 Task: Look for Airbnb properties in Al ?illah, Iraq from 1st December, 2023 to 9th December, 2023 for 4 adults.2 bedrooms having 2 beds and 2 bathrooms. Property type can be house. Amenities needed are: washing machine. Booking option can be shelf check-in. Look for 4 properties as per requirement.
Action: Mouse pressed left at (322, 116)
Screenshot: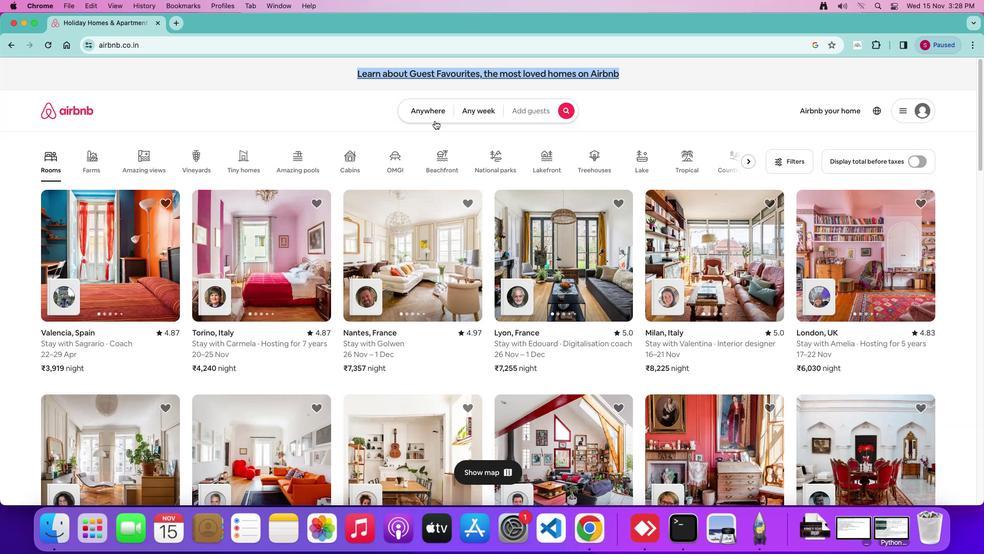 
Action: Mouse moved to (421, 111)
Screenshot: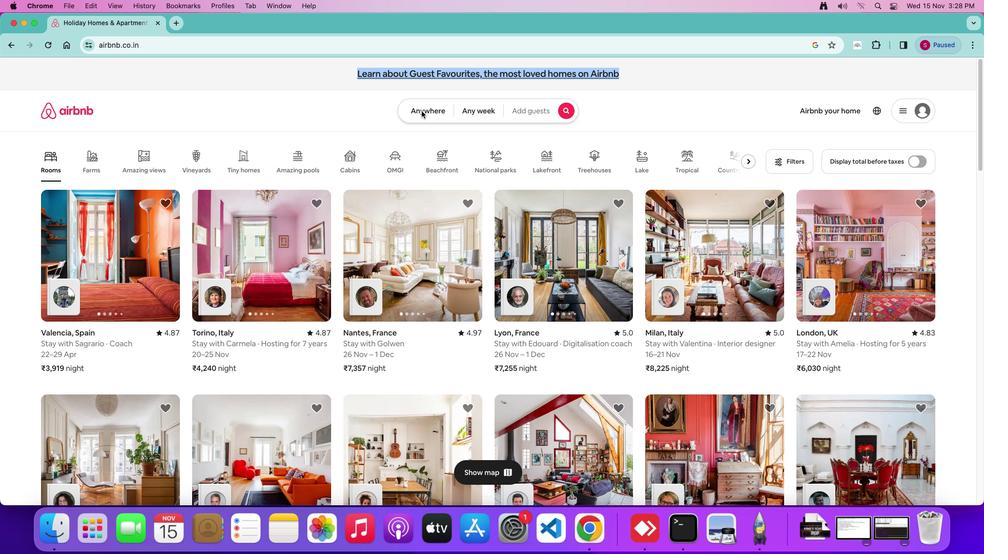 
Action: Mouse pressed left at (421, 111)
Screenshot: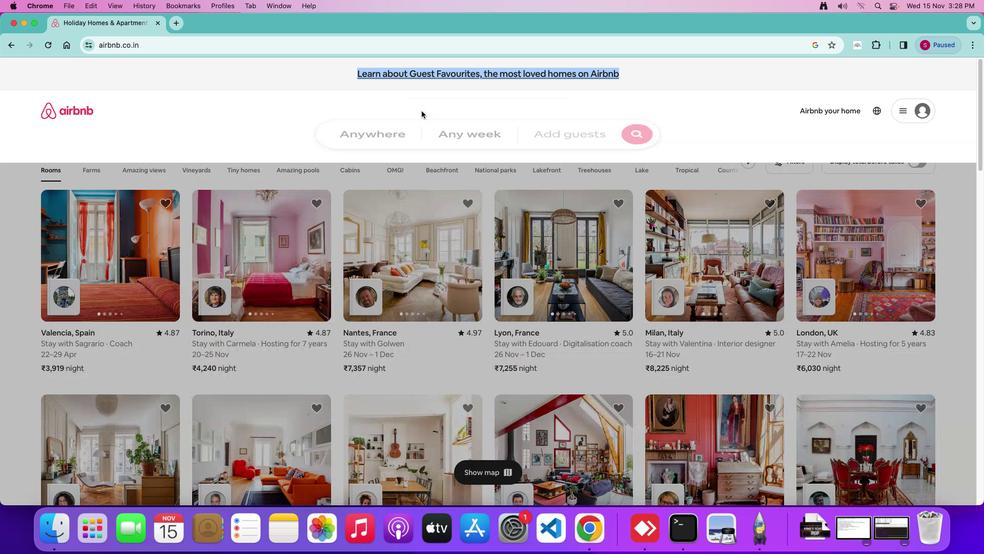 
Action: Mouse moved to (364, 153)
Screenshot: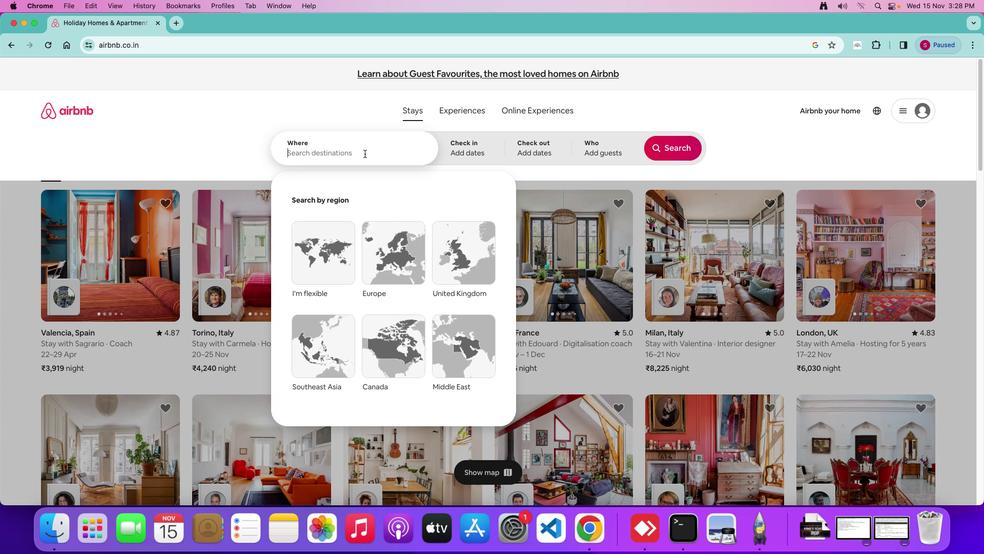 
Action: Mouse pressed left at (364, 153)
Screenshot: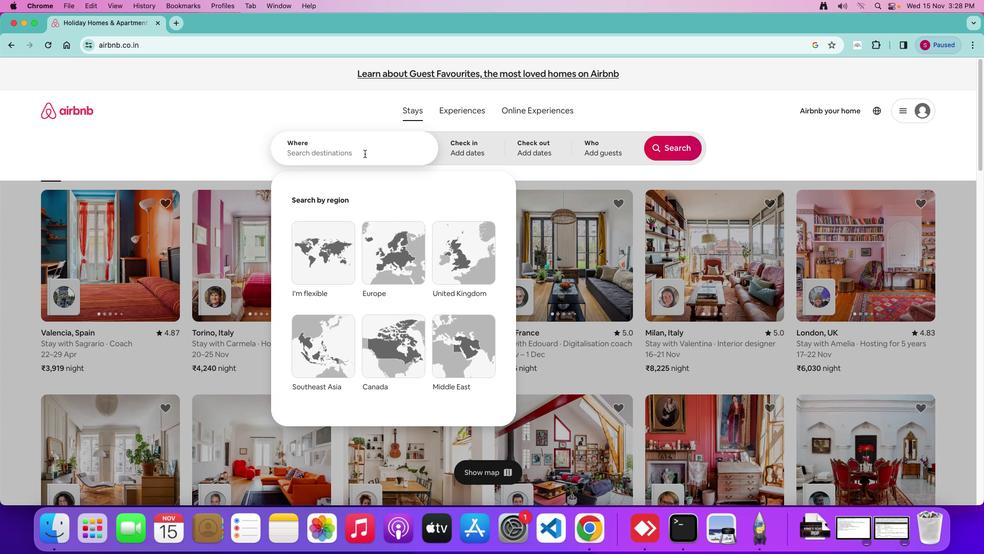
Action: Mouse moved to (461, 157)
Screenshot: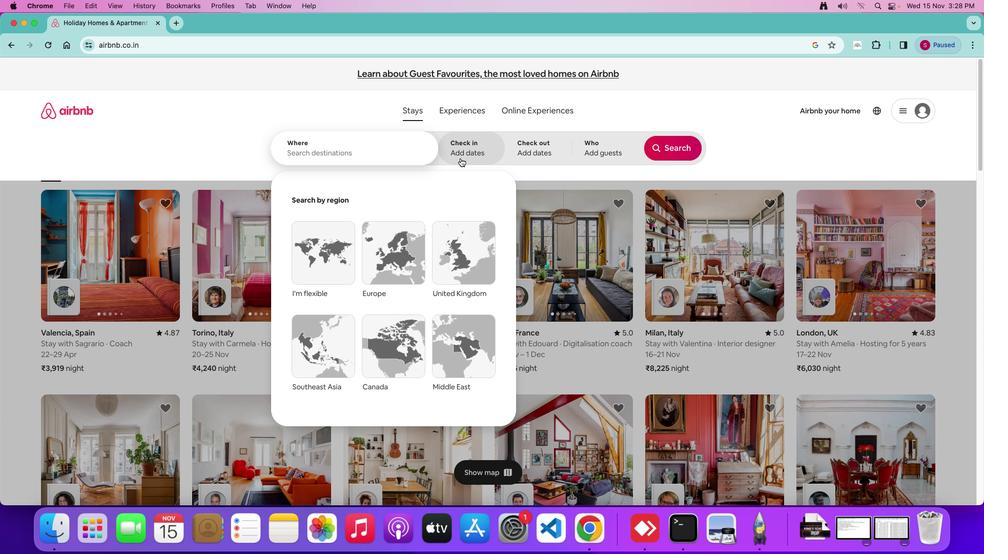 
Action: Key pressed Key.shift_r'A'Key.shift'I'Key.shift'?''i''l''l''a''h'','Key.space'i''r''a''q'
Screenshot: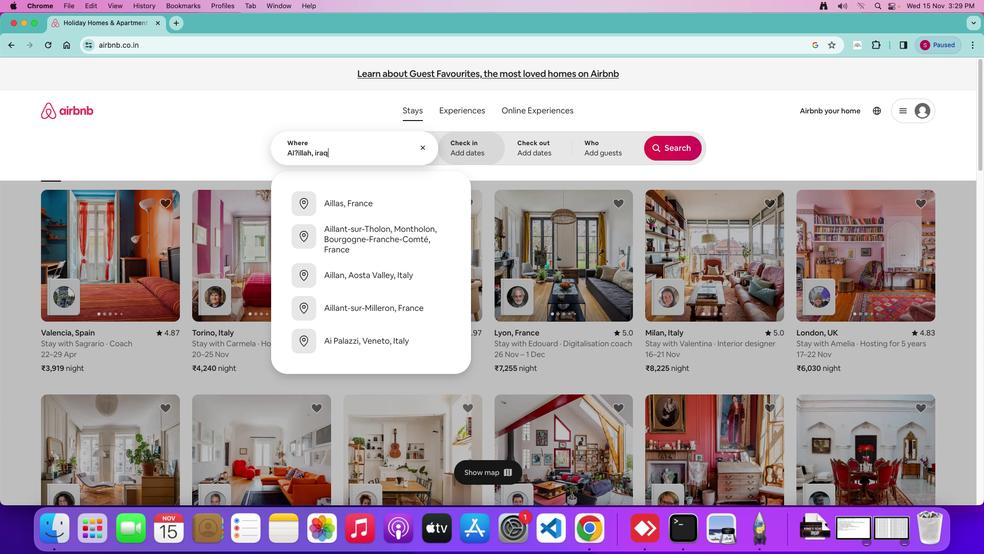 
Action: Mouse moved to (472, 139)
Screenshot: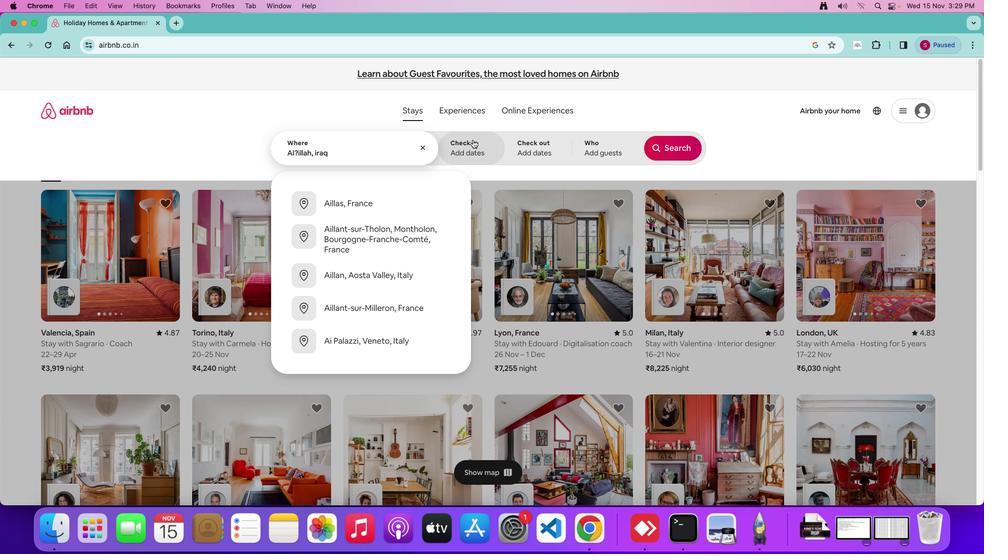 
Action: Mouse pressed left at (472, 139)
Screenshot: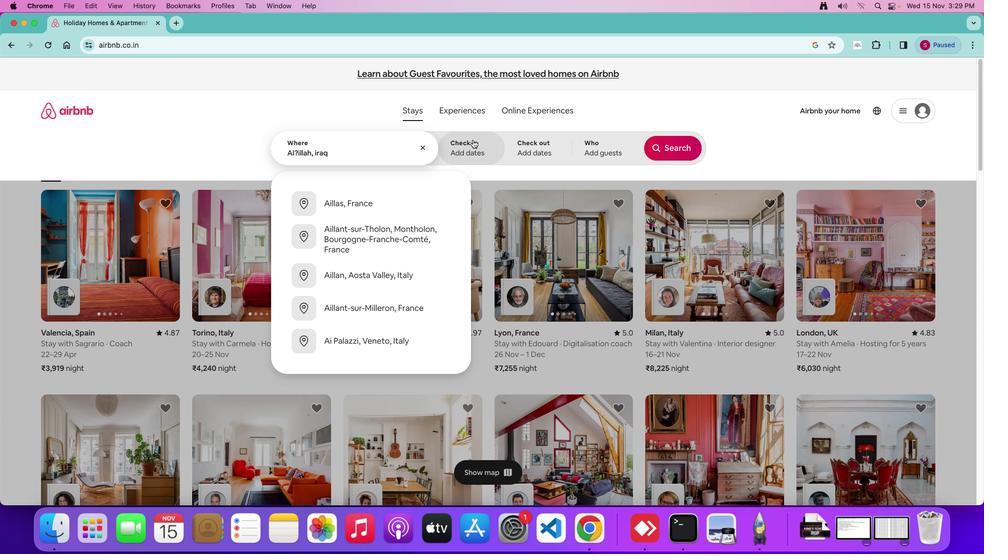 
Action: Mouse moved to (634, 269)
Screenshot: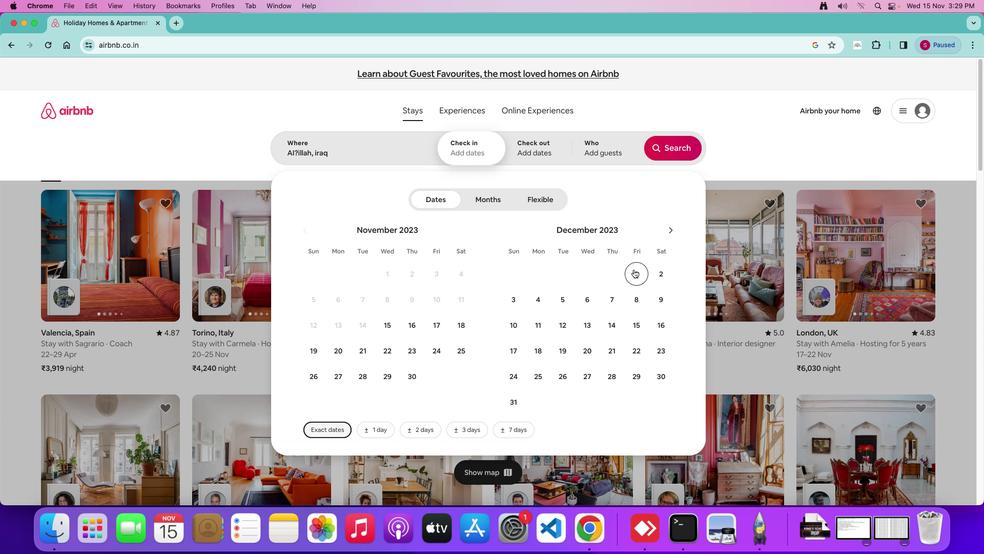
Action: Mouse pressed left at (634, 269)
Screenshot: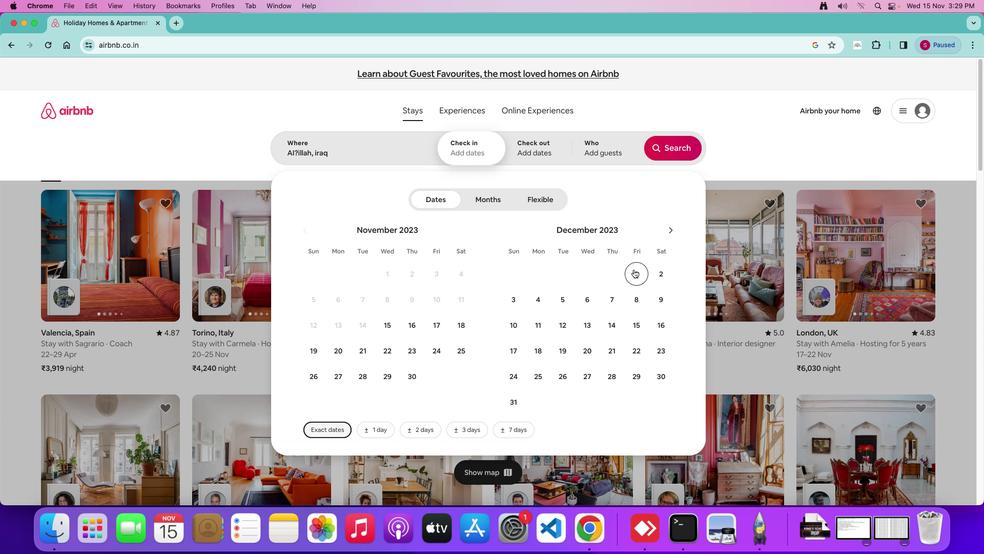 
Action: Mouse moved to (663, 300)
Screenshot: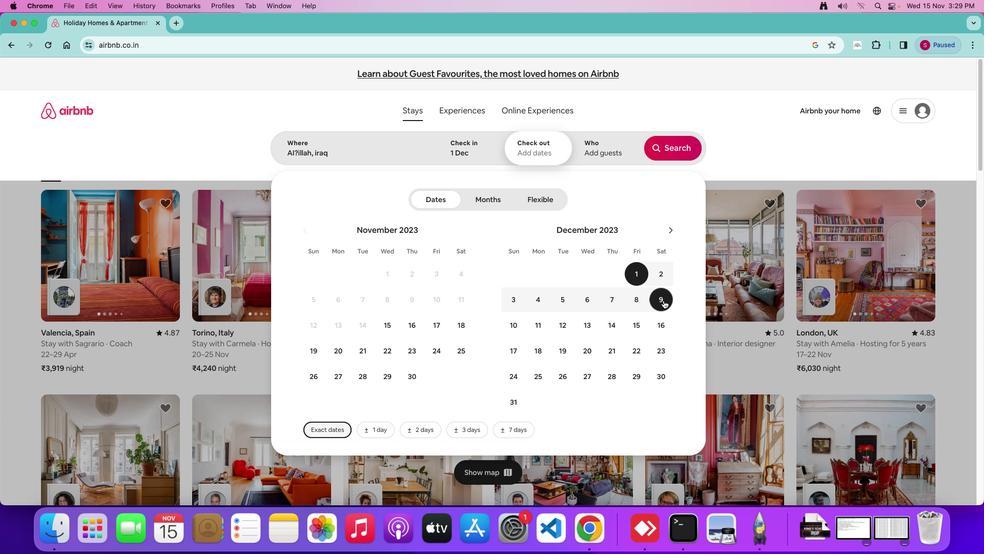 
Action: Mouse pressed left at (663, 300)
Screenshot: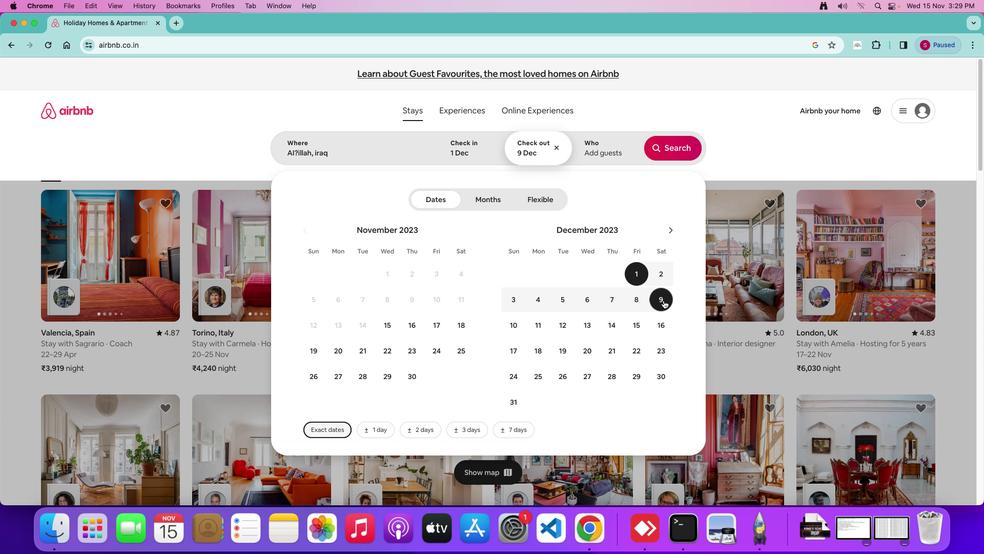 
Action: Mouse moved to (617, 154)
Screenshot: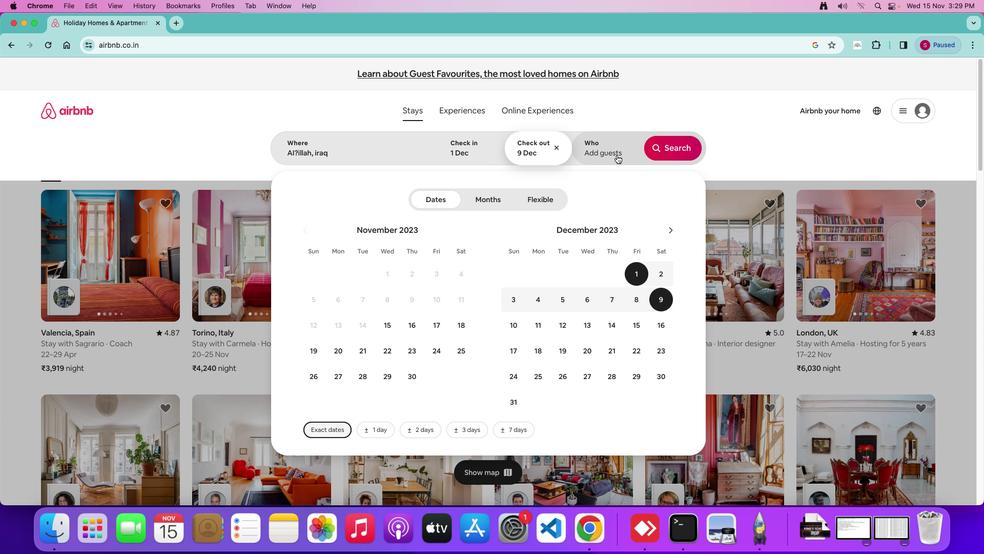 
Action: Mouse pressed left at (617, 154)
Screenshot: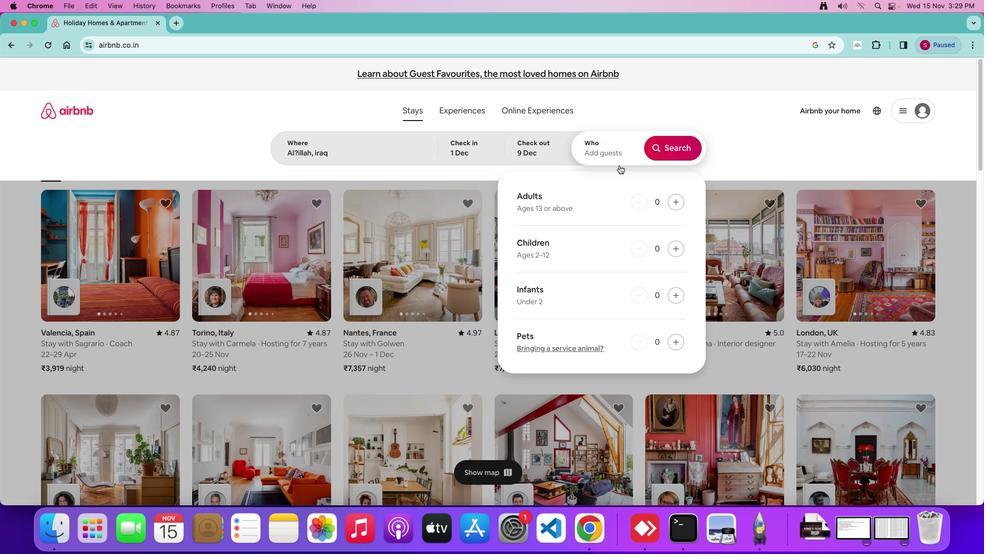 
Action: Mouse moved to (678, 205)
Screenshot: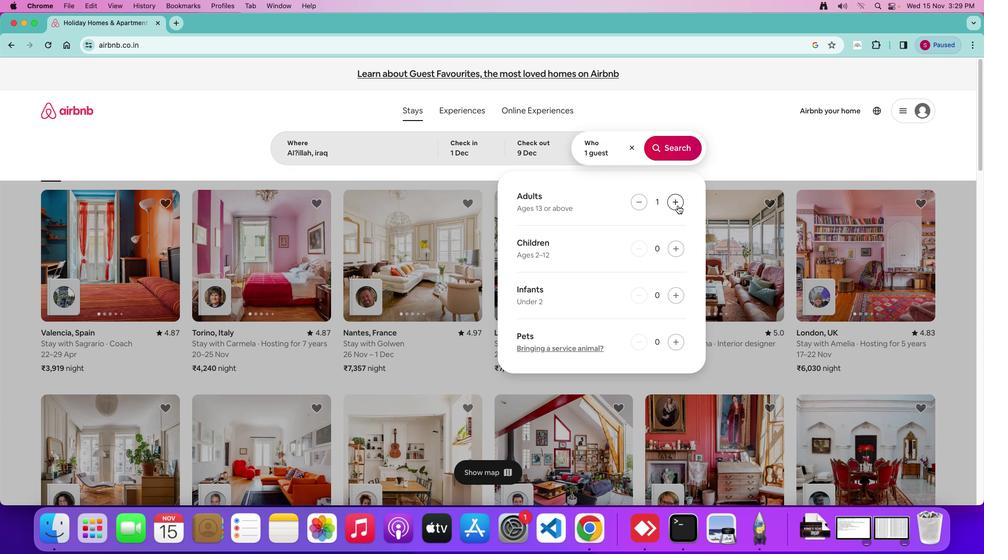 
Action: Mouse pressed left at (678, 205)
Screenshot: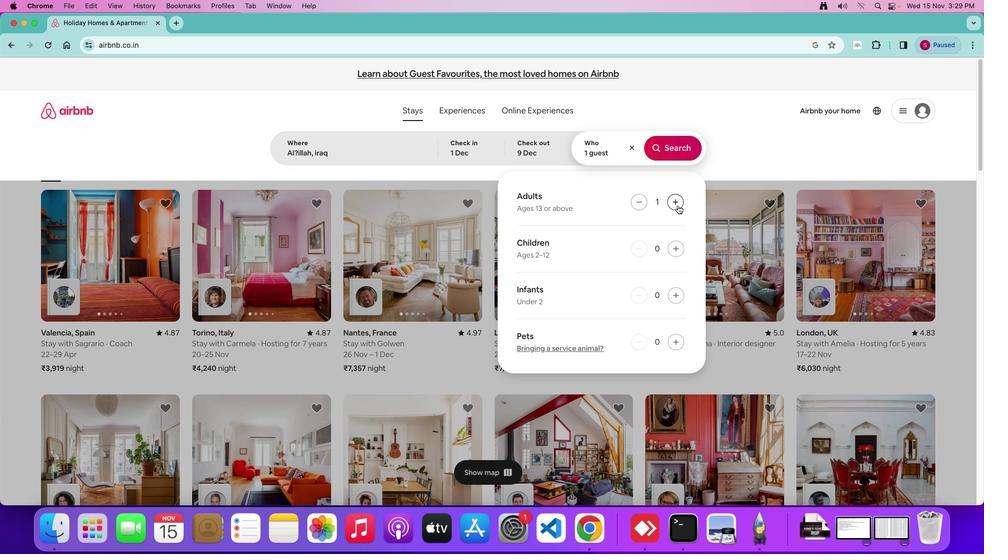 
Action: Mouse pressed left at (678, 205)
Screenshot: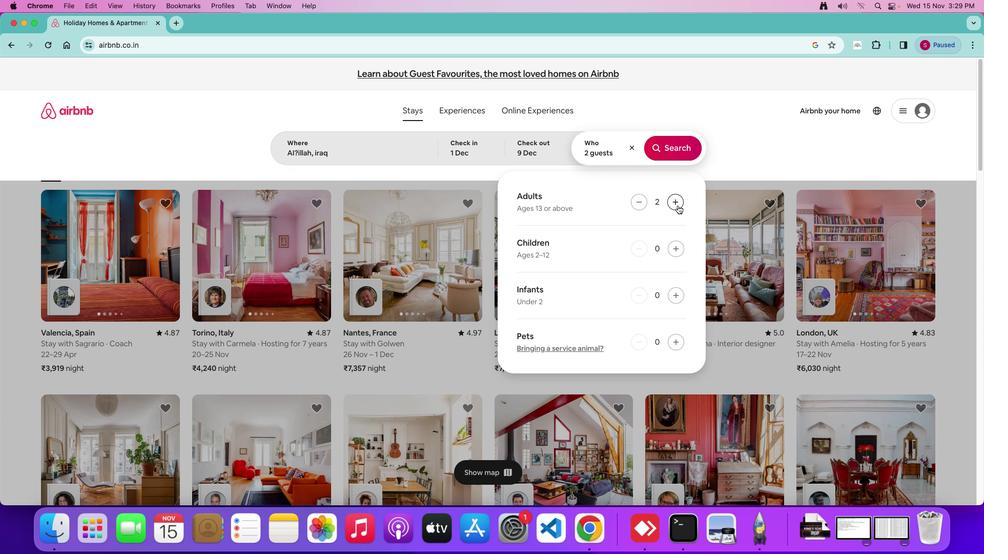 
Action: Mouse pressed left at (678, 205)
Screenshot: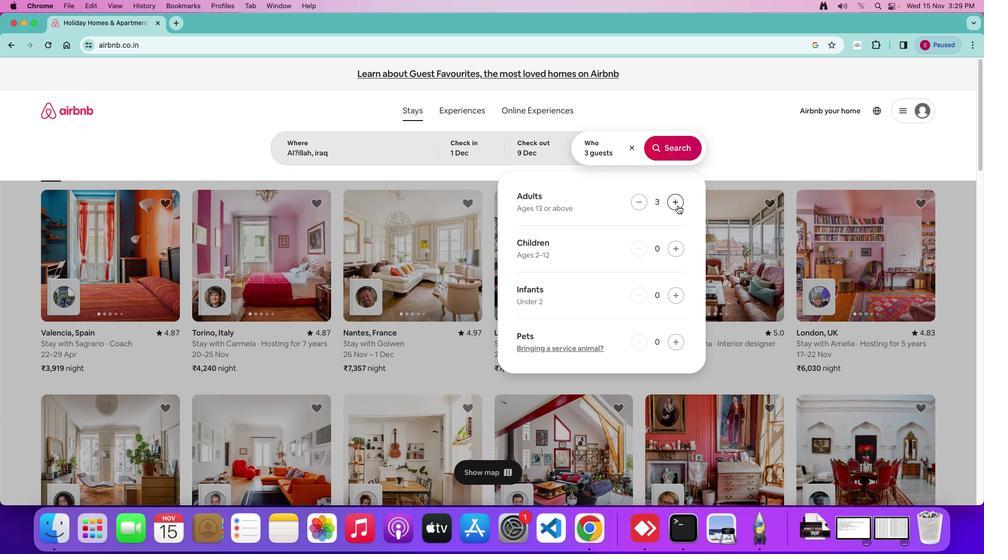 
Action: Mouse pressed left at (678, 205)
Screenshot: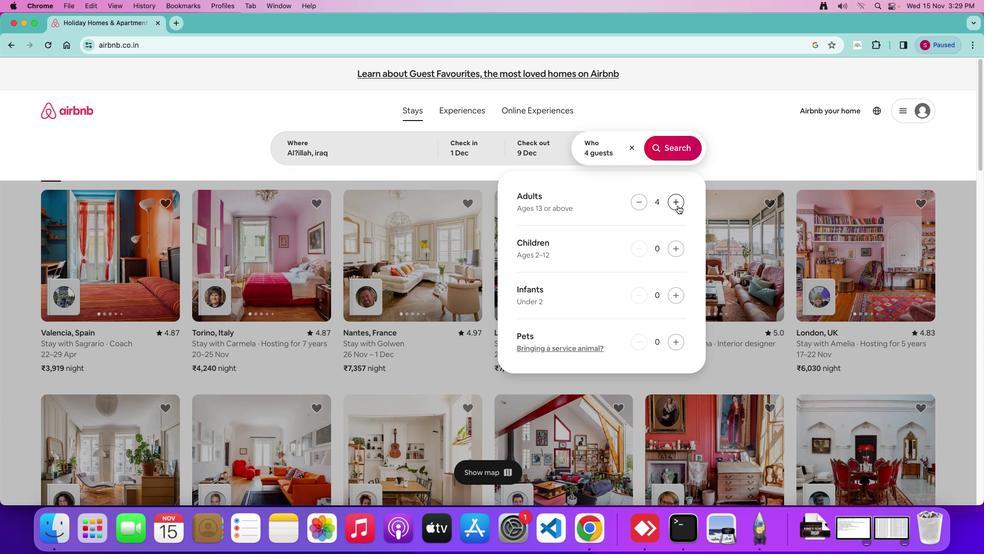 
Action: Mouse moved to (660, 150)
Screenshot: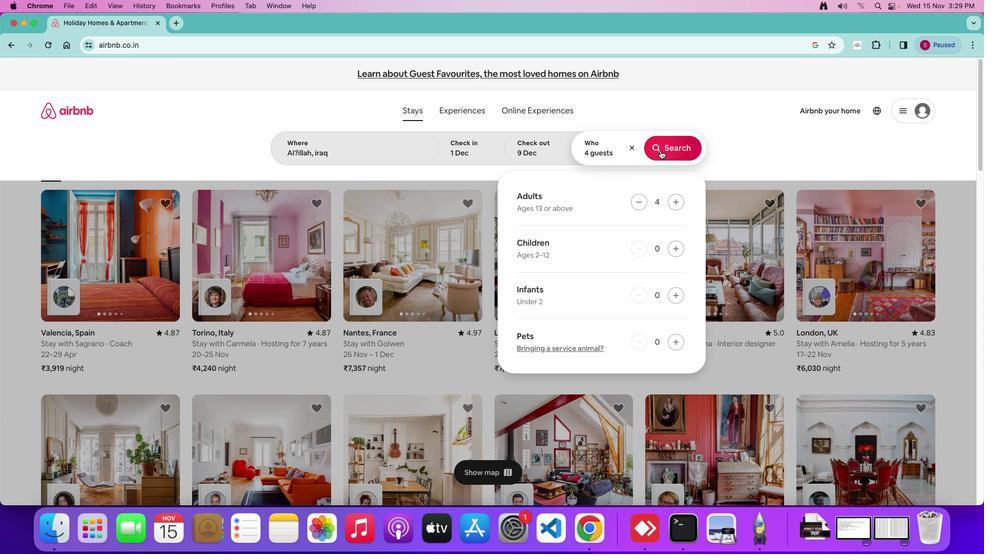 
Action: Mouse pressed left at (660, 150)
Screenshot: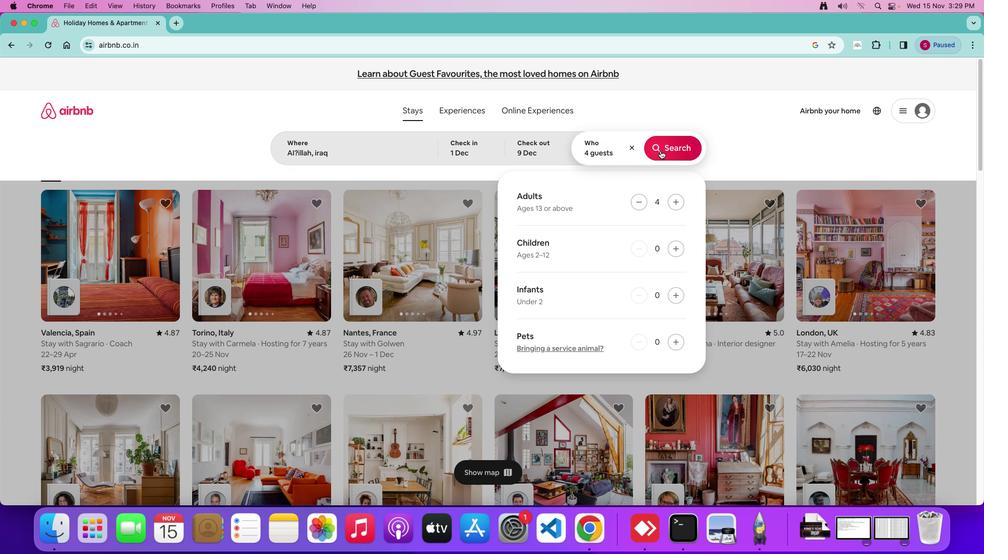 
Action: Mouse moved to (813, 116)
Screenshot: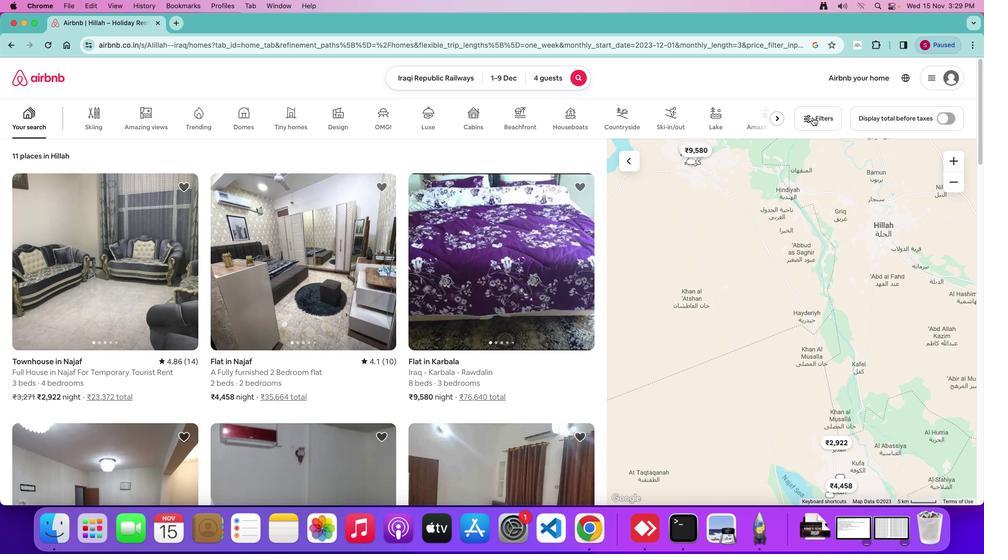 
Action: Mouse pressed left at (813, 116)
Screenshot: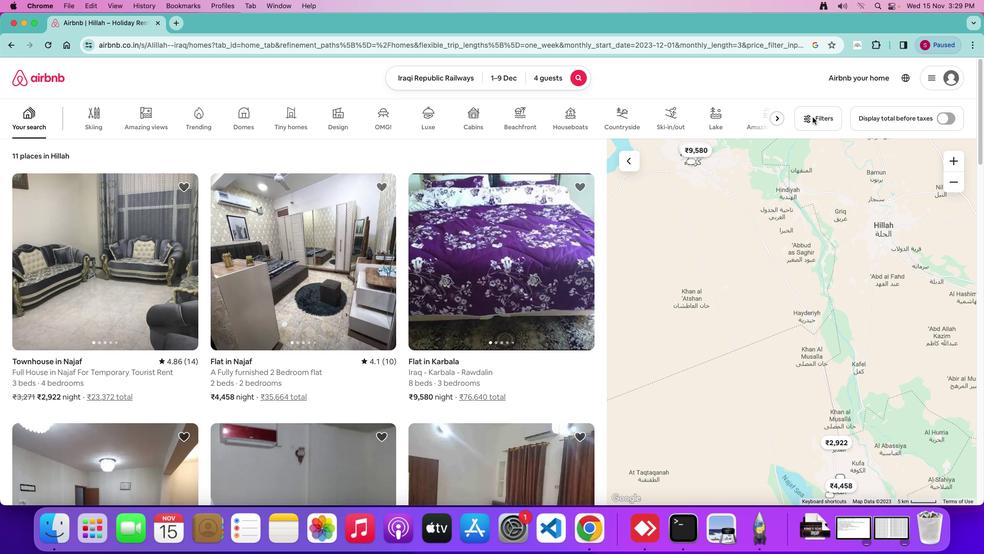 
Action: Mouse moved to (436, 240)
Screenshot: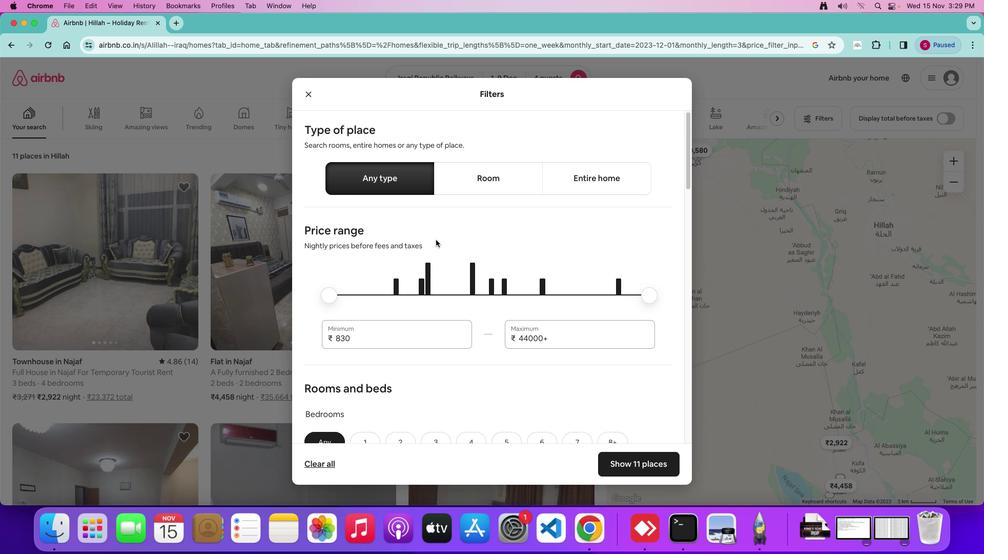 
Action: Mouse scrolled (436, 240) with delta (0, 0)
Screenshot: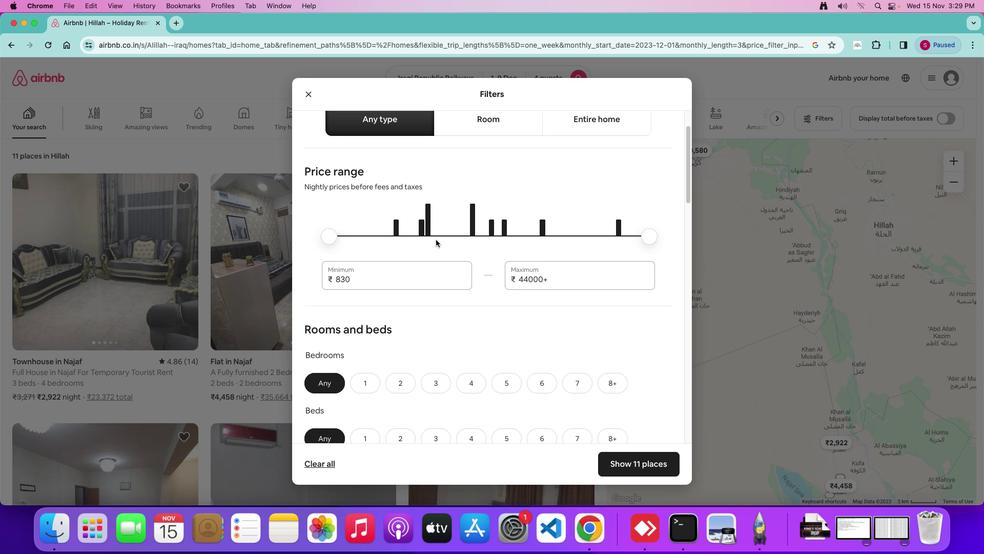 
Action: Mouse scrolled (436, 240) with delta (0, 0)
Screenshot: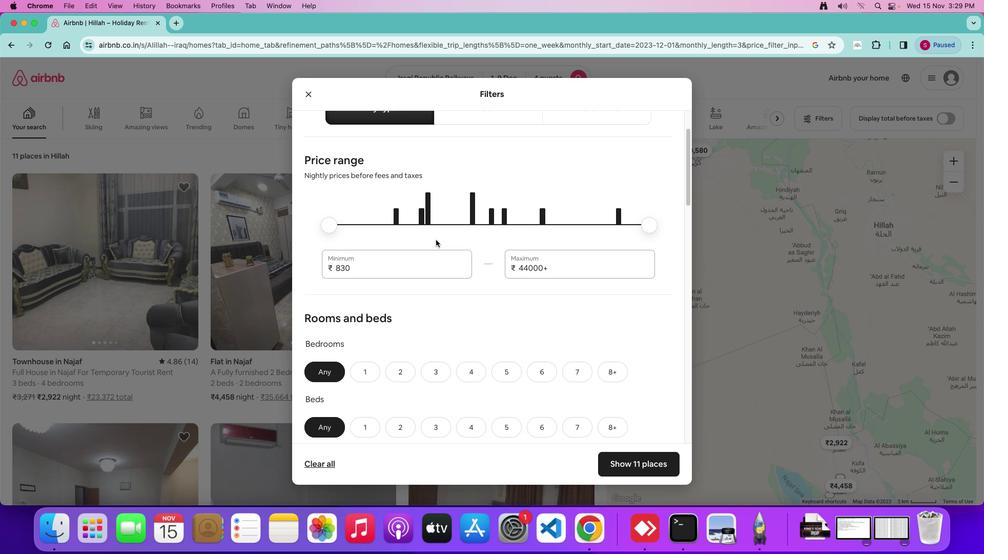 
Action: Mouse scrolled (436, 240) with delta (0, -1)
Screenshot: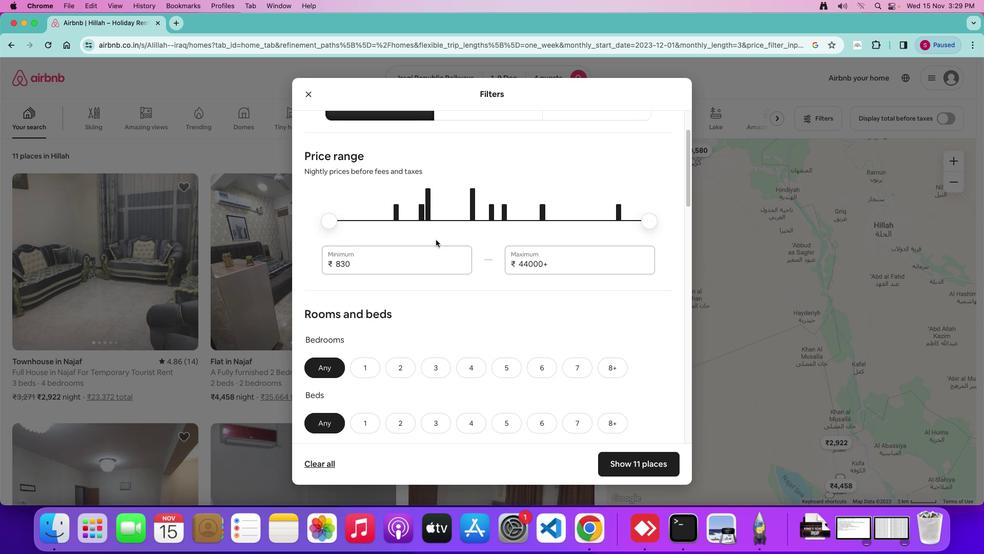 
Action: Mouse moved to (436, 239)
Screenshot: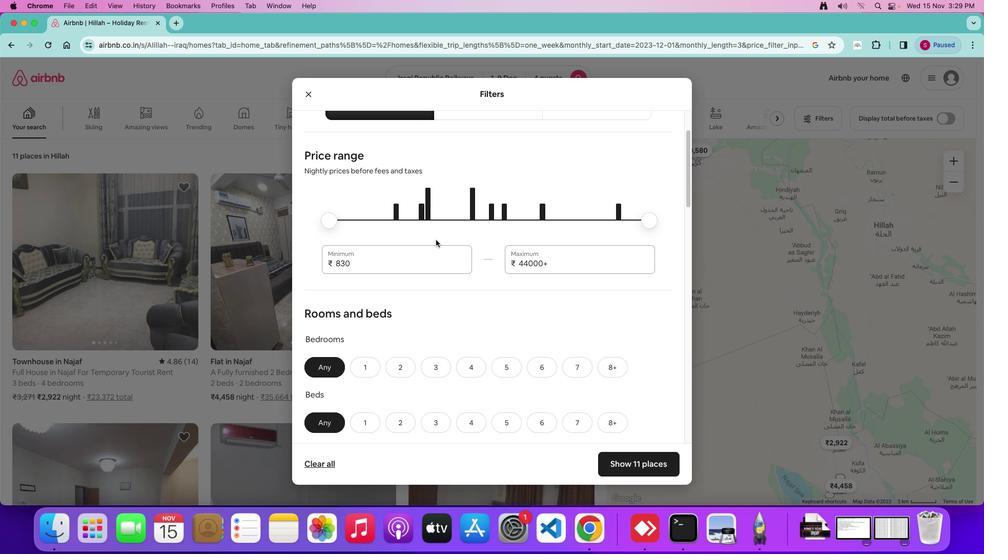 
Action: Mouse scrolled (436, 239) with delta (0, 0)
Screenshot: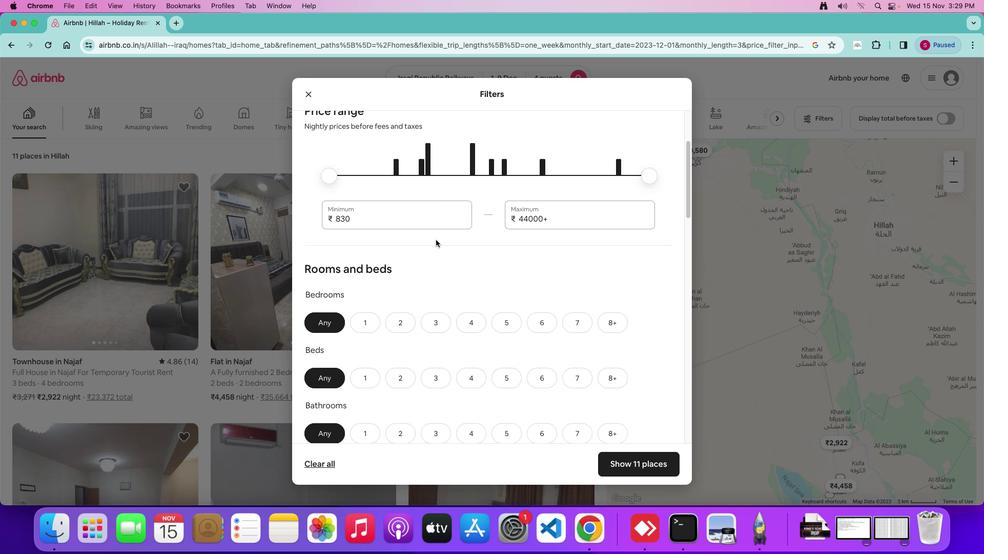 
Action: Mouse scrolled (436, 239) with delta (0, 0)
Screenshot: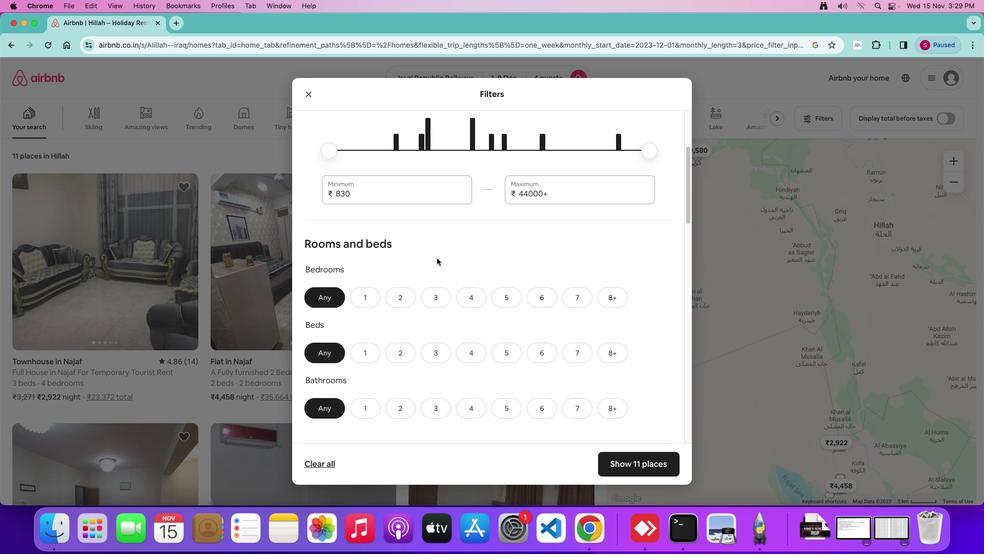 
Action: Mouse scrolled (436, 239) with delta (0, -1)
Screenshot: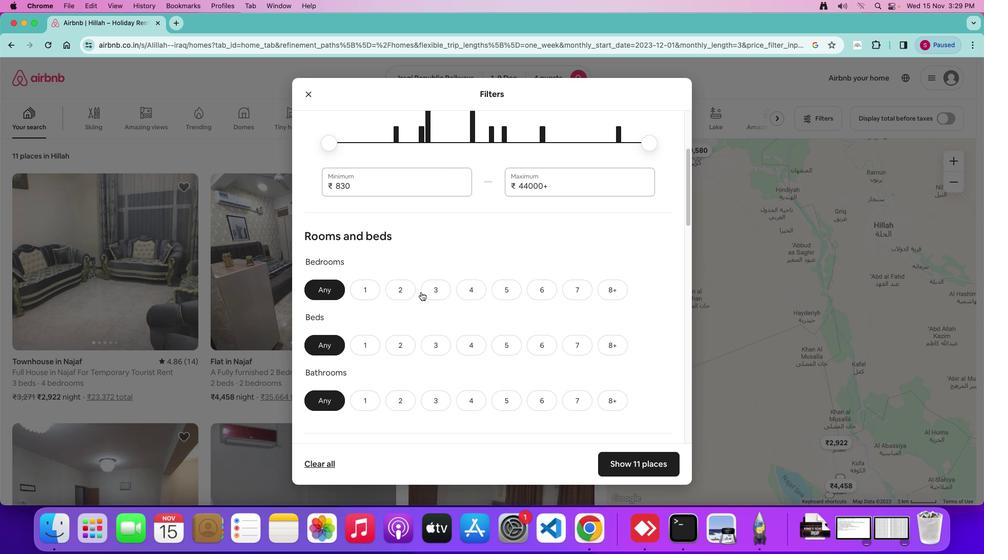 
Action: Mouse moved to (404, 288)
Screenshot: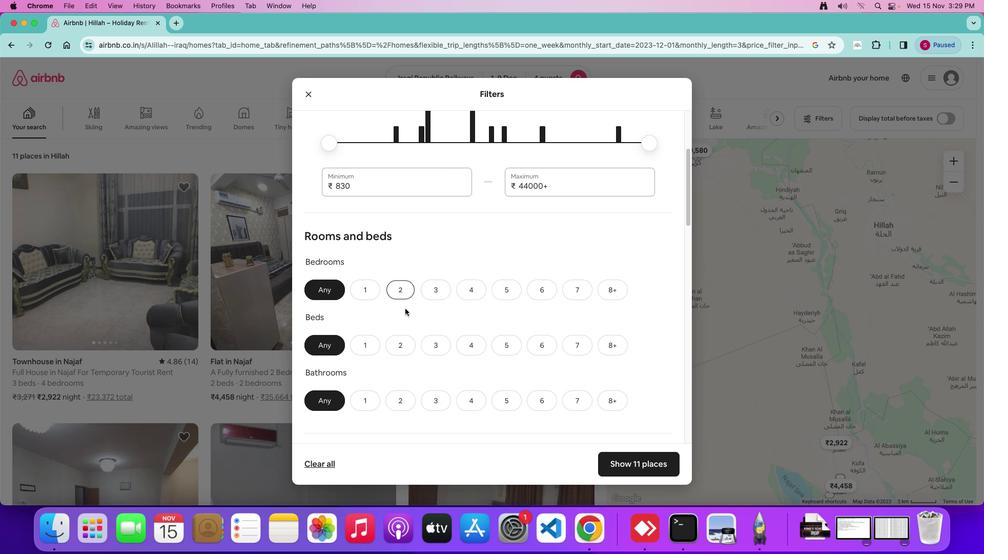 
Action: Mouse pressed left at (404, 288)
Screenshot: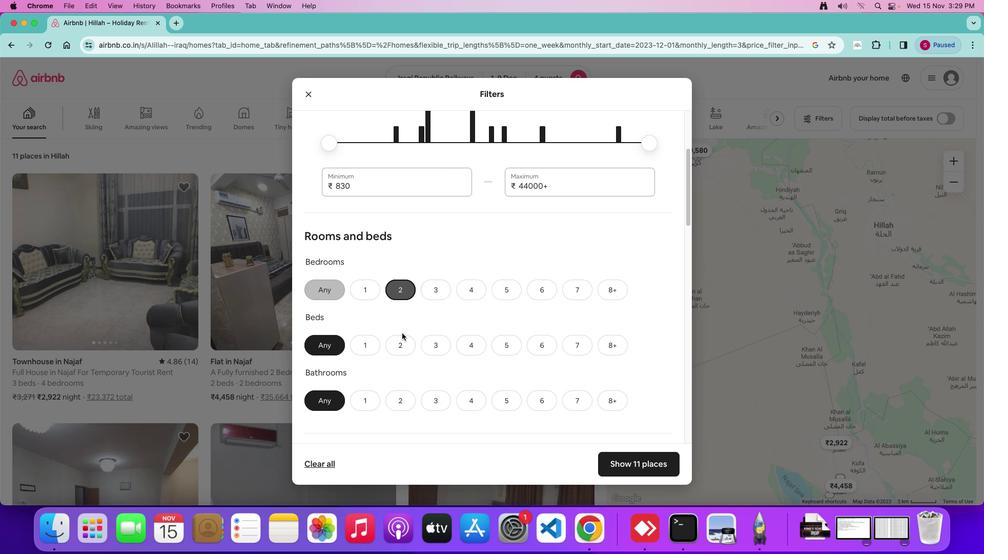 
Action: Mouse moved to (395, 350)
Screenshot: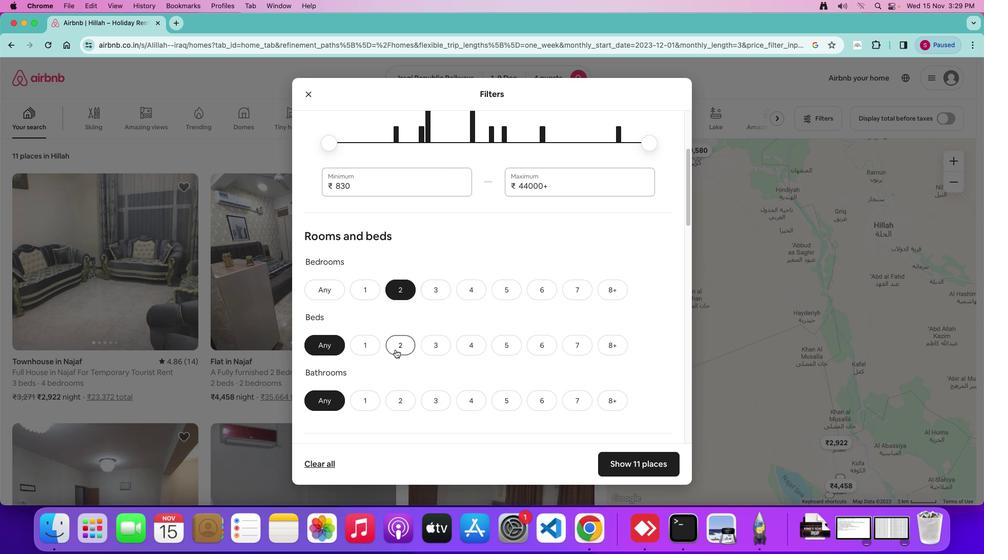 
Action: Mouse pressed left at (395, 350)
Screenshot: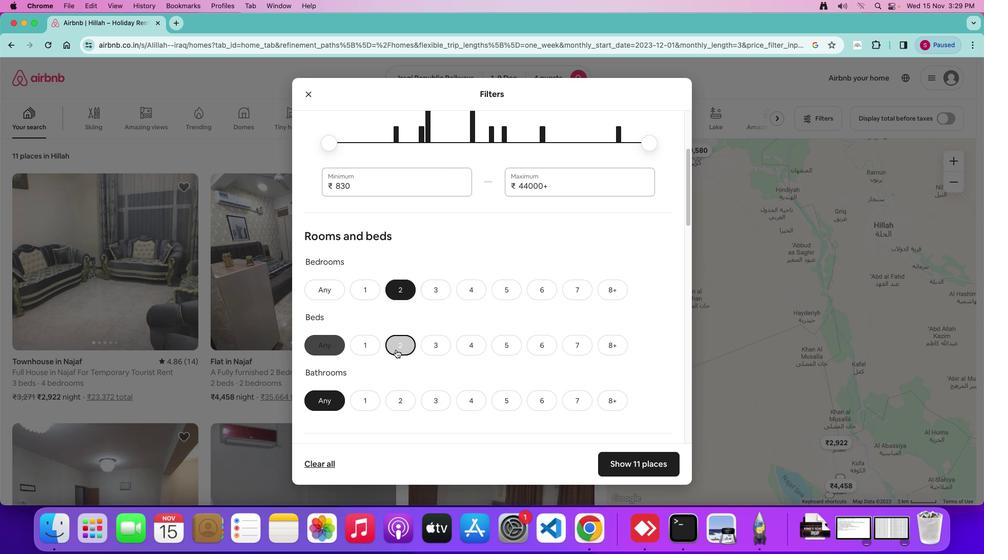 
Action: Mouse moved to (398, 402)
Screenshot: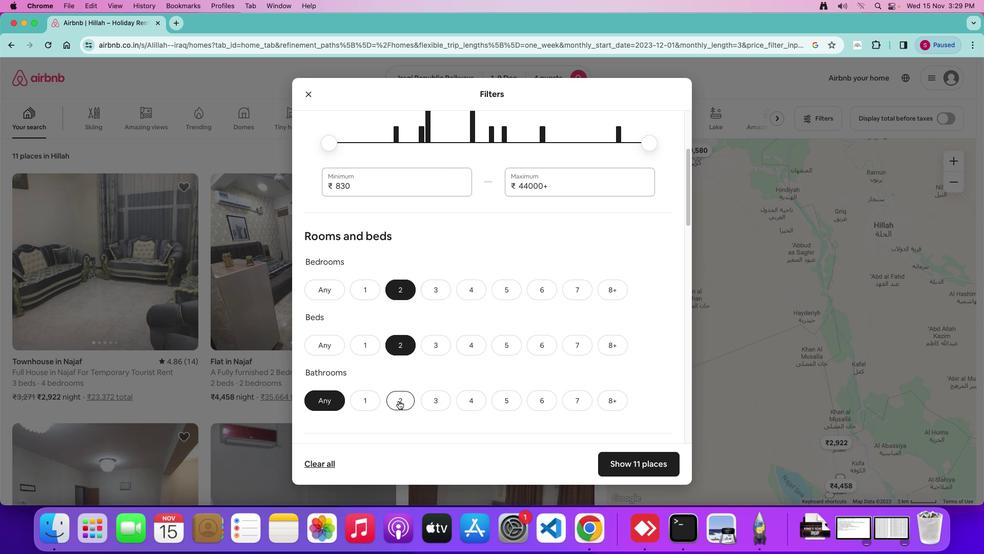 
Action: Mouse pressed left at (398, 402)
Screenshot: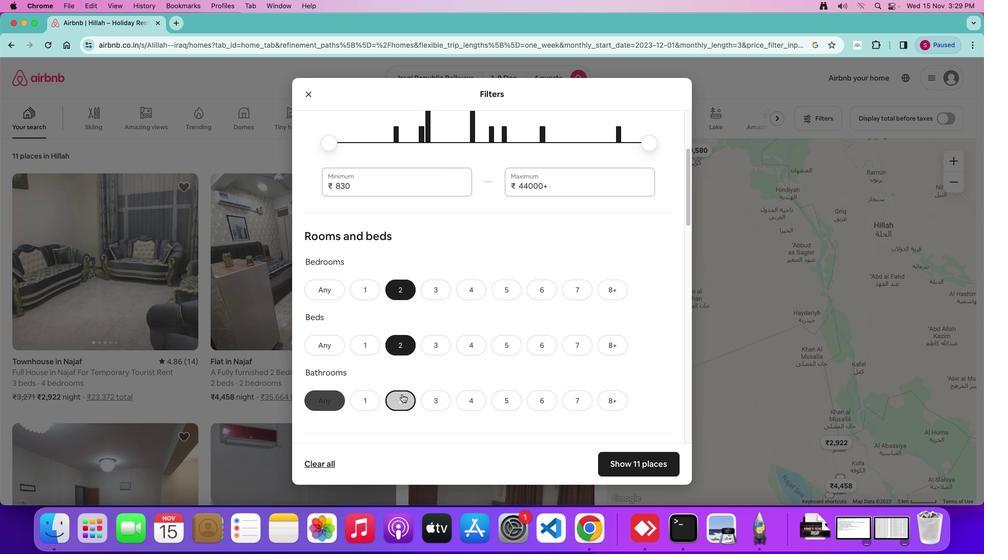 
Action: Mouse moved to (475, 330)
Screenshot: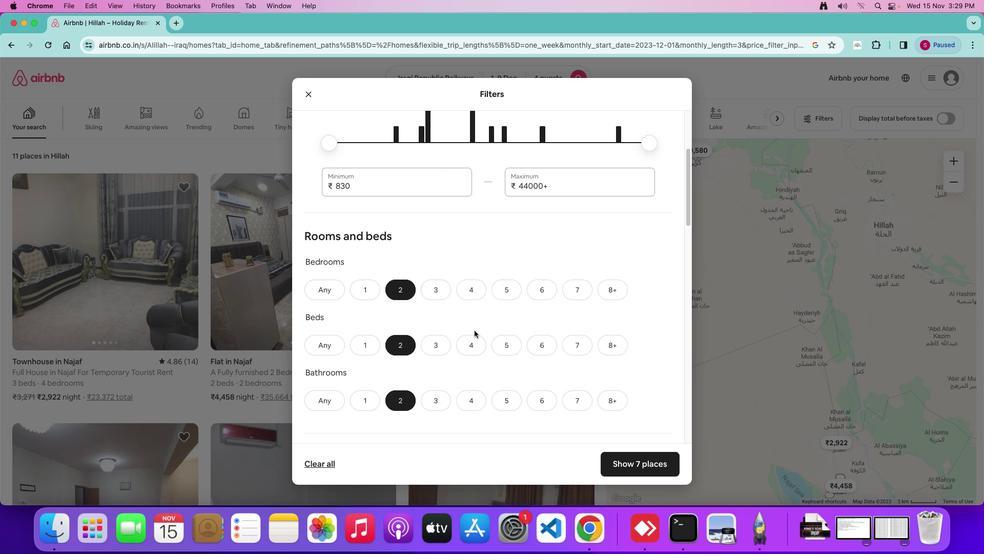 
Action: Mouse scrolled (475, 330) with delta (0, 0)
Screenshot: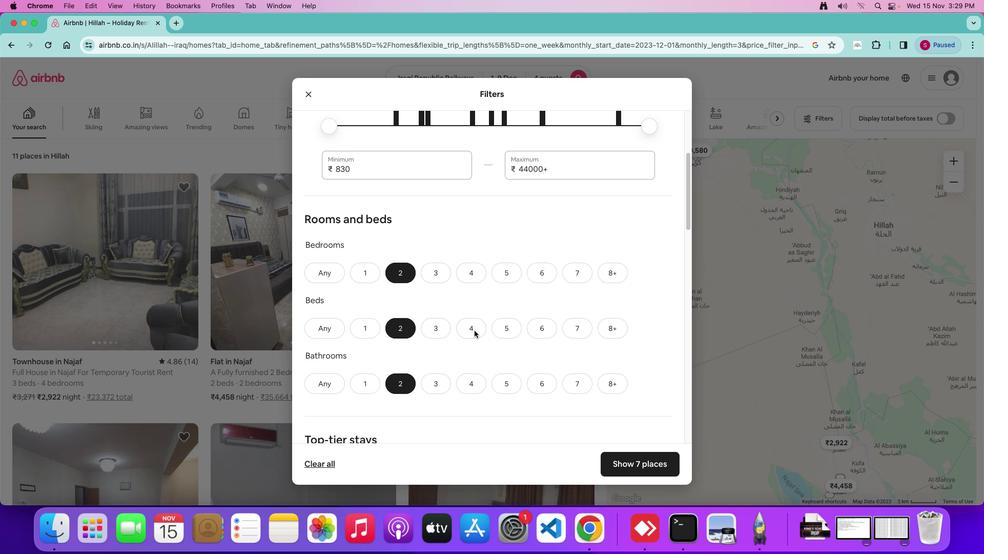 
Action: Mouse scrolled (475, 330) with delta (0, 0)
Screenshot: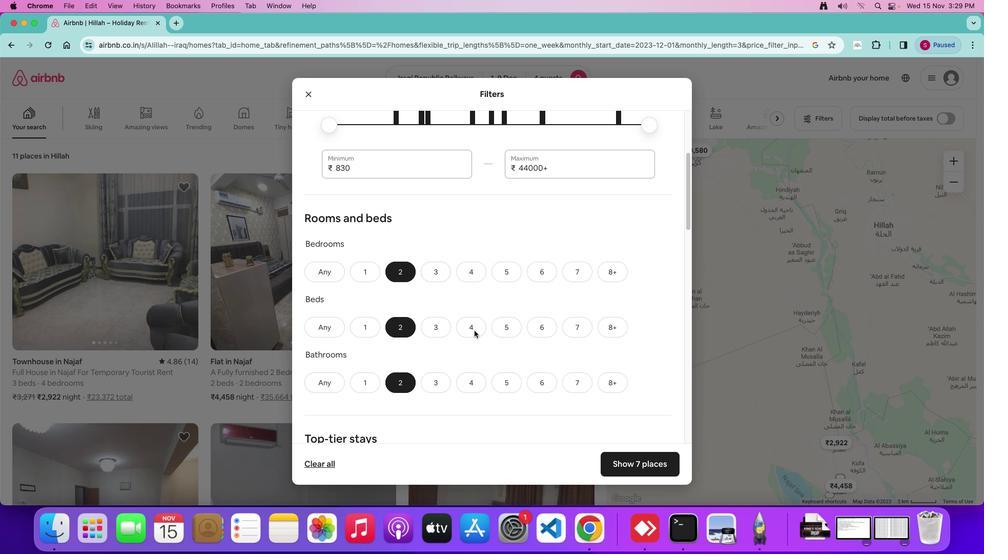 
Action: Mouse moved to (475, 330)
Screenshot: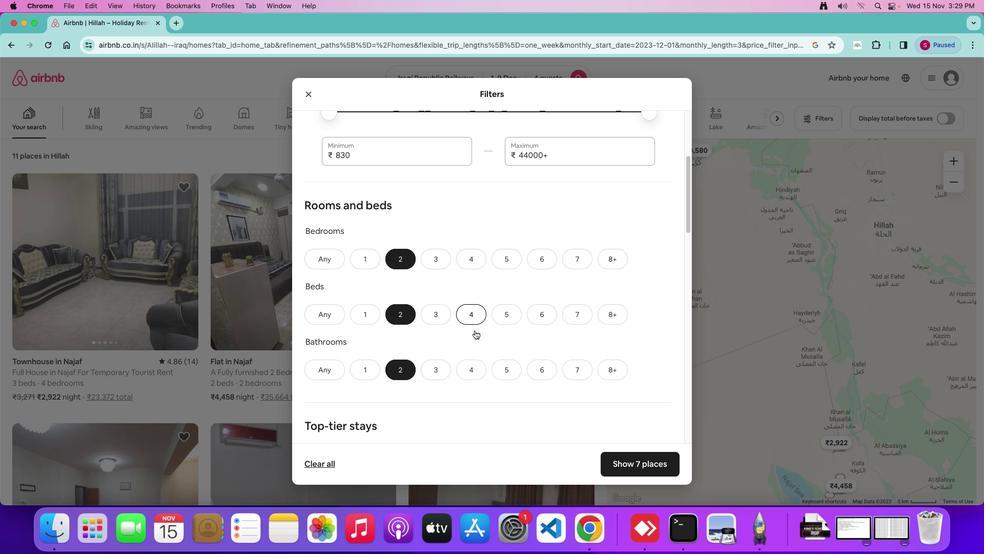 
Action: Mouse scrolled (475, 330) with delta (0, 0)
Screenshot: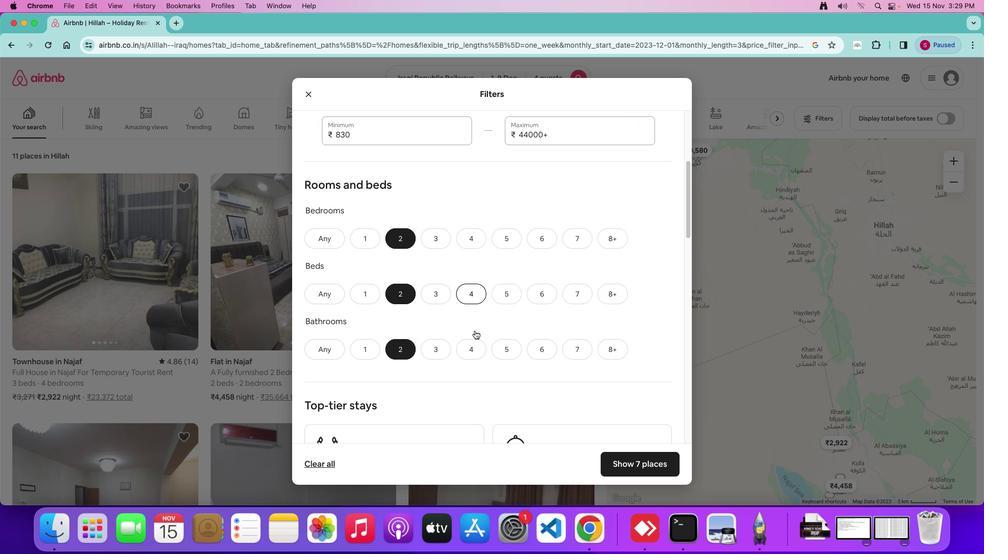 
Action: Mouse scrolled (475, 330) with delta (0, 0)
Screenshot: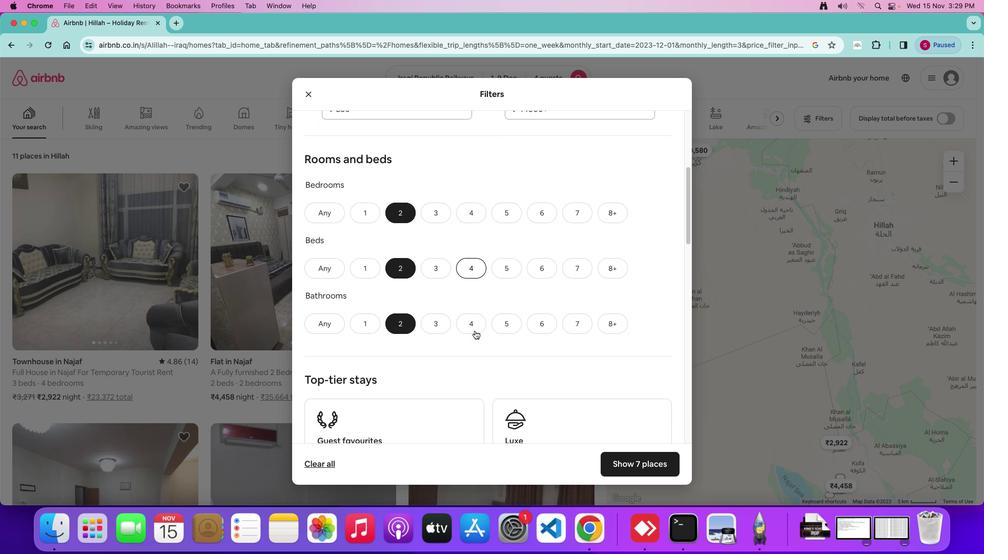 
Action: Mouse moved to (475, 330)
Screenshot: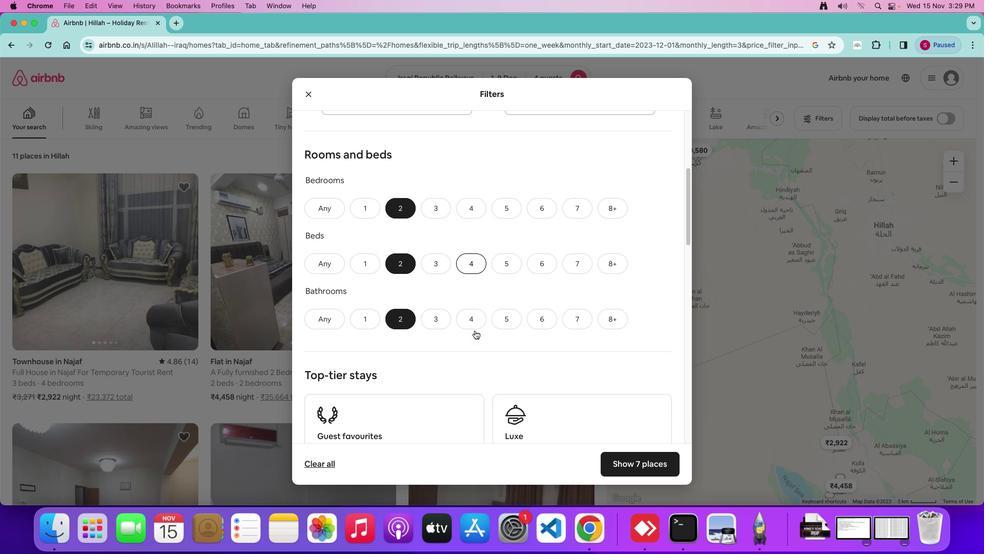 
Action: Mouse scrolled (475, 330) with delta (0, -1)
Screenshot: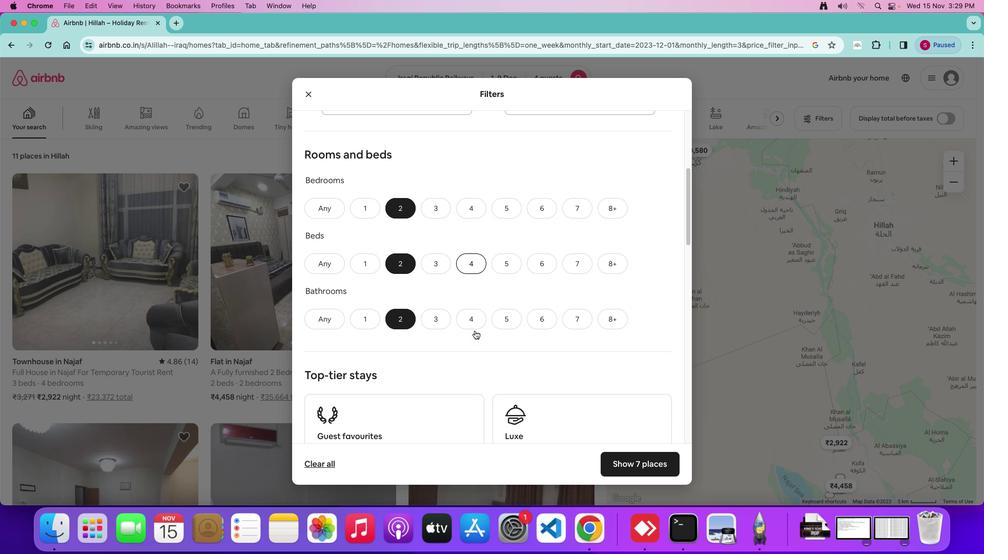 
Action: Mouse moved to (480, 335)
Screenshot: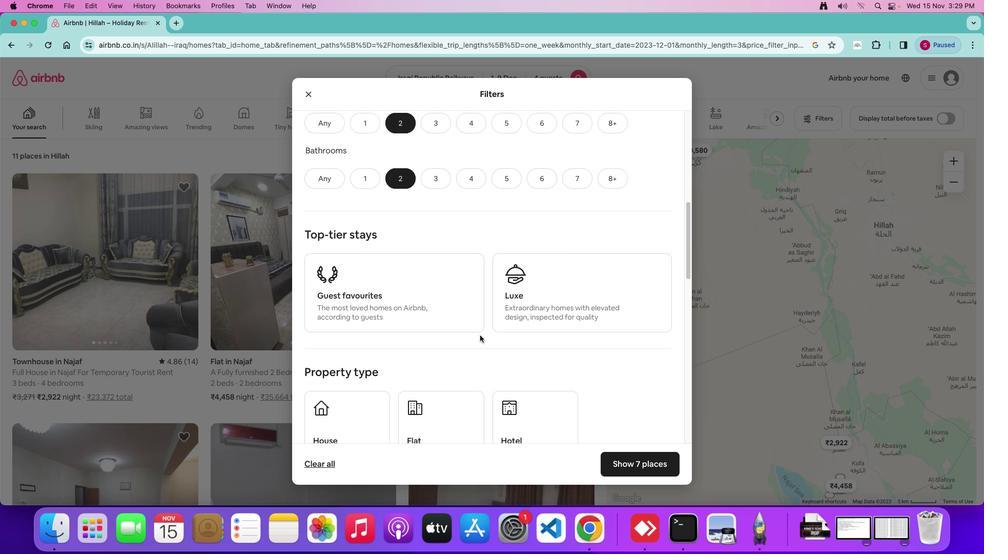 
Action: Mouse scrolled (480, 335) with delta (0, 0)
Screenshot: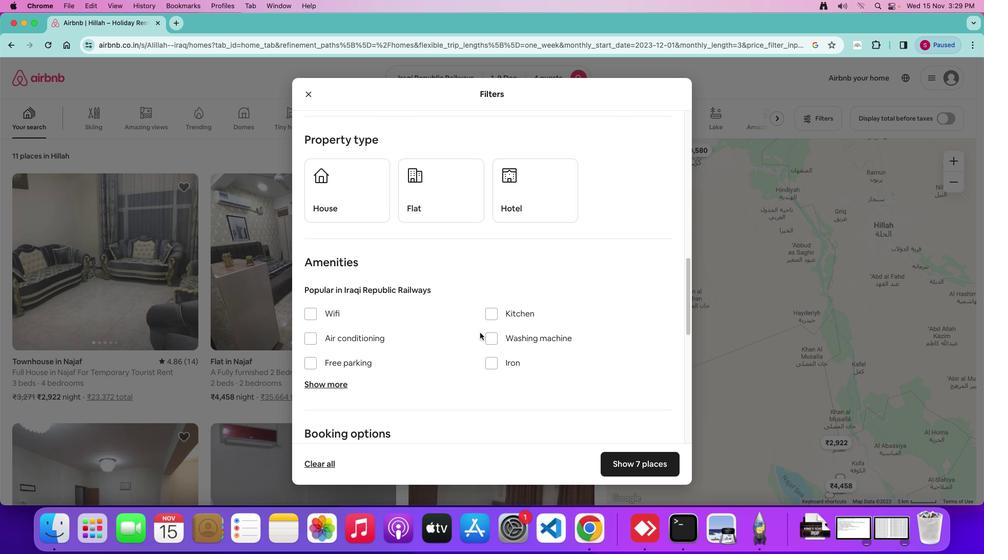 
Action: Mouse scrolled (480, 335) with delta (0, 0)
Screenshot: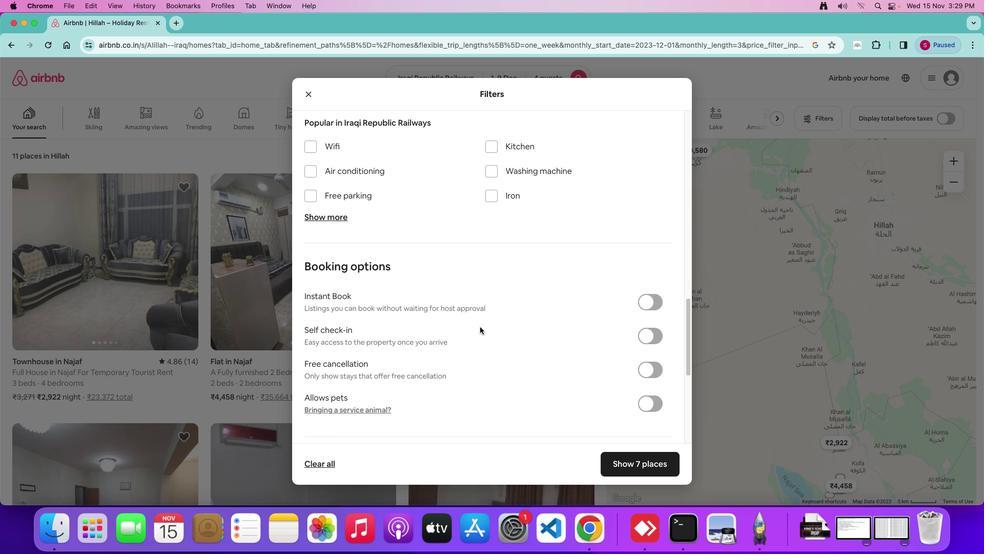 
Action: Mouse scrolled (480, 335) with delta (0, -2)
Screenshot: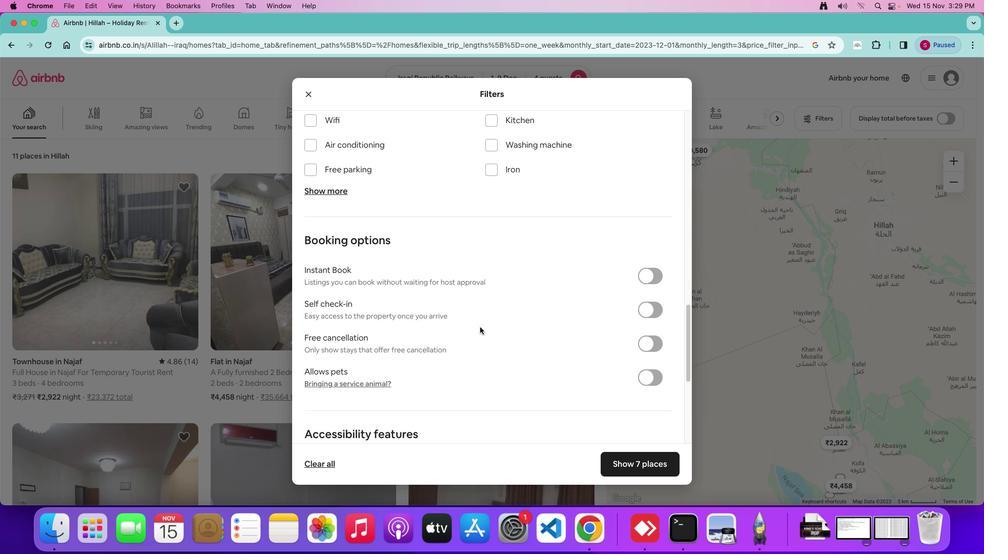 
Action: Mouse scrolled (480, 335) with delta (0, -3)
Screenshot: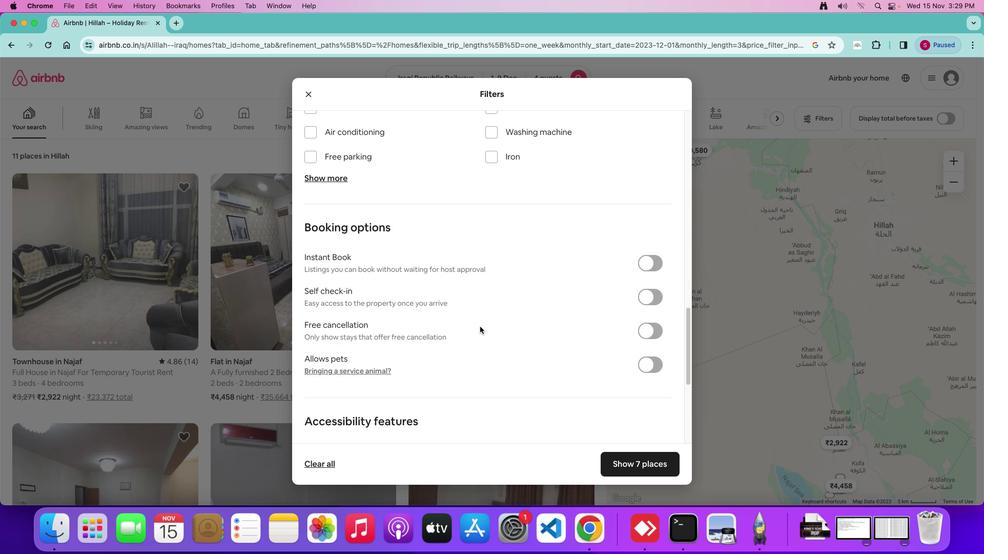 
Action: Mouse scrolled (480, 335) with delta (0, -3)
Screenshot: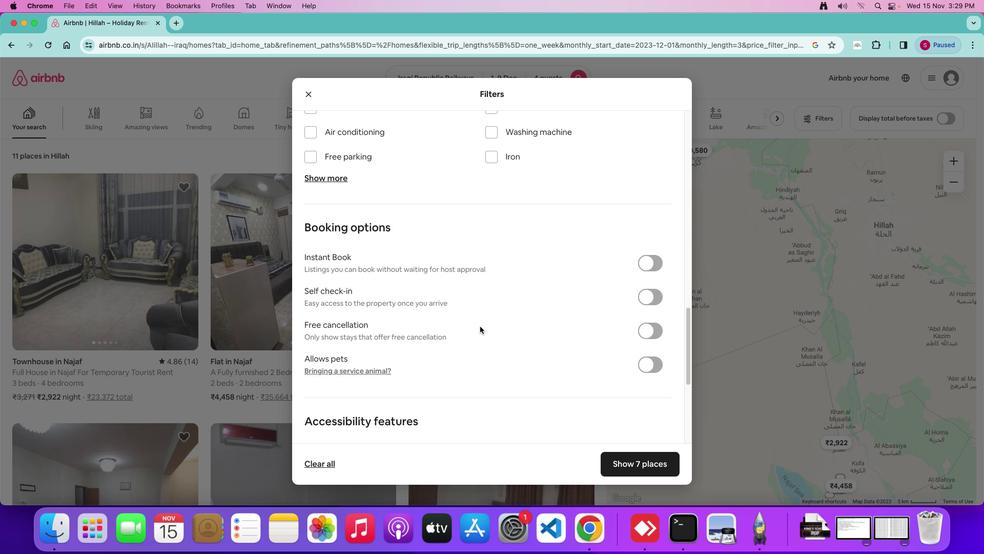 
Action: Mouse scrolled (480, 335) with delta (0, -4)
Screenshot: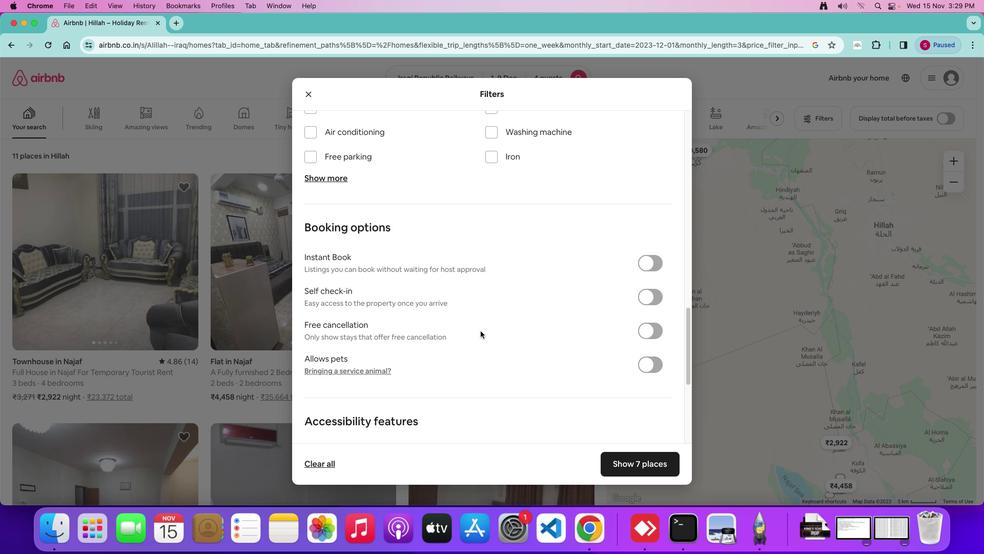 
Action: Mouse moved to (457, 319)
Screenshot: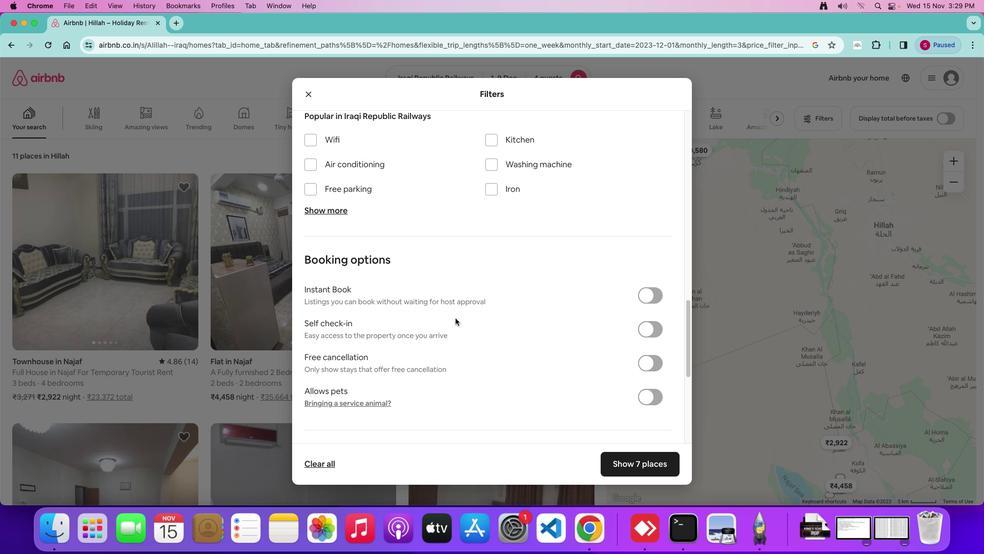 
Action: Mouse scrolled (457, 319) with delta (0, 0)
Screenshot: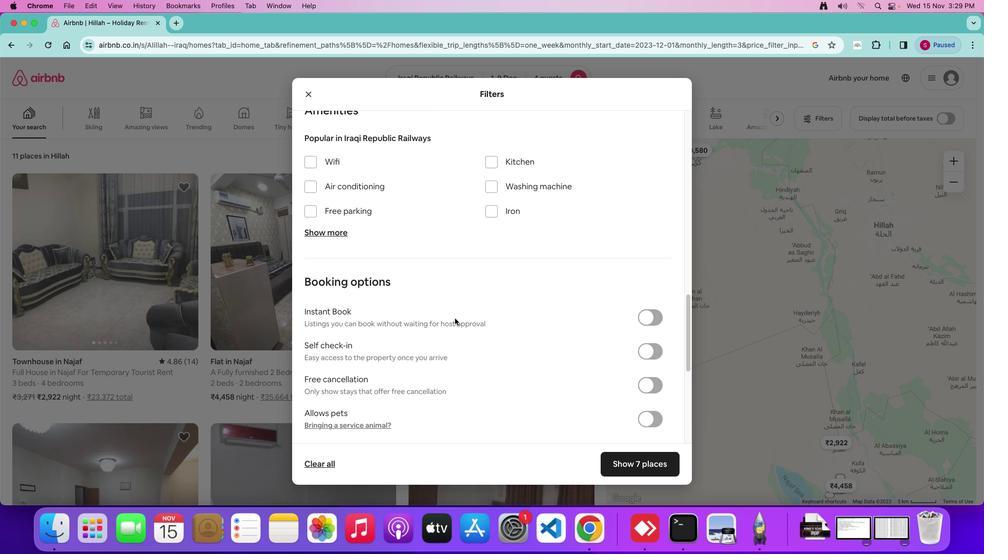 
Action: Mouse scrolled (457, 319) with delta (0, 0)
Screenshot: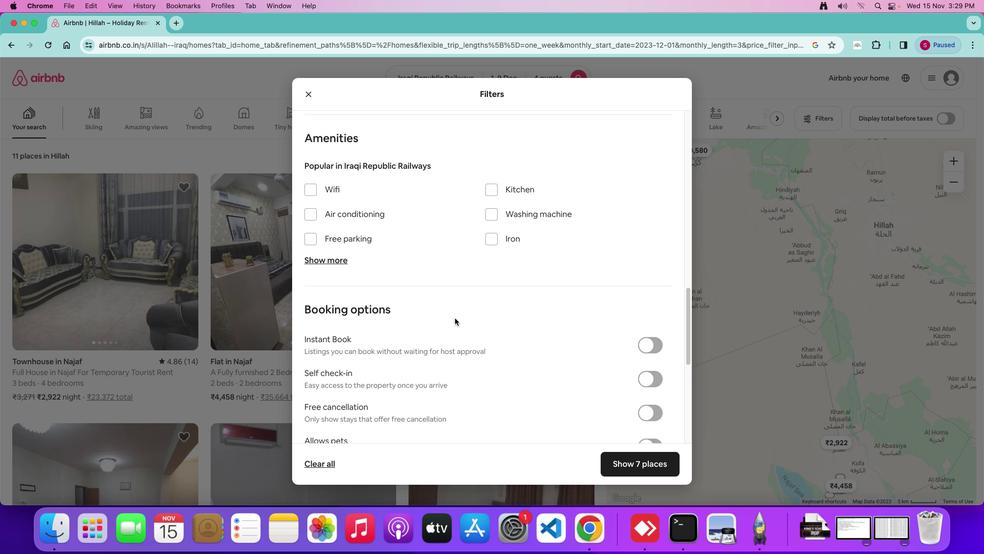 
Action: Mouse moved to (457, 319)
Screenshot: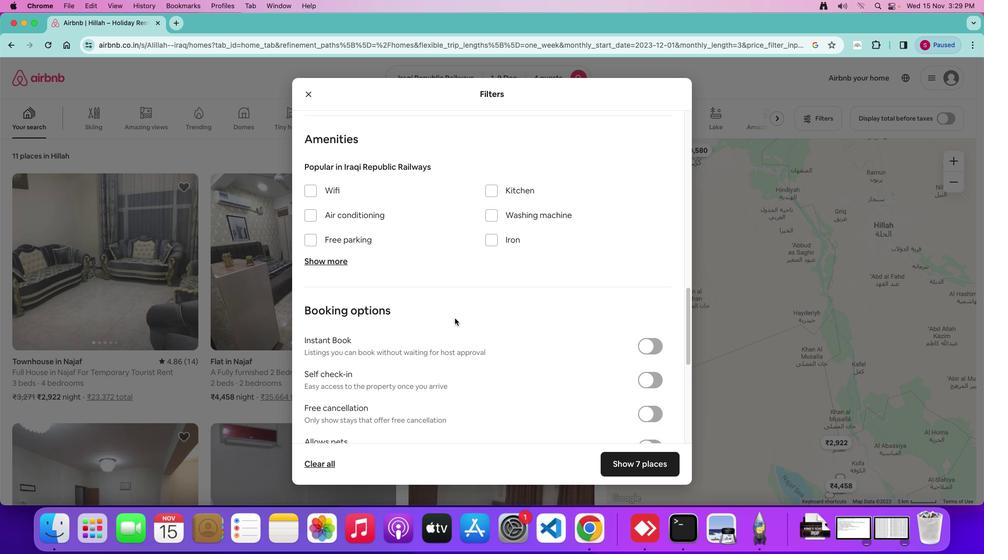 
Action: Mouse scrolled (457, 319) with delta (0, 1)
Screenshot: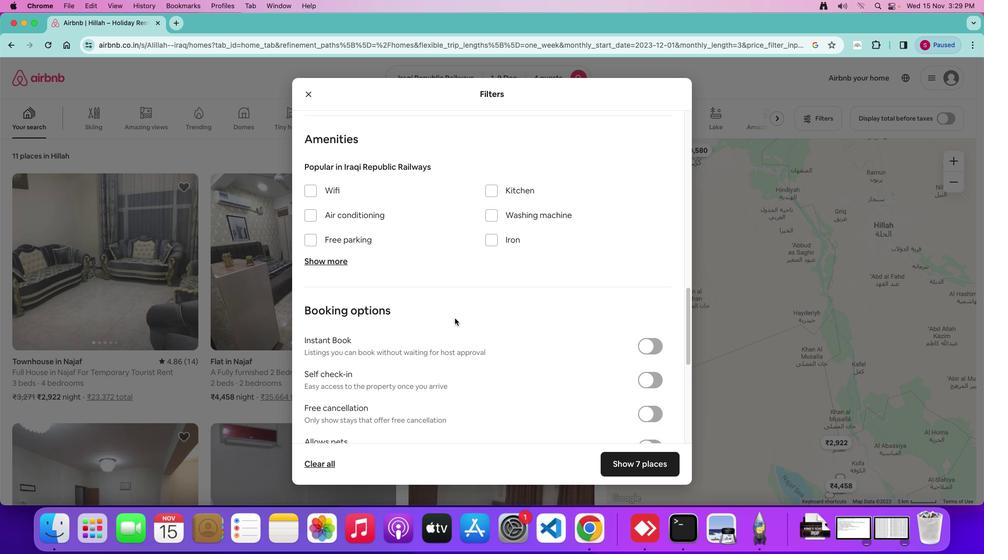 
Action: Mouse moved to (454, 318)
Screenshot: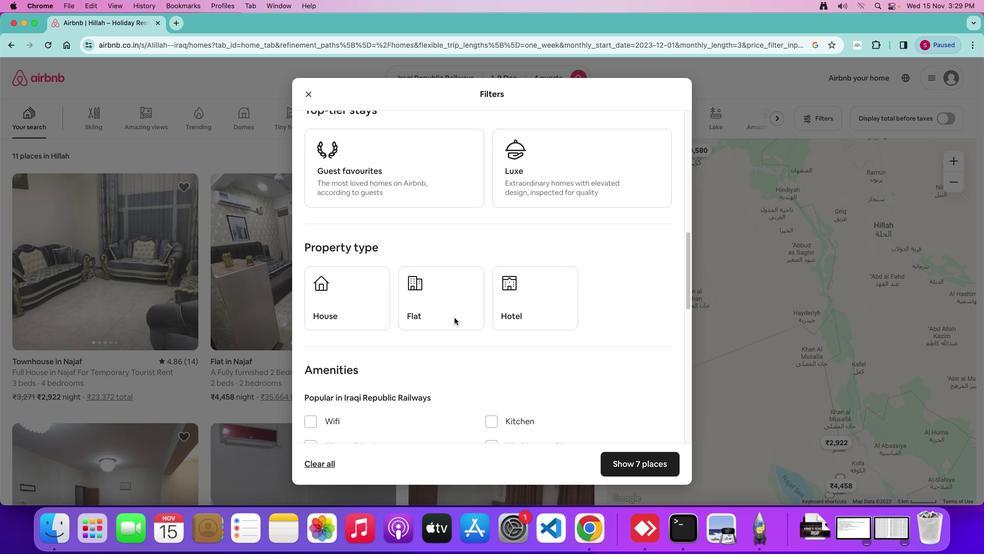 
Action: Mouse scrolled (454, 318) with delta (0, 0)
Screenshot: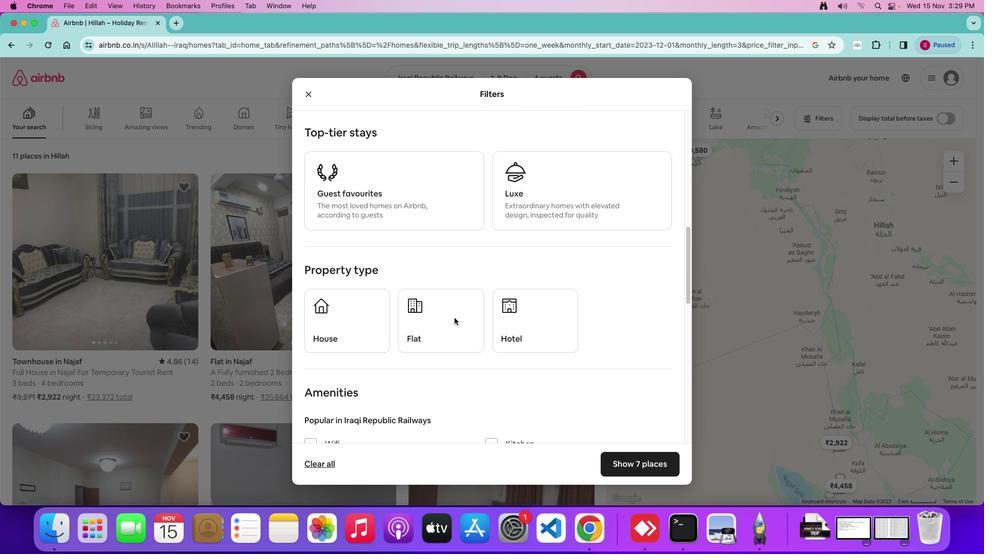 
Action: Mouse scrolled (454, 318) with delta (0, 0)
Screenshot: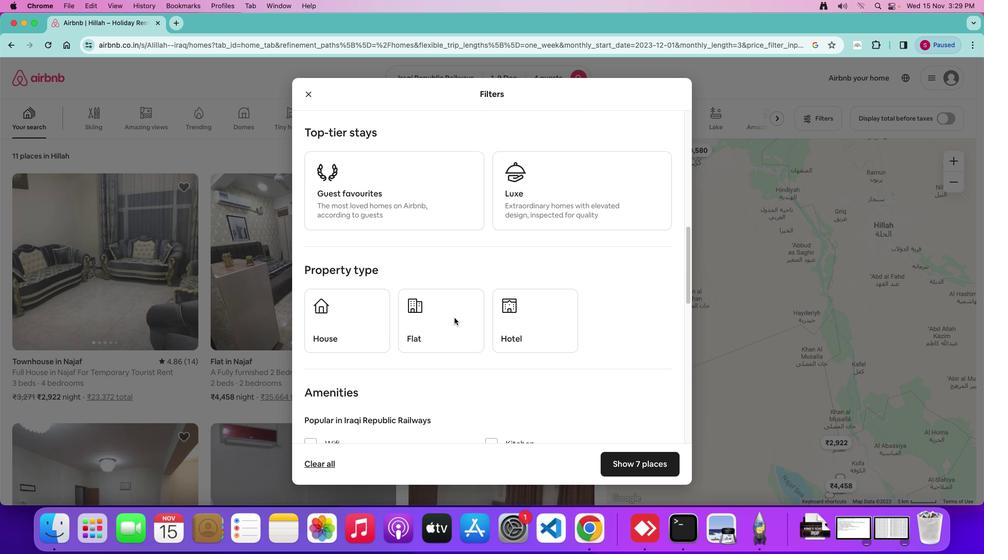 
Action: Mouse scrolled (454, 318) with delta (0, 2)
Screenshot: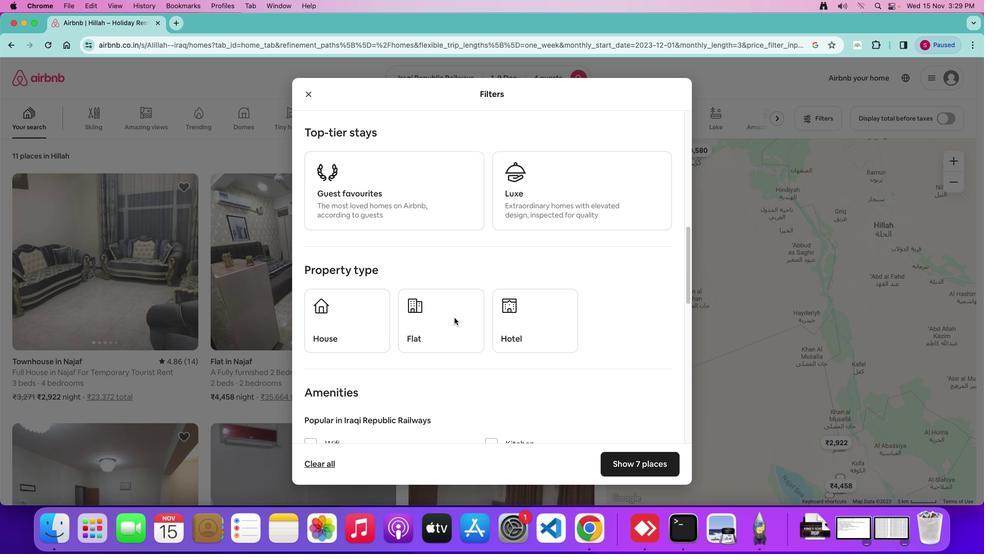 
Action: Mouse scrolled (454, 318) with delta (0, 3)
Screenshot: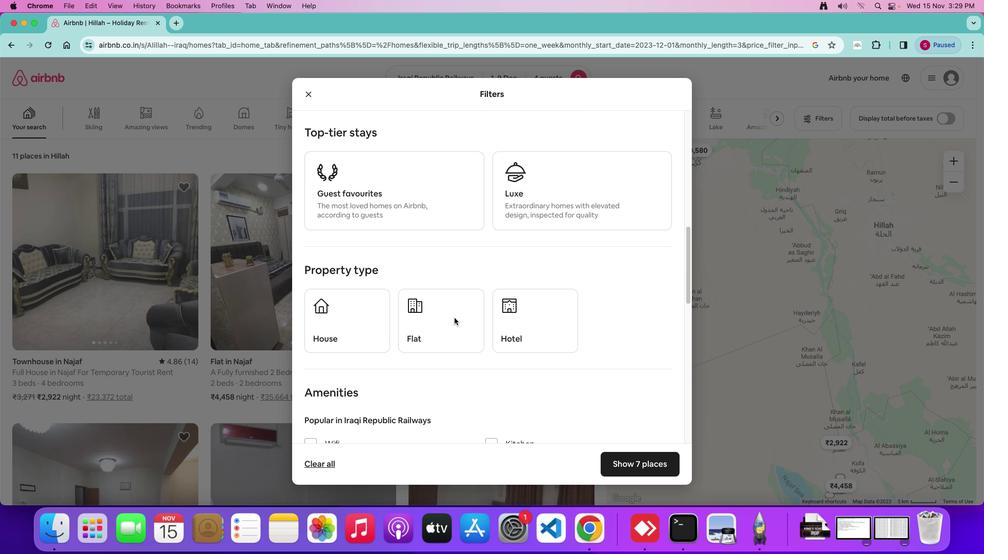 
Action: Mouse moved to (366, 327)
Screenshot: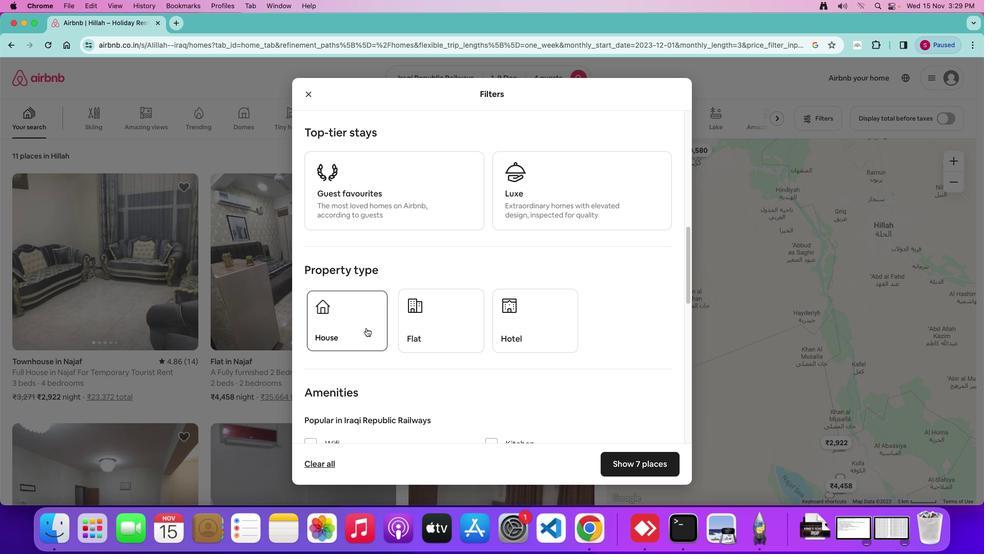 
Action: Mouse pressed left at (366, 327)
Screenshot: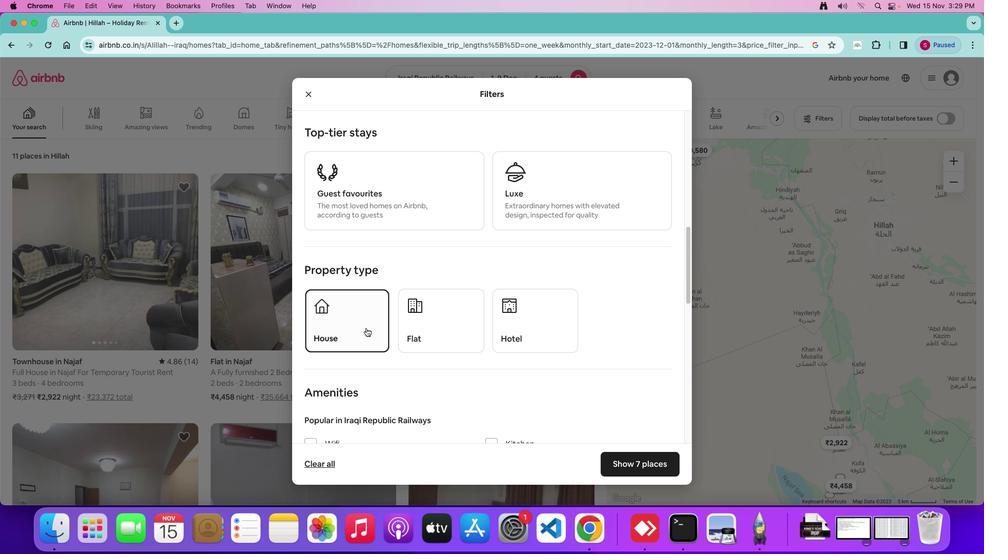 
Action: Mouse moved to (495, 316)
Screenshot: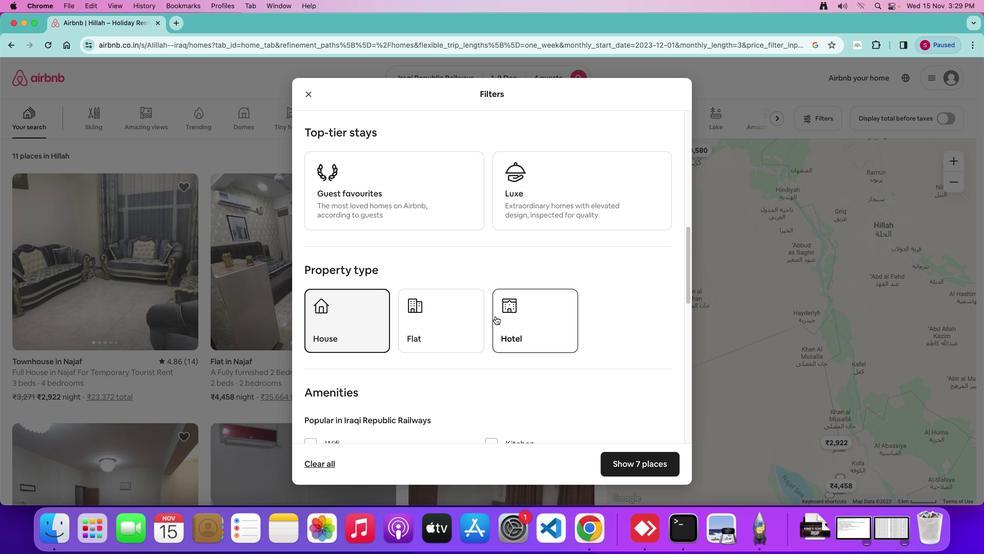 
Action: Mouse scrolled (495, 316) with delta (0, 0)
Screenshot: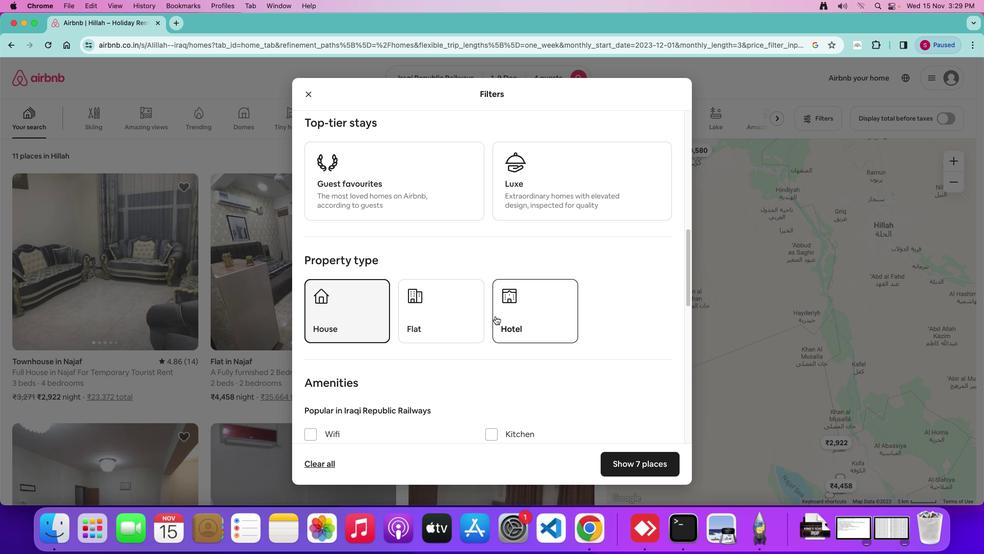 
Action: Mouse scrolled (495, 316) with delta (0, 0)
Screenshot: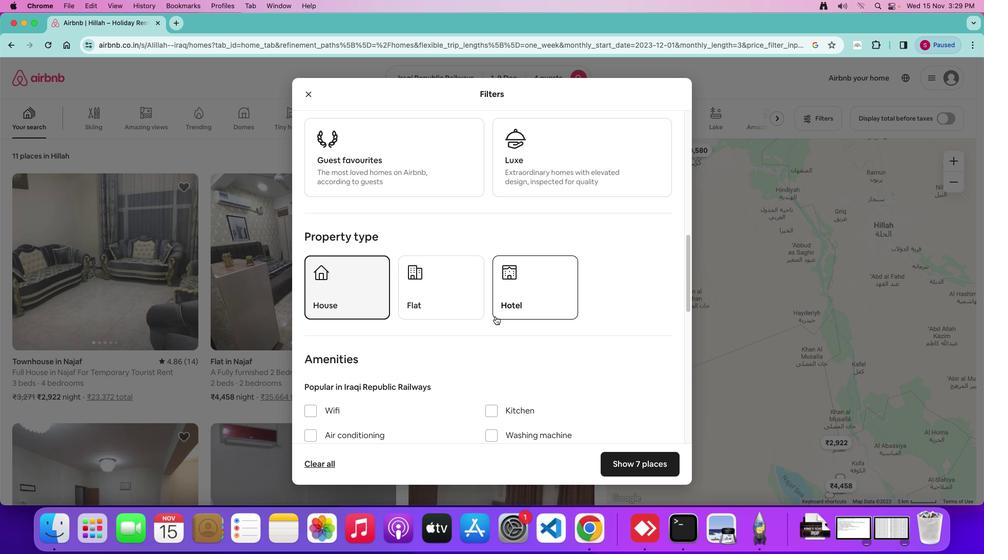 
Action: Mouse scrolled (495, 316) with delta (0, 0)
Screenshot: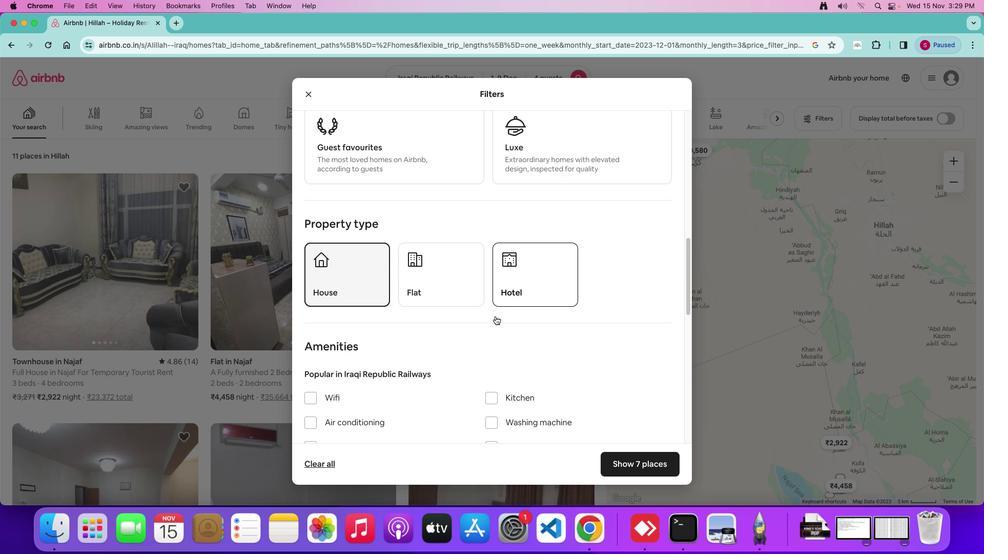 
Action: Mouse scrolled (495, 316) with delta (0, 0)
Screenshot: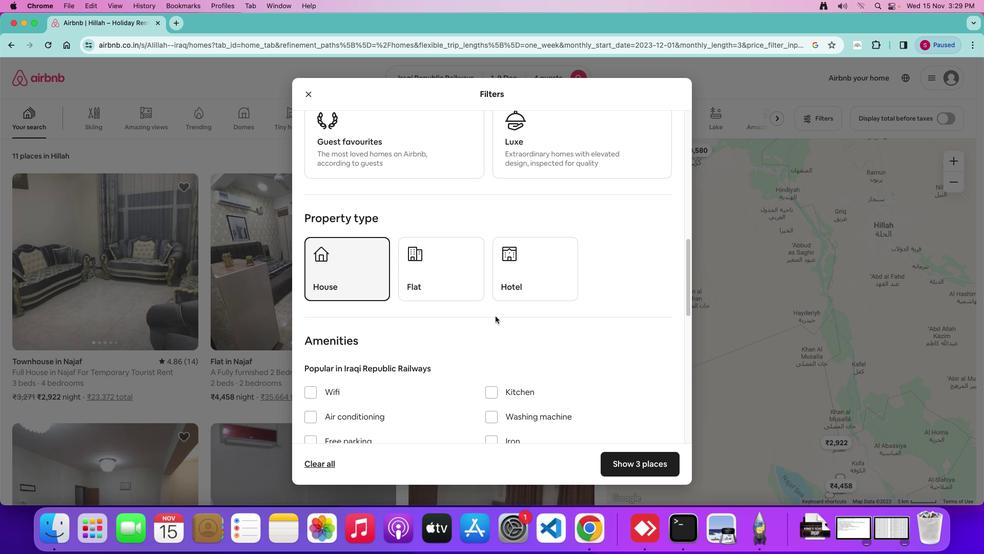 
Action: Mouse scrolled (495, 316) with delta (0, 0)
Screenshot: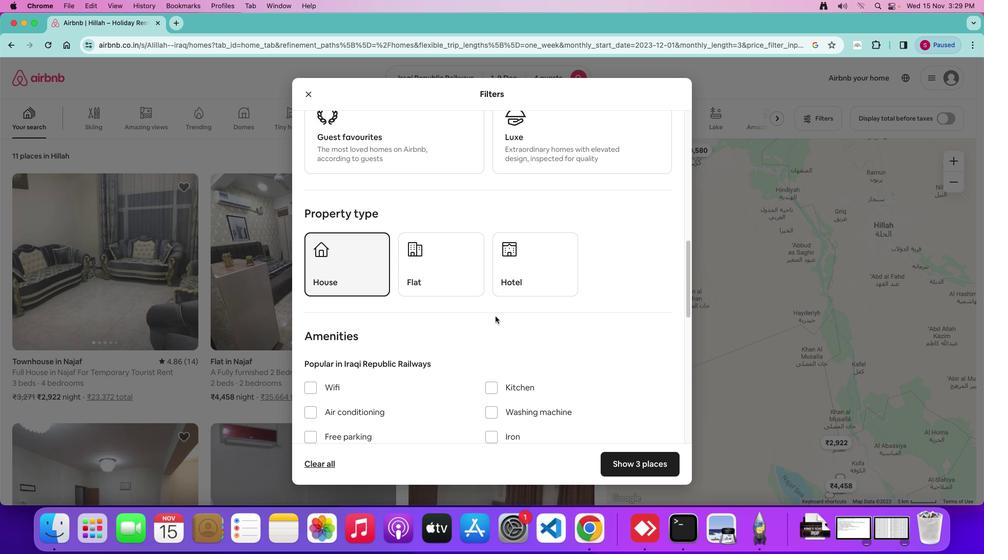 
Action: Mouse moved to (495, 316)
Screenshot: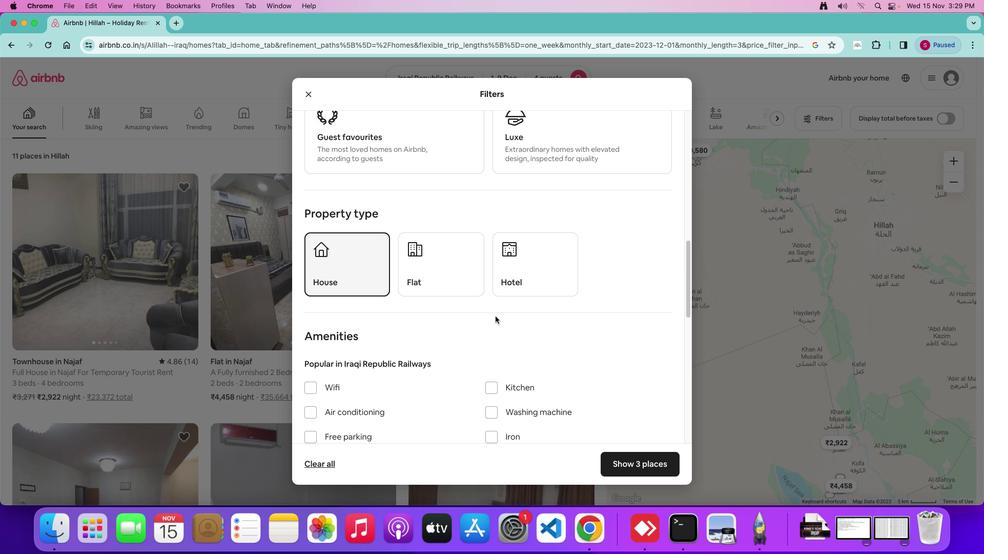 
Action: Mouse scrolled (495, 316) with delta (0, 0)
Screenshot: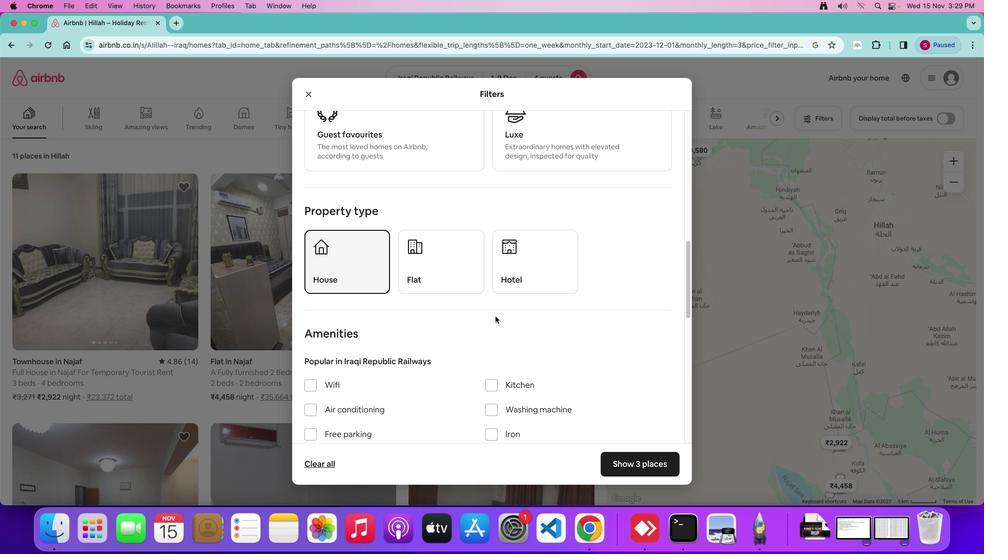 
Action: Mouse scrolled (495, 316) with delta (0, 0)
Screenshot: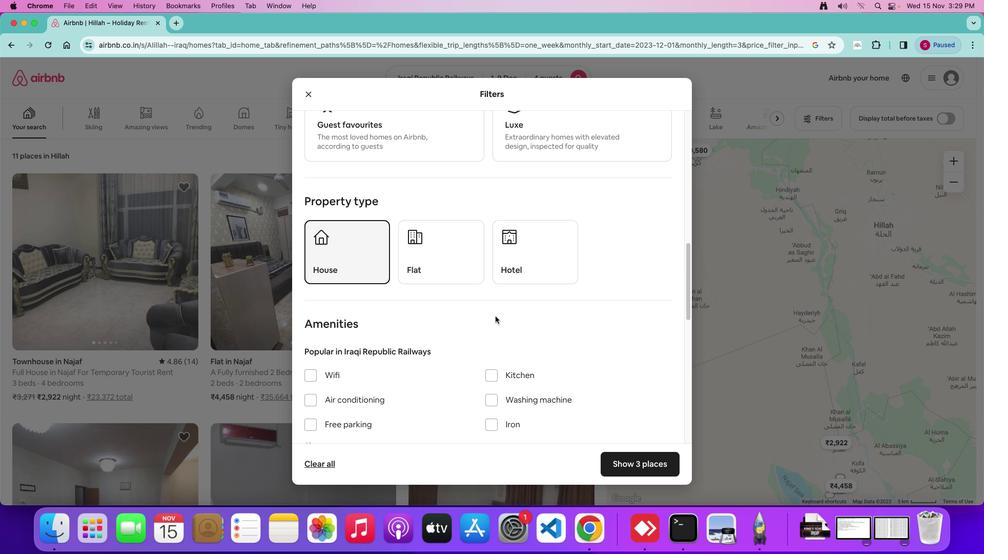 
Action: Mouse scrolled (495, 316) with delta (0, 0)
Screenshot: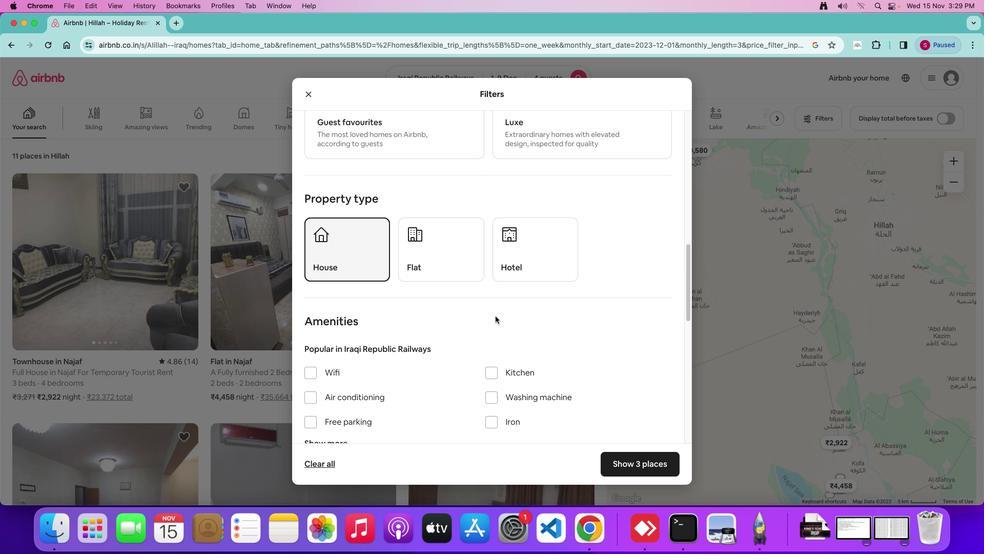 
Action: Mouse scrolled (495, 316) with delta (0, 0)
Screenshot: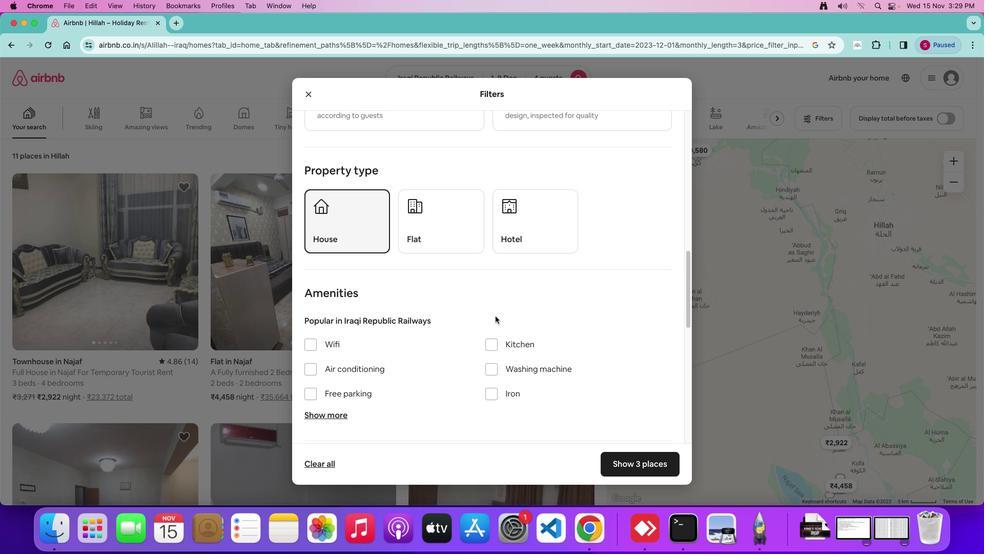 
Action: Mouse scrolled (495, 316) with delta (0, 0)
Screenshot: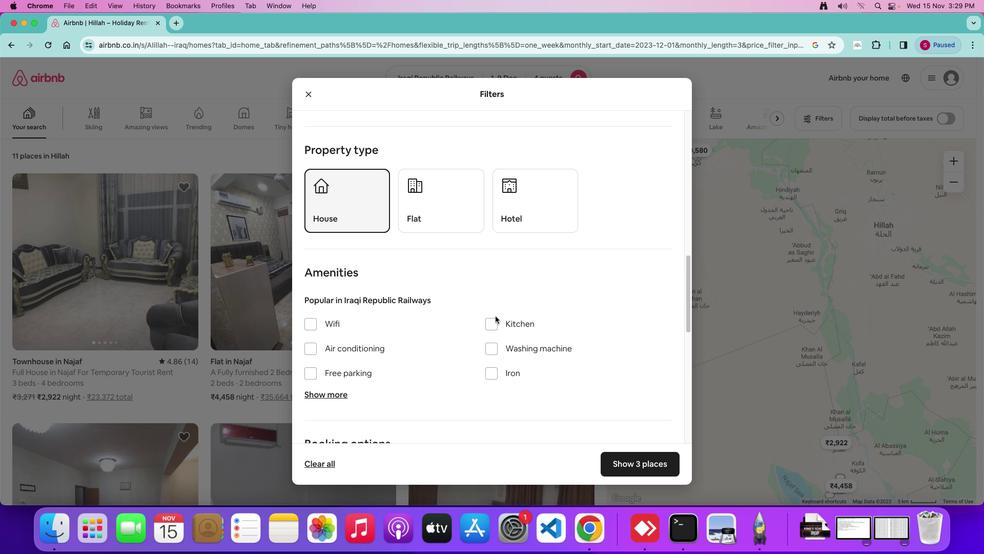 
Action: Mouse scrolled (495, 316) with delta (0, -1)
Screenshot: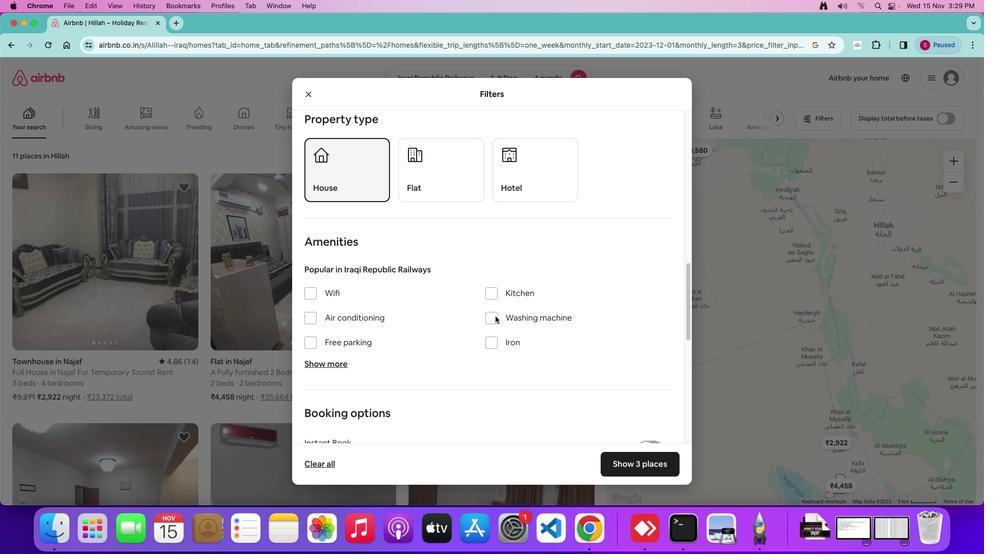 
Action: Mouse scrolled (495, 316) with delta (0, -1)
Screenshot: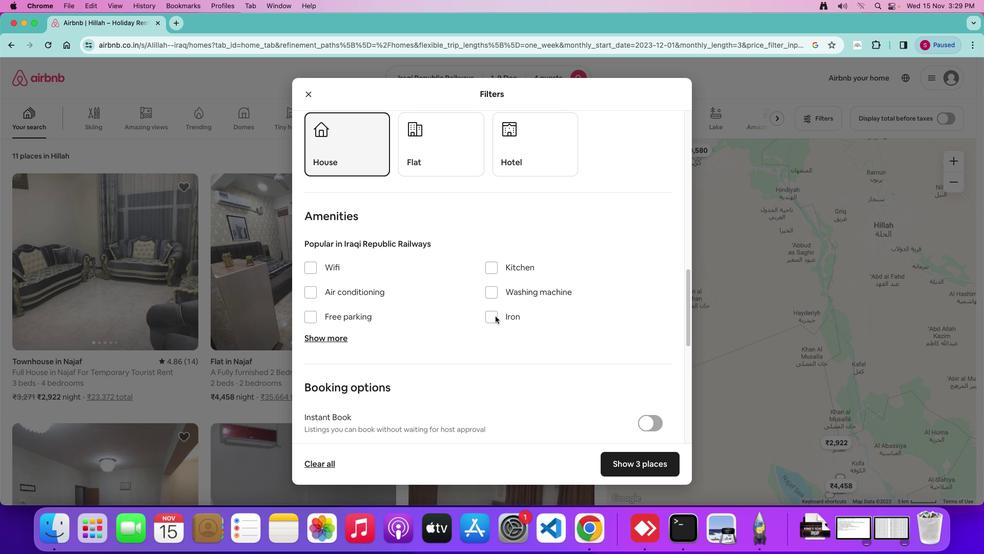 
Action: Mouse scrolled (495, 316) with delta (0, 0)
Screenshot: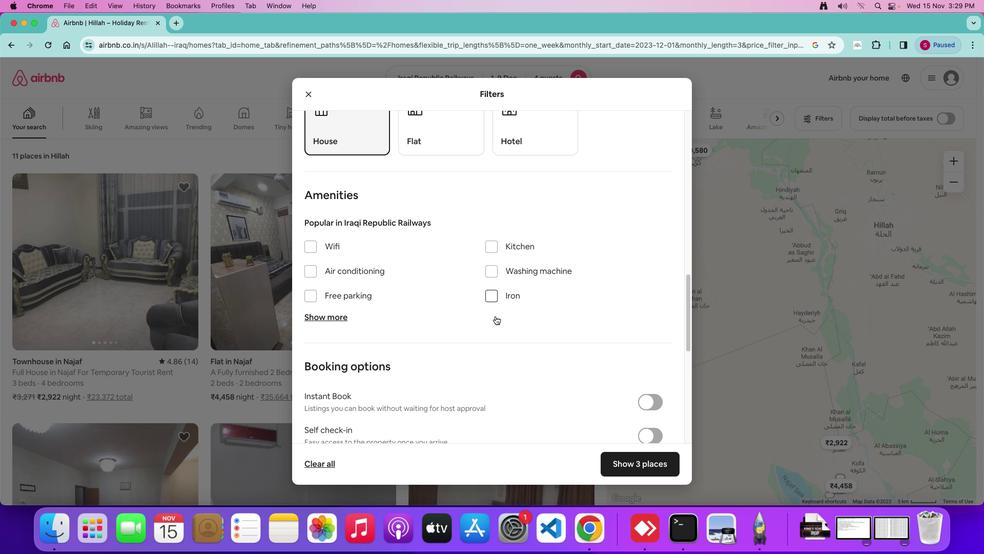 
Action: Mouse scrolled (495, 316) with delta (0, 0)
Screenshot: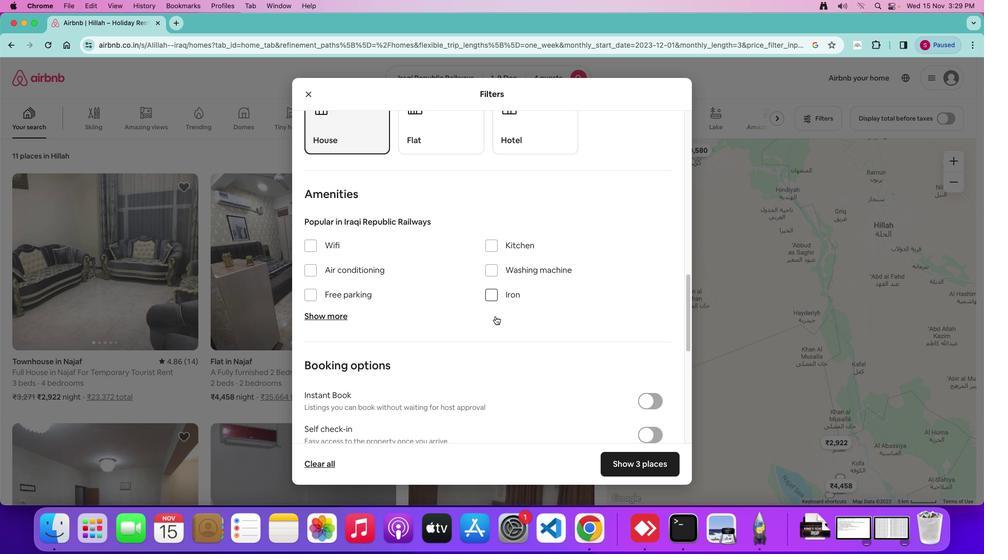 
Action: Mouse moved to (499, 272)
Screenshot: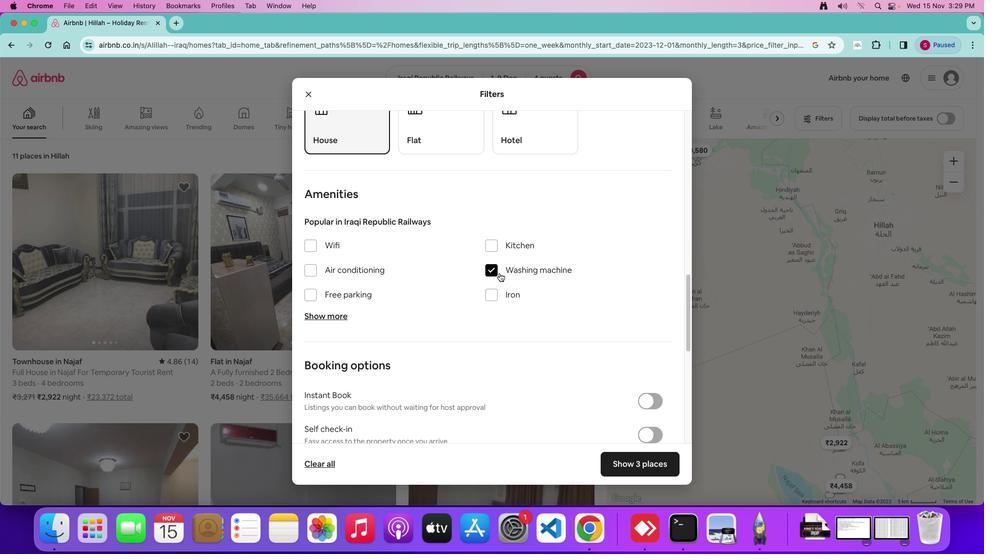 
Action: Mouse pressed left at (499, 272)
Screenshot: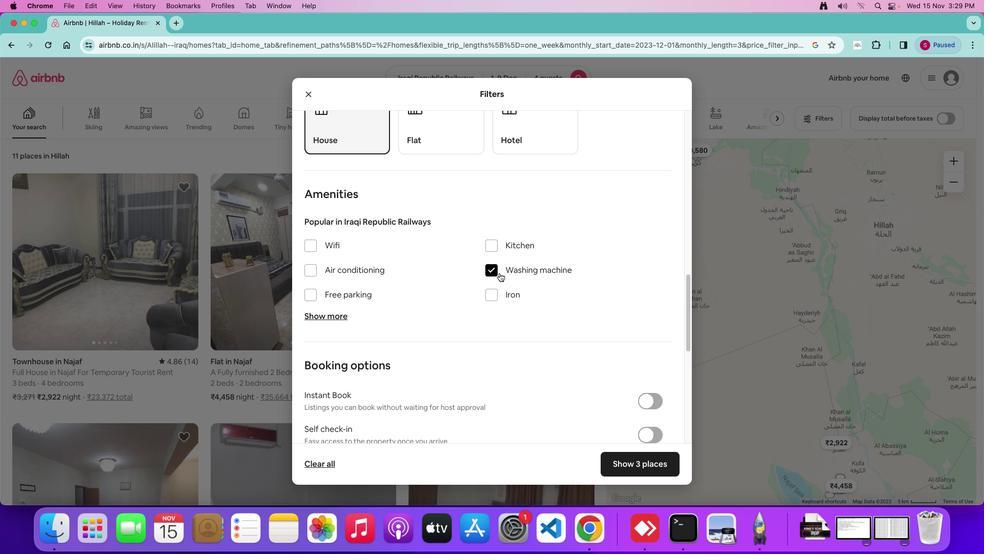 
Action: Mouse moved to (499, 272)
Screenshot: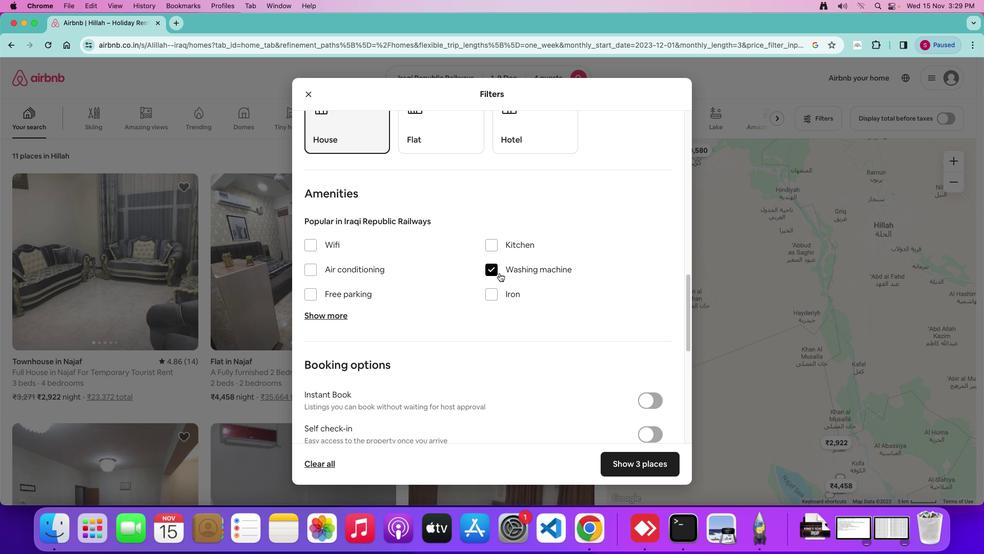 
Action: Mouse scrolled (499, 272) with delta (0, 0)
Screenshot: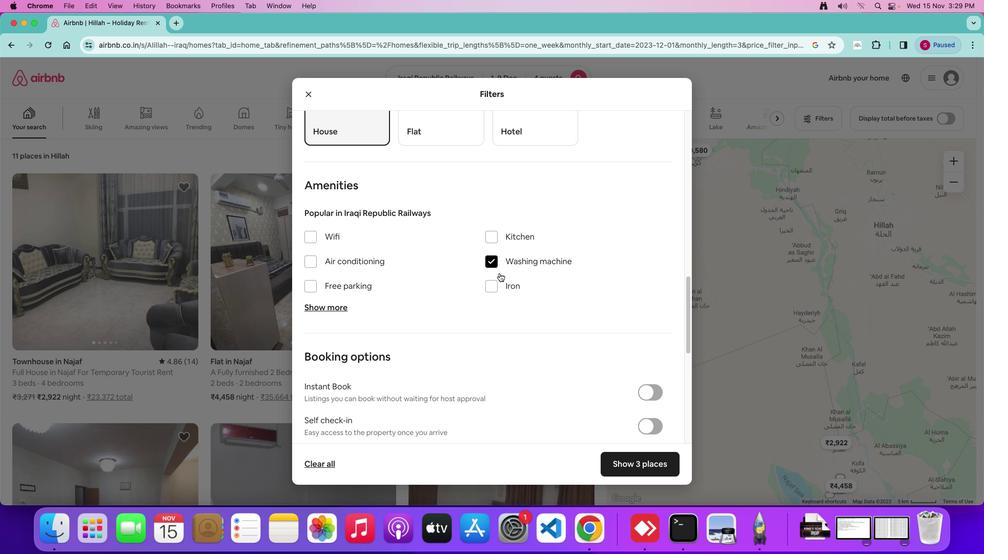 
Action: Mouse scrolled (499, 272) with delta (0, 0)
Screenshot: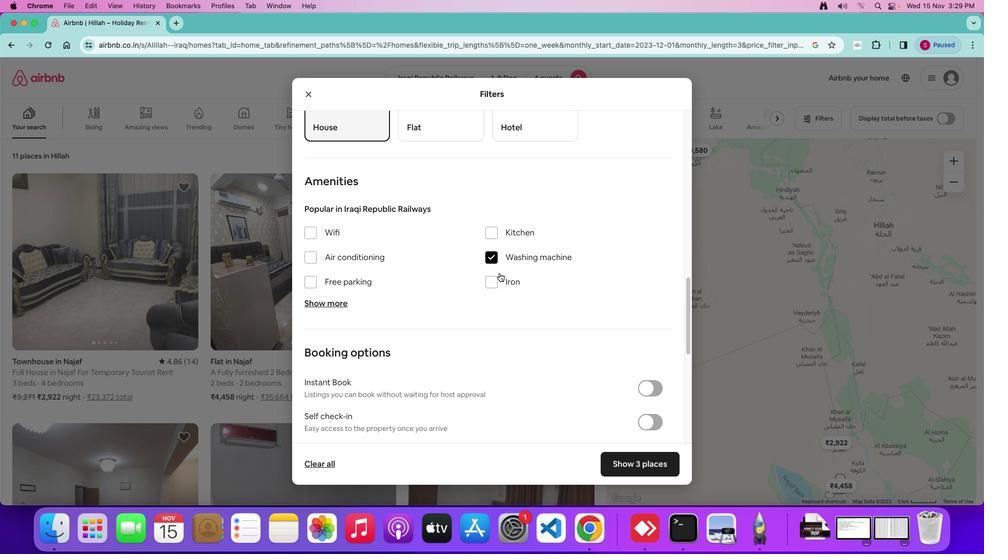 
Action: Mouse scrolled (499, 272) with delta (0, 0)
Screenshot: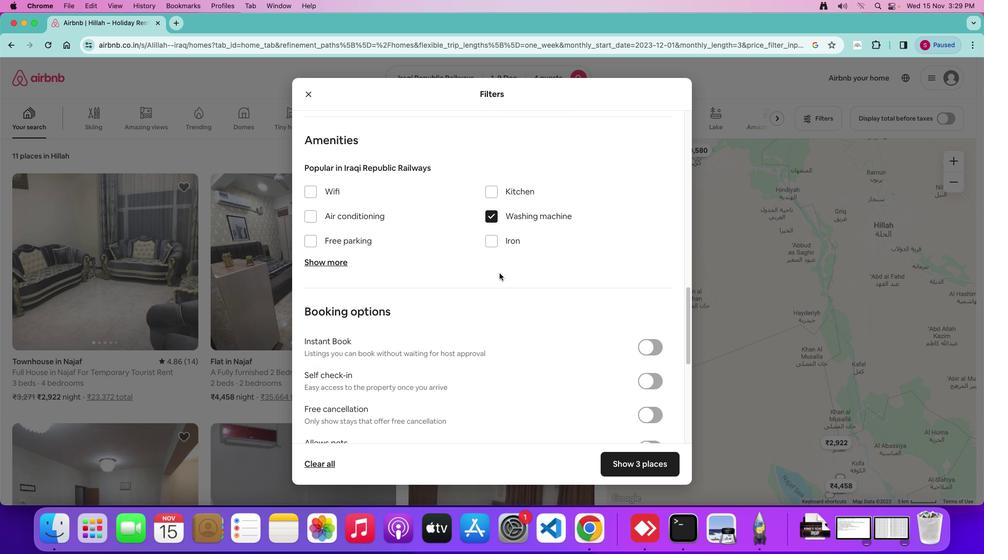 
Action: Mouse moved to (499, 273)
Screenshot: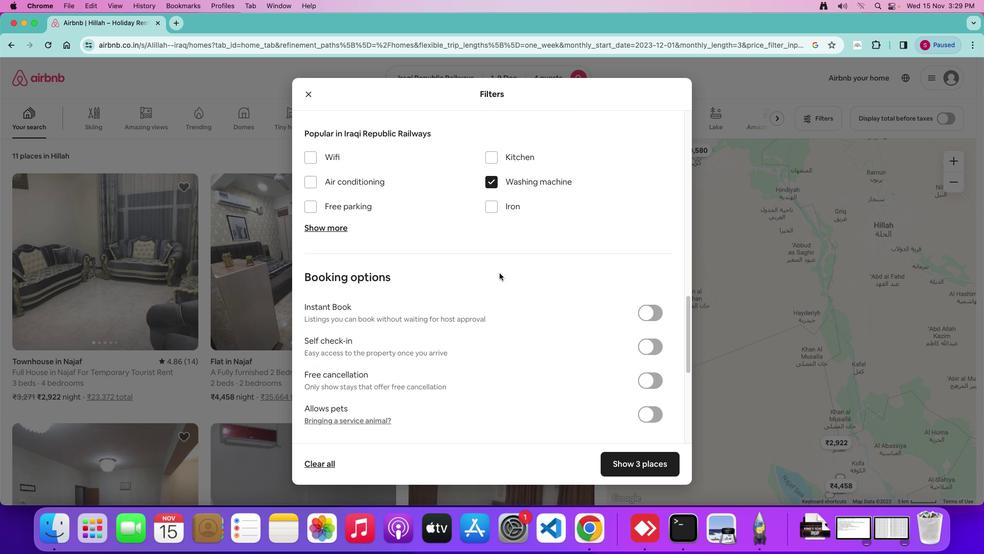 
Action: Mouse scrolled (499, 273) with delta (0, 0)
Screenshot: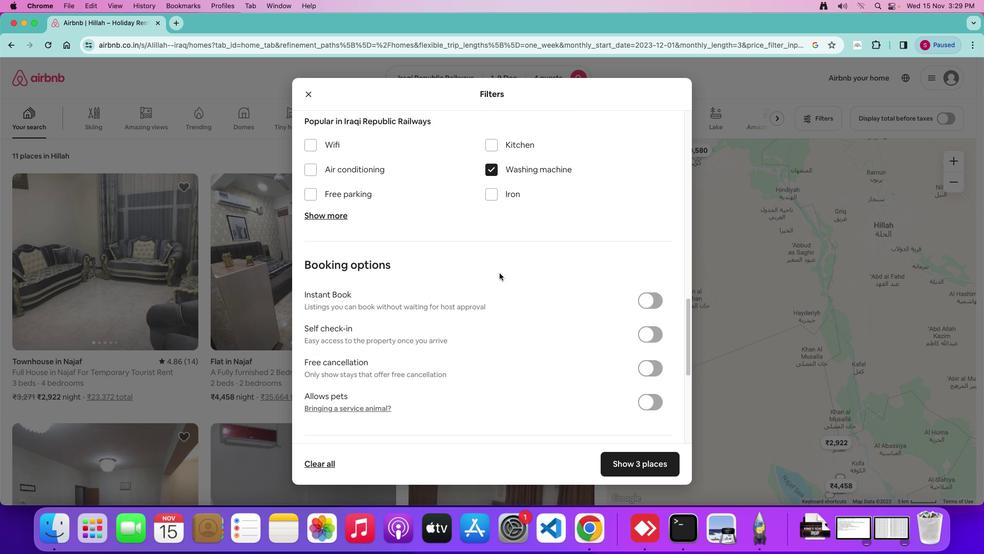 
Action: Mouse scrolled (499, 273) with delta (0, -1)
Screenshot: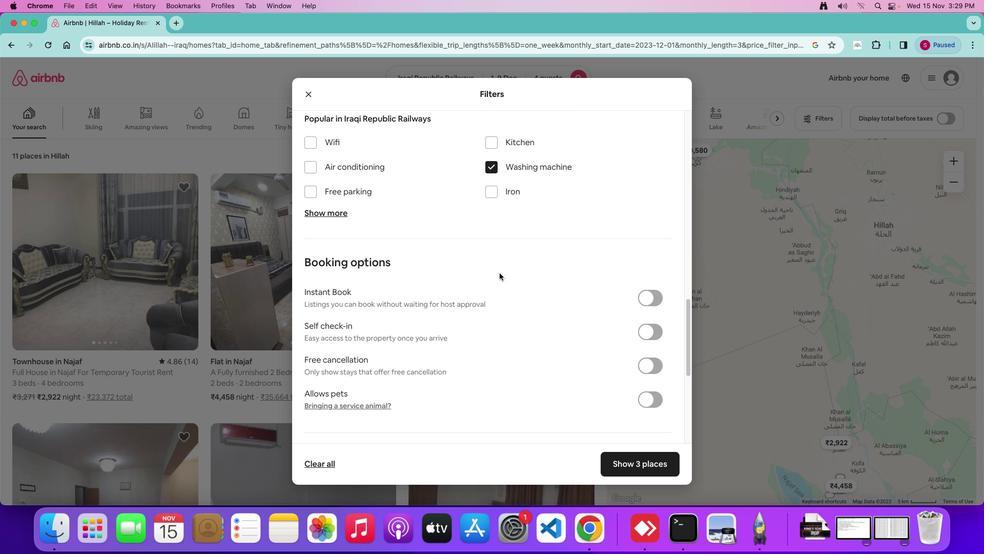 
Action: Mouse scrolled (499, 273) with delta (0, 0)
Screenshot: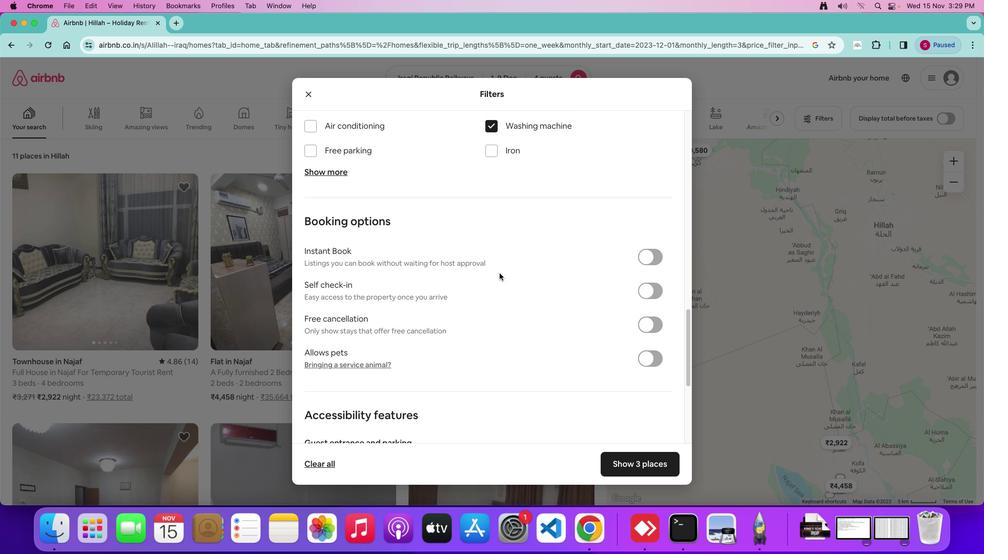
Action: Mouse scrolled (499, 273) with delta (0, 0)
Screenshot: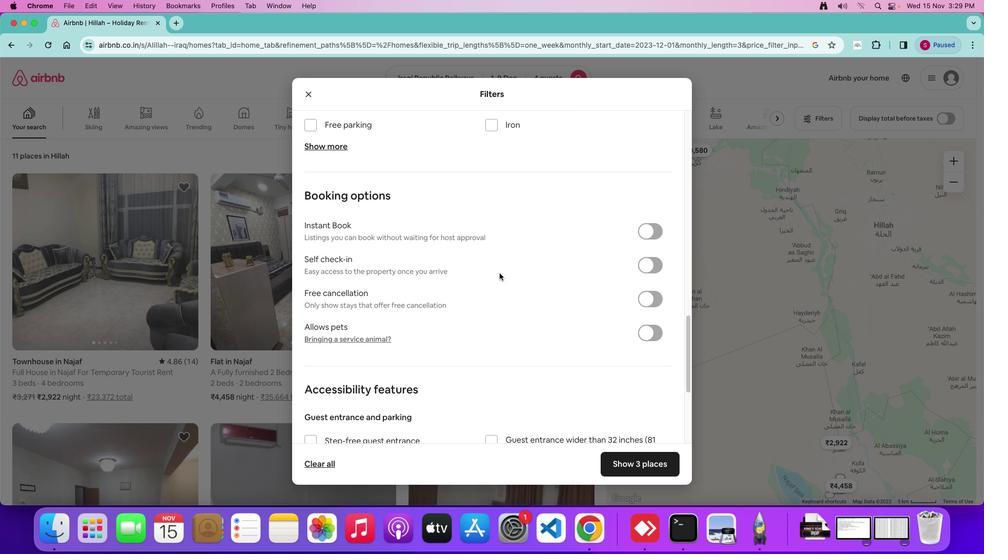 
Action: Mouse scrolled (499, 273) with delta (0, -1)
Screenshot: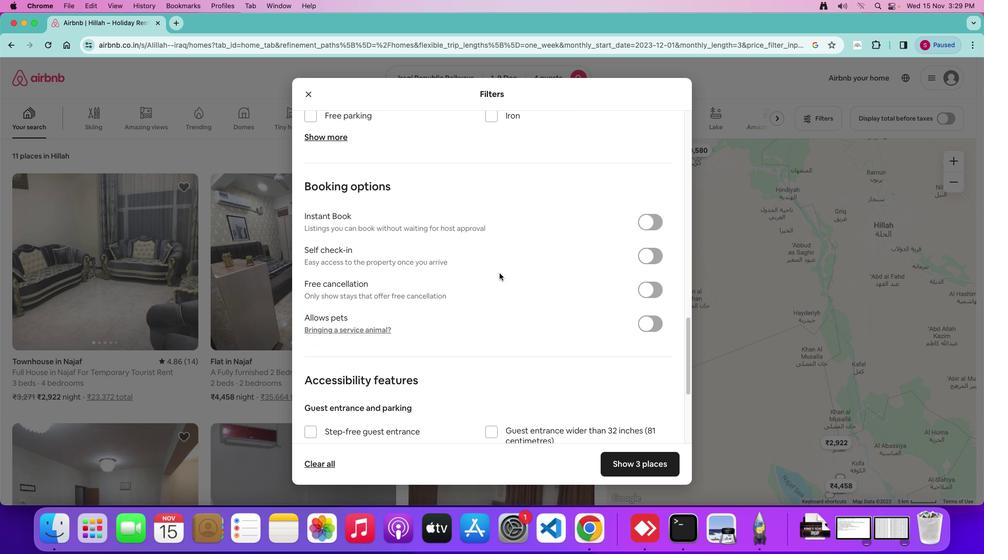 
Action: Mouse scrolled (499, 273) with delta (0, 0)
Screenshot: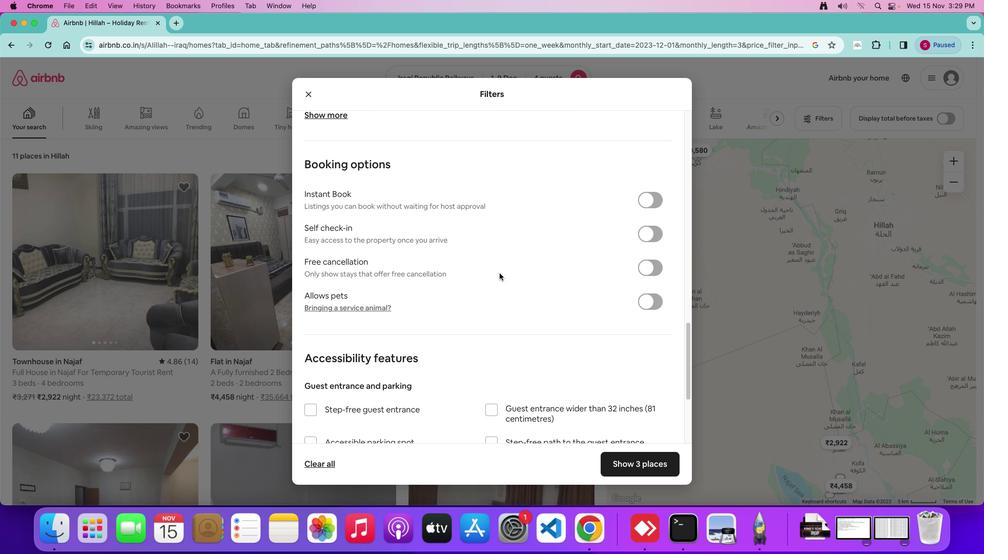 
Action: Mouse scrolled (499, 273) with delta (0, 0)
Screenshot: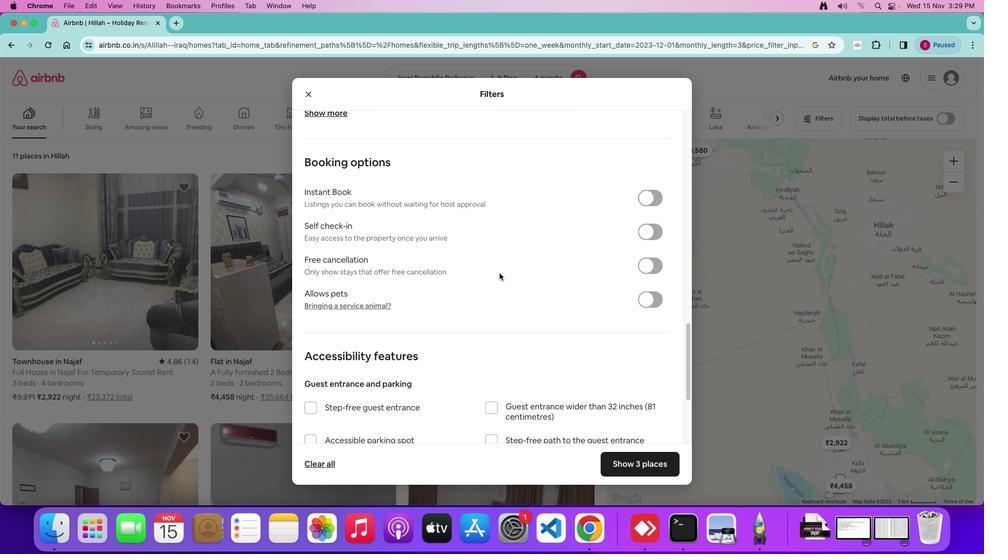 
Action: Mouse moved to (645, 231)
Screenshot: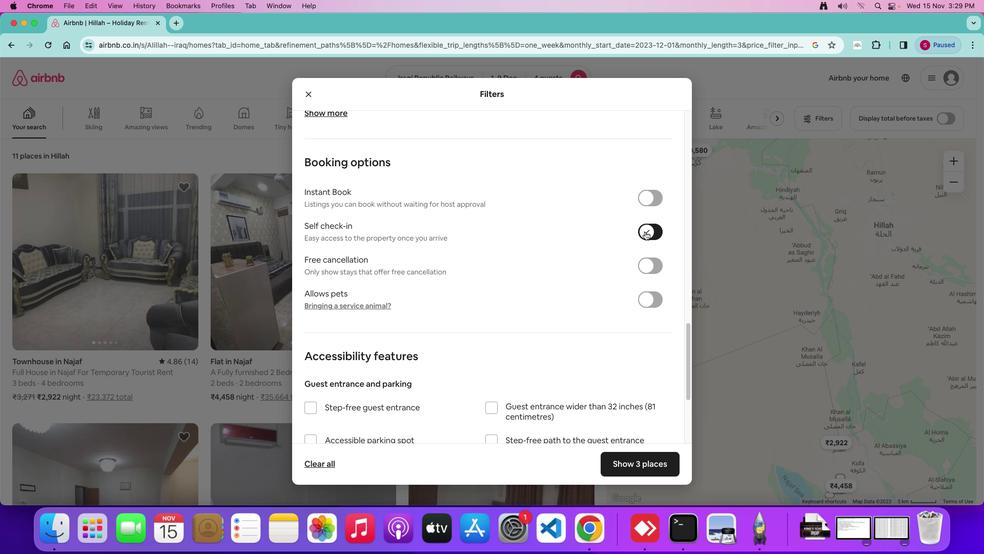 
Action: Mouse pressed left at (645, 231)
Screenshot: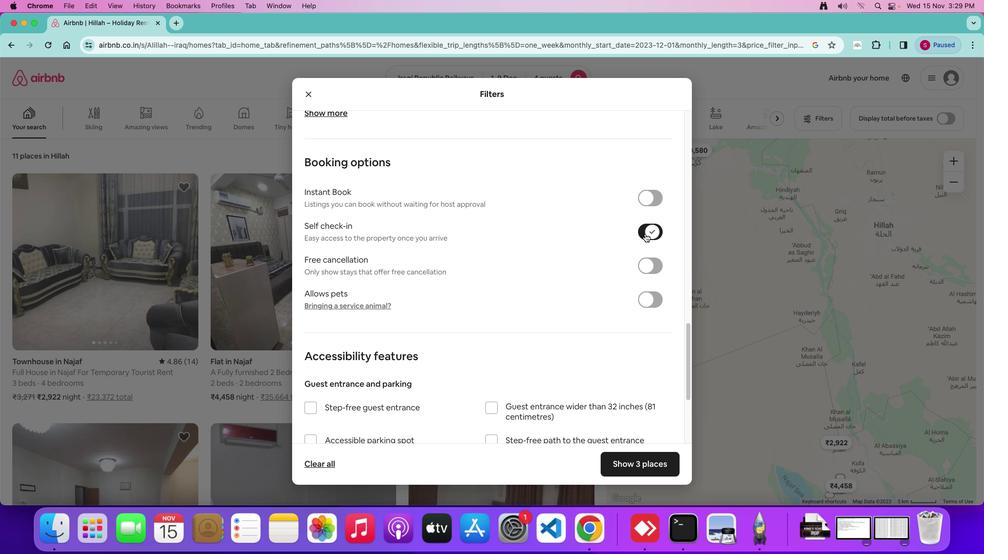 
Action: Mouse moved to (633, 465)
Screenshot: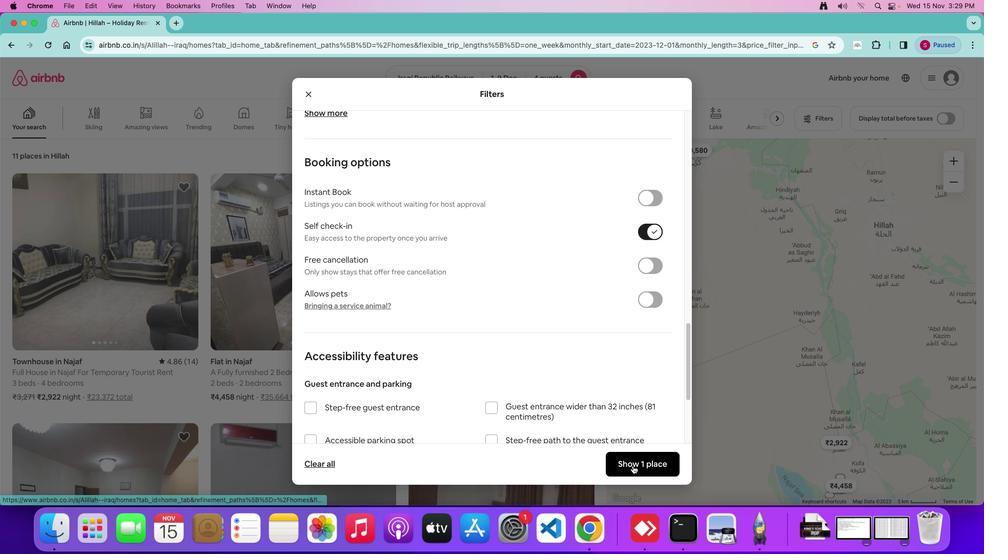 
Action: Mouse pressed left at (633, 465)
Screenshot: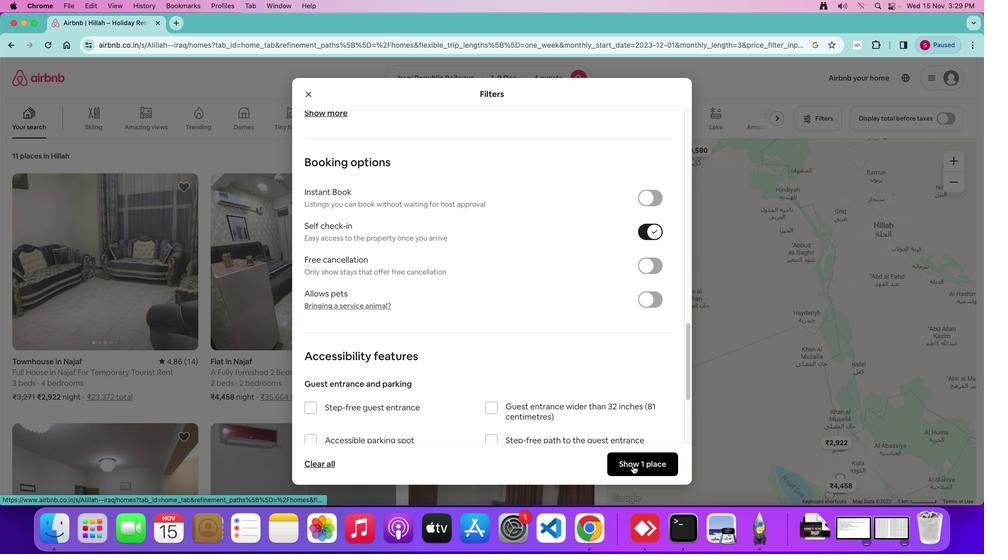 
Action: Mouse moved to (153, 292)
Screenshot: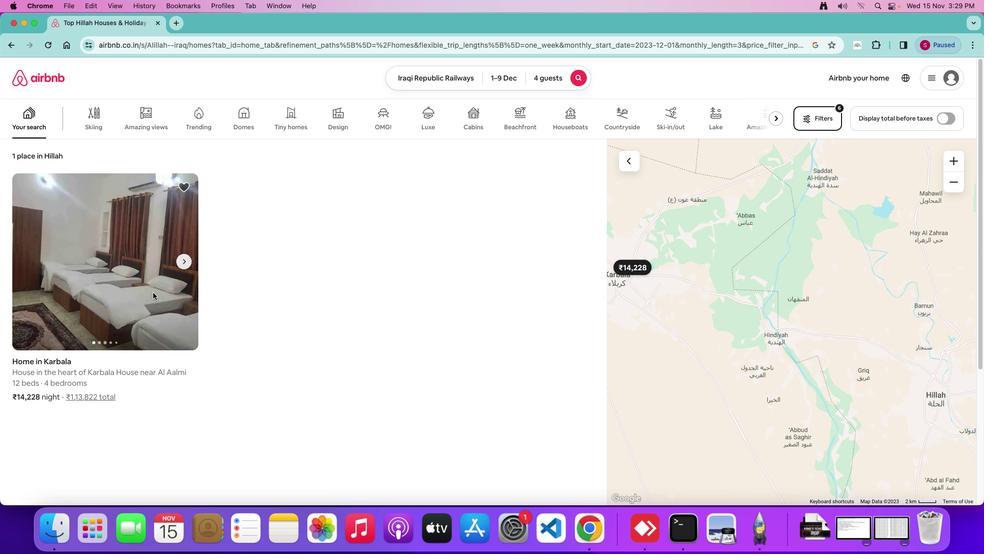 
Action: Mouse pressed left at (153, 292)
Screenshot: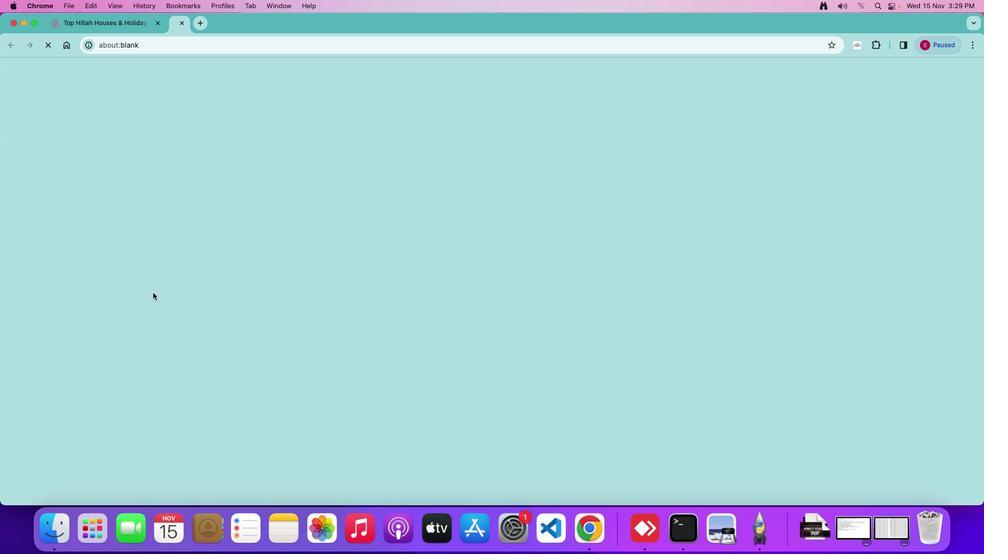 
Action: Mouse moved to (363, 193)
Screenshot: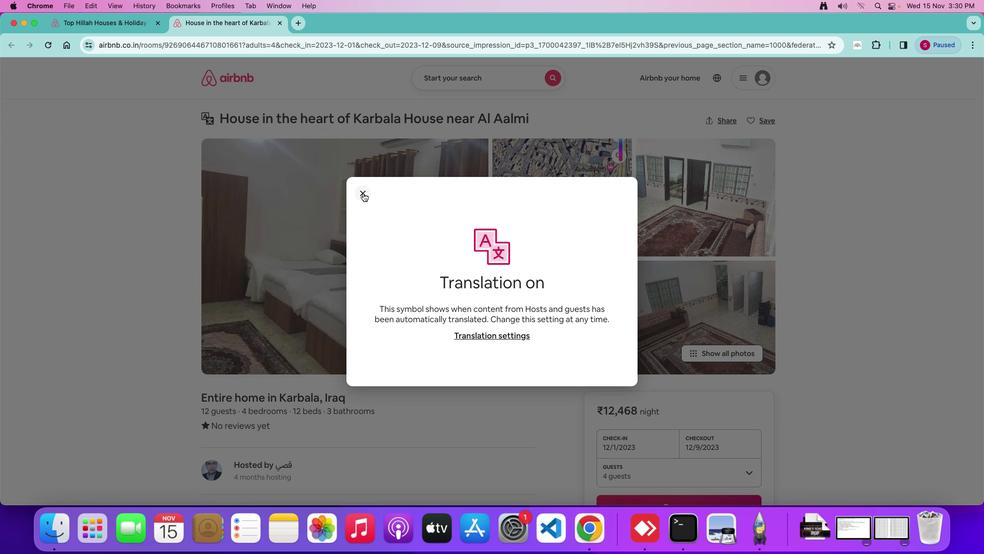 
Action: Mouse pressed left at (363, 193)
Screenshot: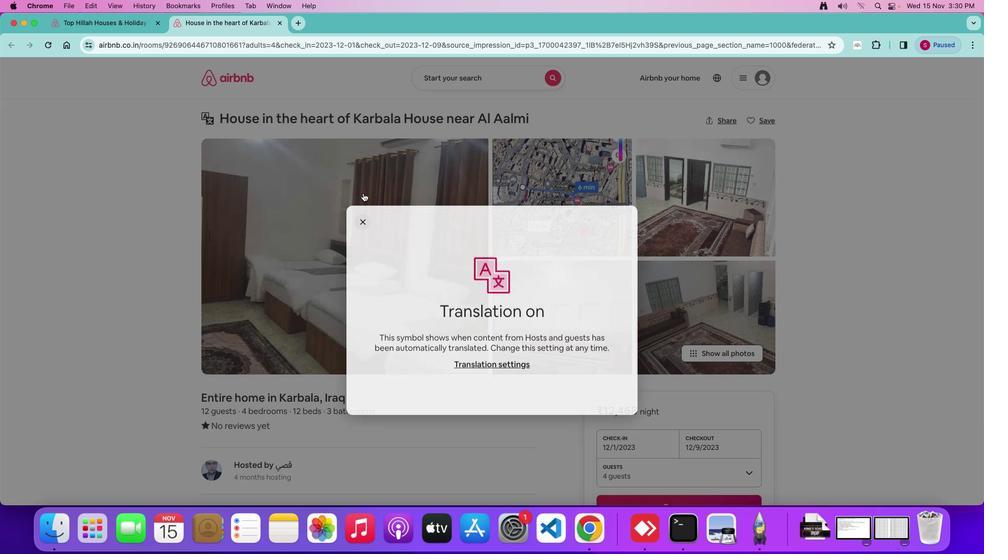 
Action: Mouse moved to (528, 317)
Screenshot: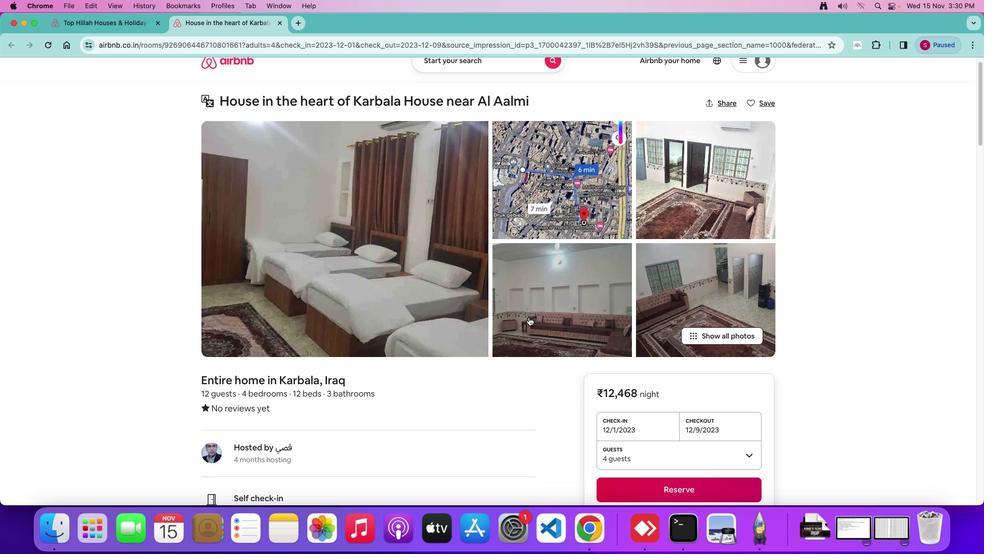 
Action: Mouse scrolled (528, 317) with delta (0, 0)
Screenshot: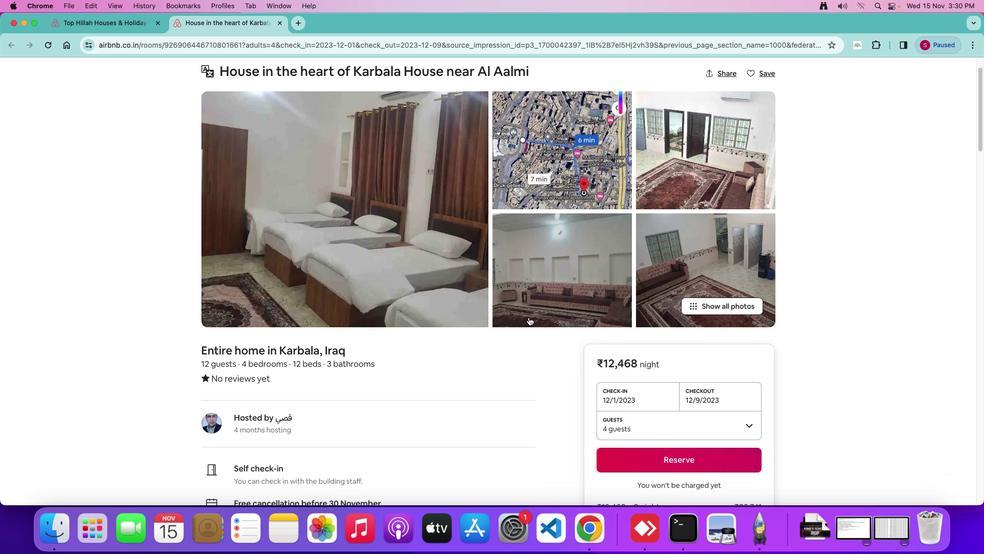 
Action: Mouse scrolled (528, 317) with delta (0, 0)
Screenshot: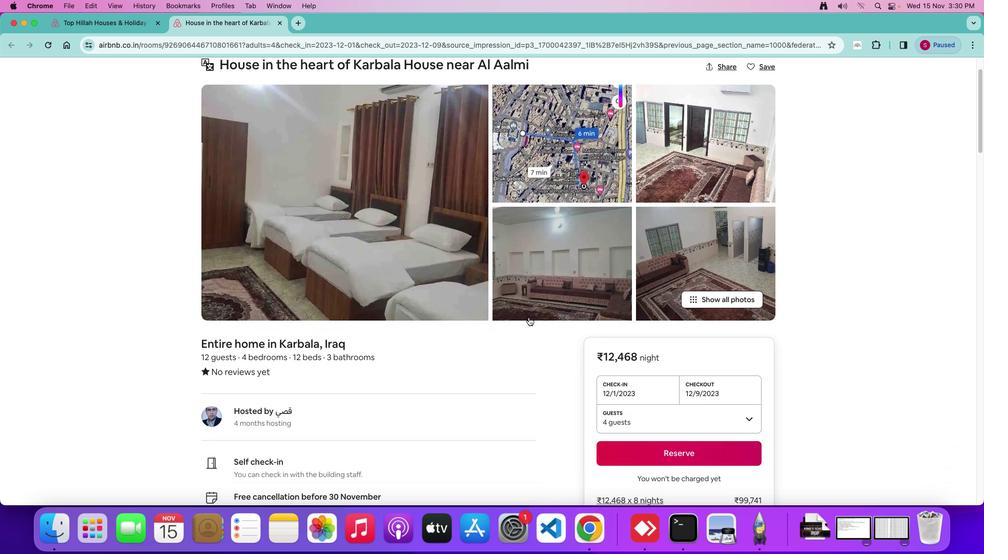 
Action: Mouse scrolled (528, 317) with delta (0, -1)
Screenshot: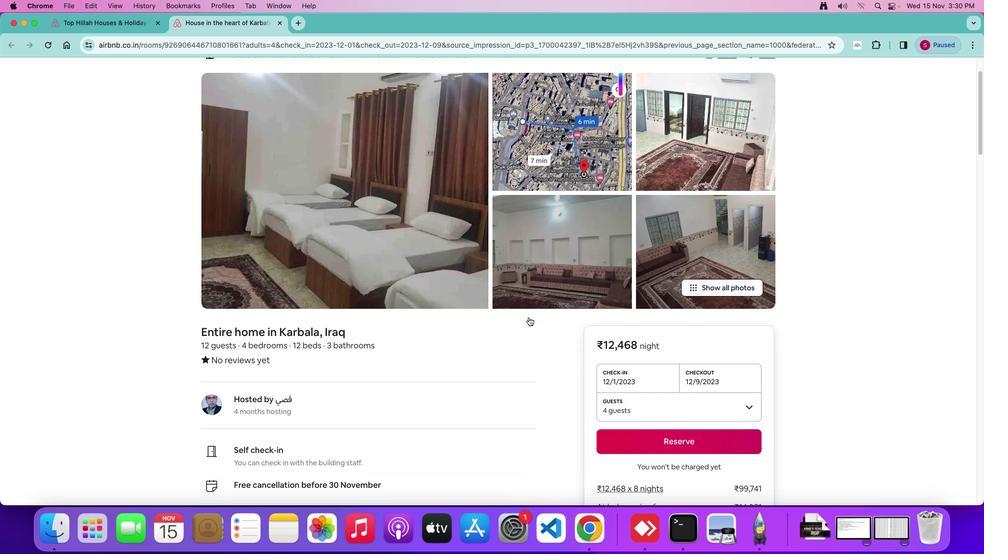 
Action: Mouse moved to (514, 319)
Screenshot: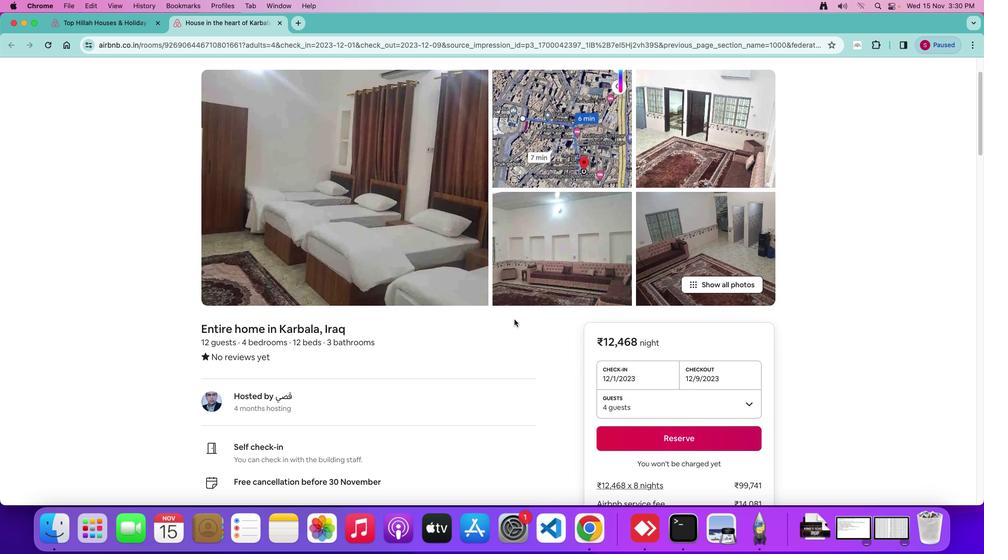 
Action: Mouse scrolled (514, 319) with delta (0, 0)
Screenshot: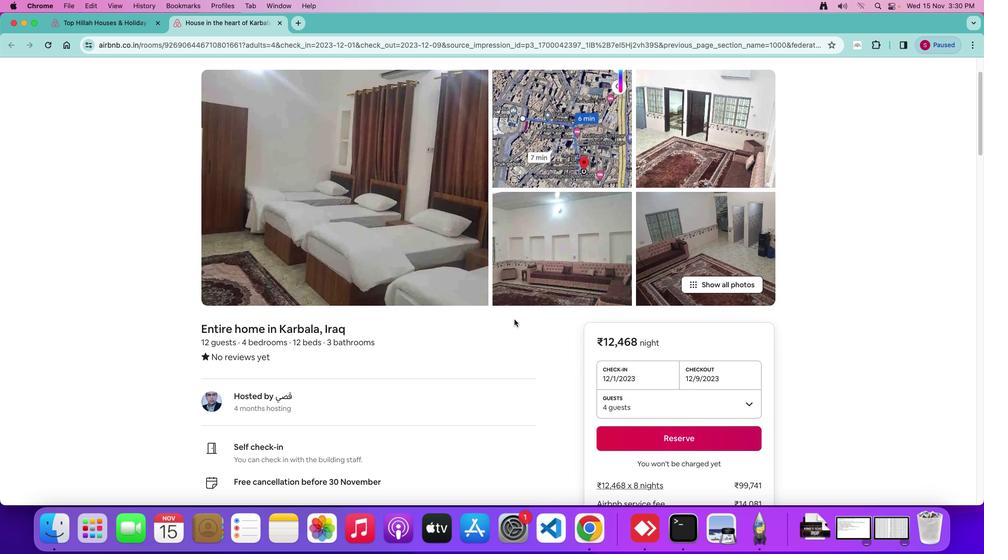 
Action: Mouse moved to (515, 319)
Screenshot: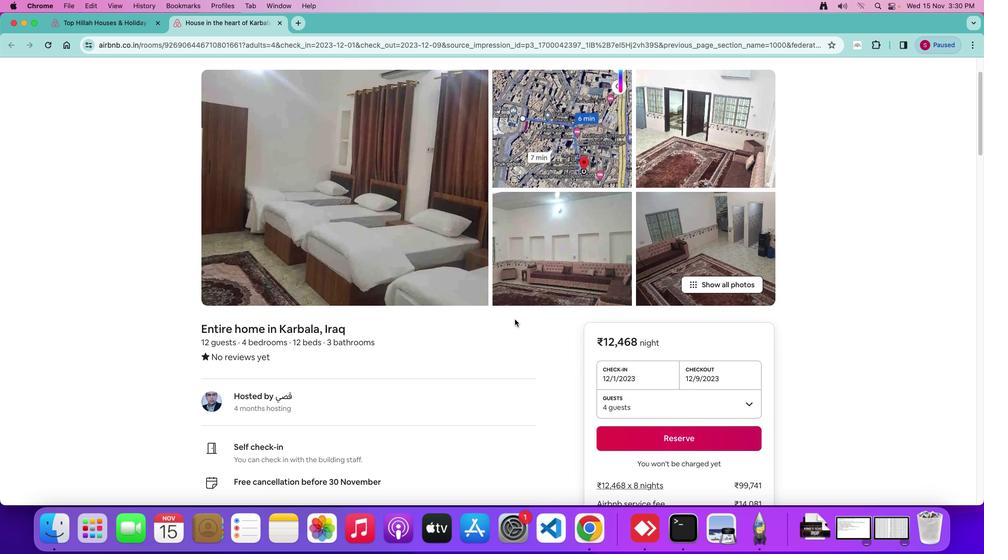 
Action: Mouse scrolled (515, 319) with delta (0, 0)
Screenshot: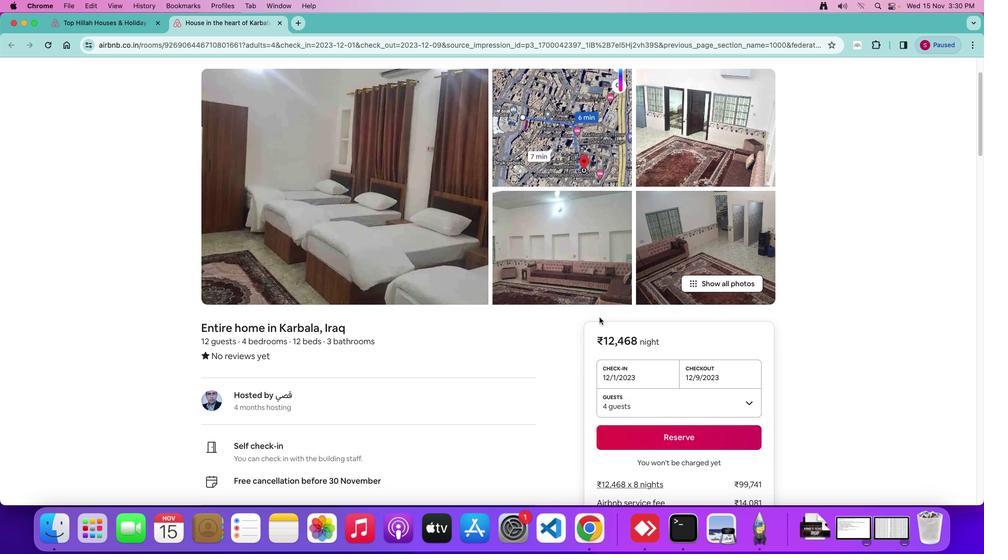 
Action: Mouse moved to (712, 287)
Screenshot: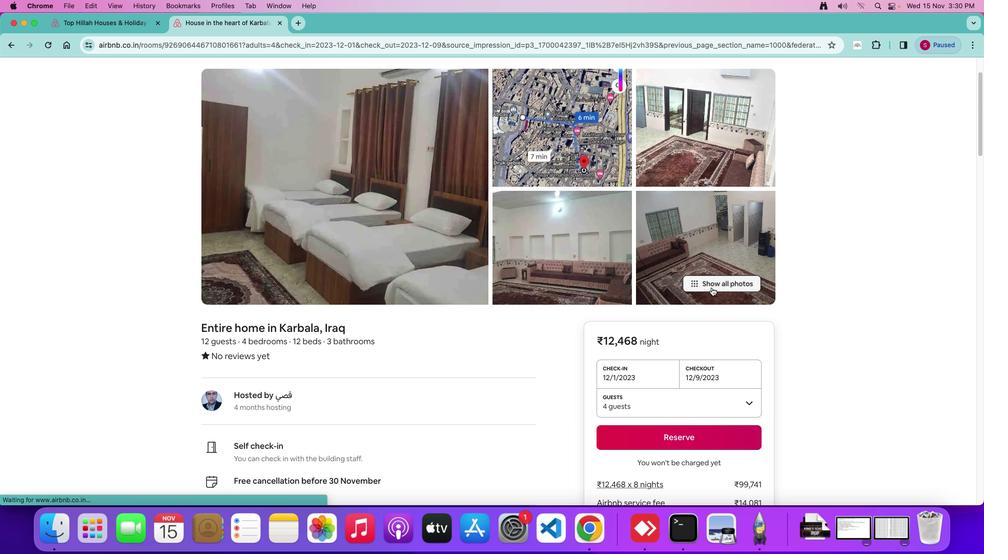 
Action: Mouse pressed left at (712, 287)
Screenshot: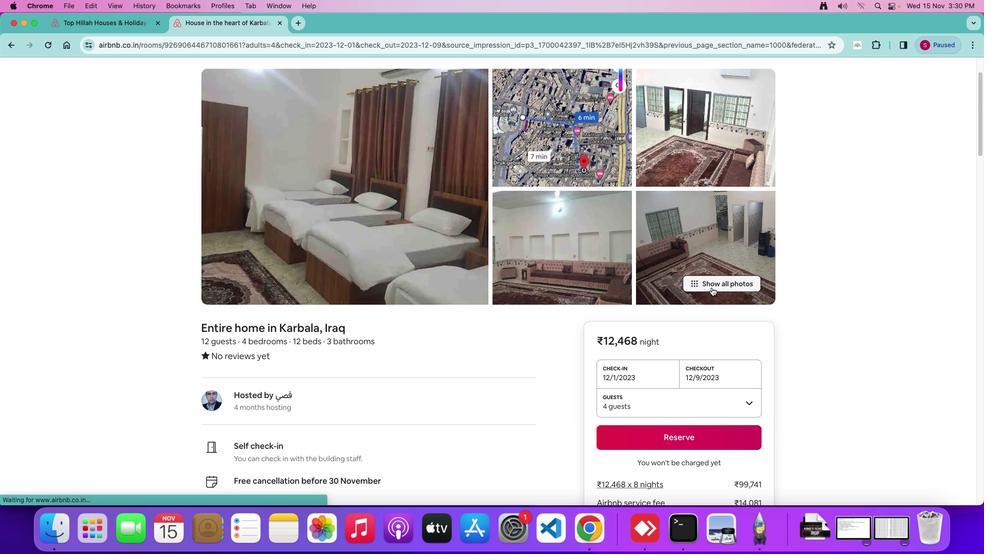
Action: Mouse moved to (436, 297)
Screenshot: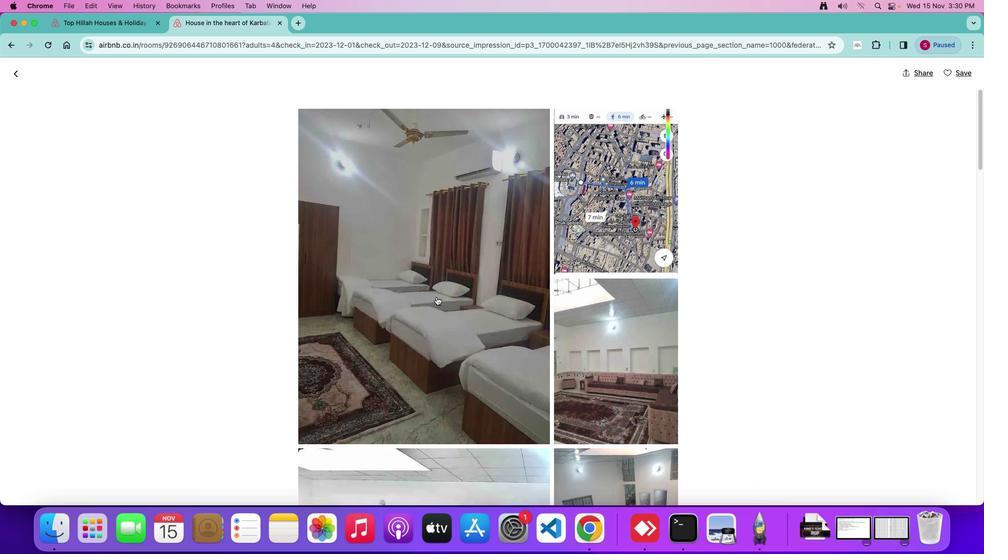 
Action: Mouse pressed left at (436, 297)
Screenshot: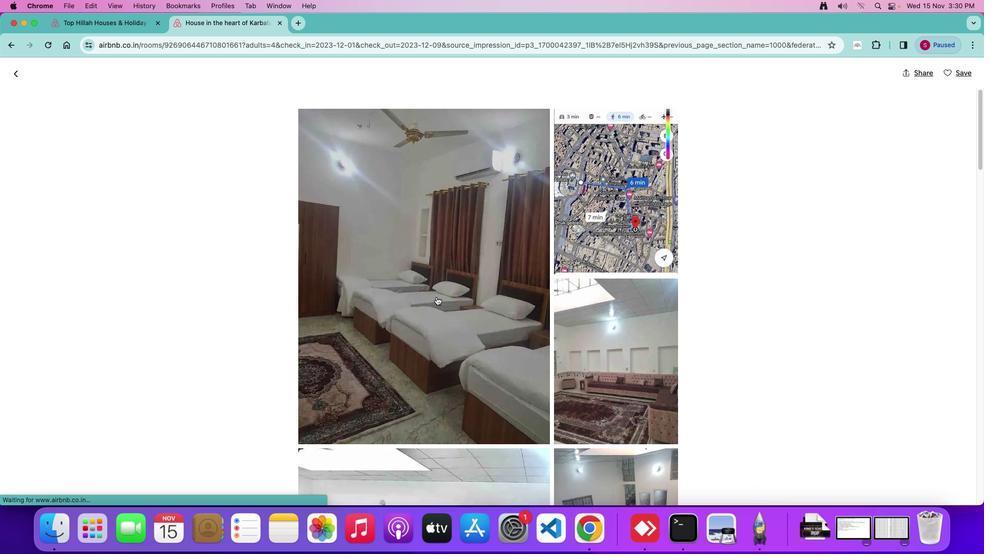 
Action: Mouse moved to (945, 285)
Screenshot: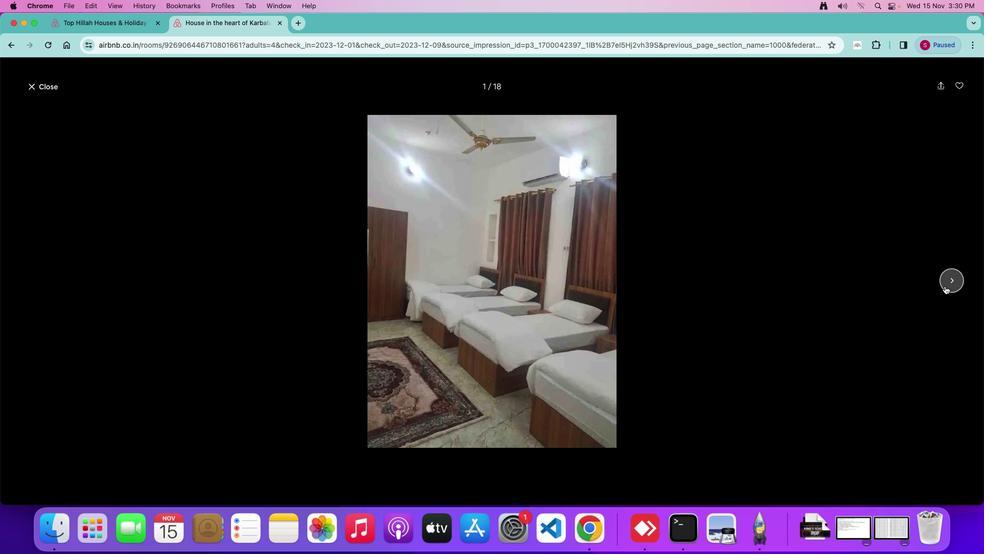 
Action: Mouse pressed left at (945, 285)
Screenshot: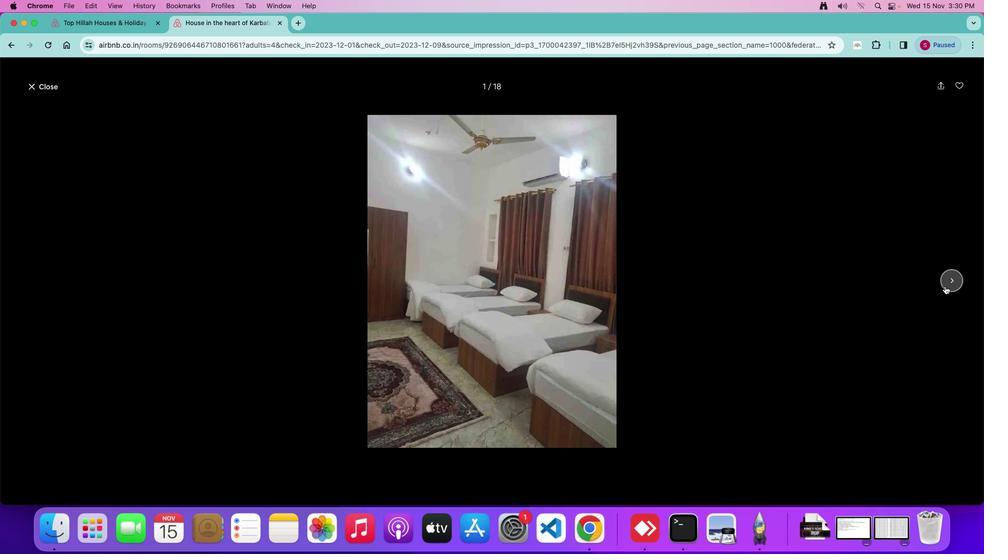 
Action: Mouse moved to (945, 285)
Screenshot: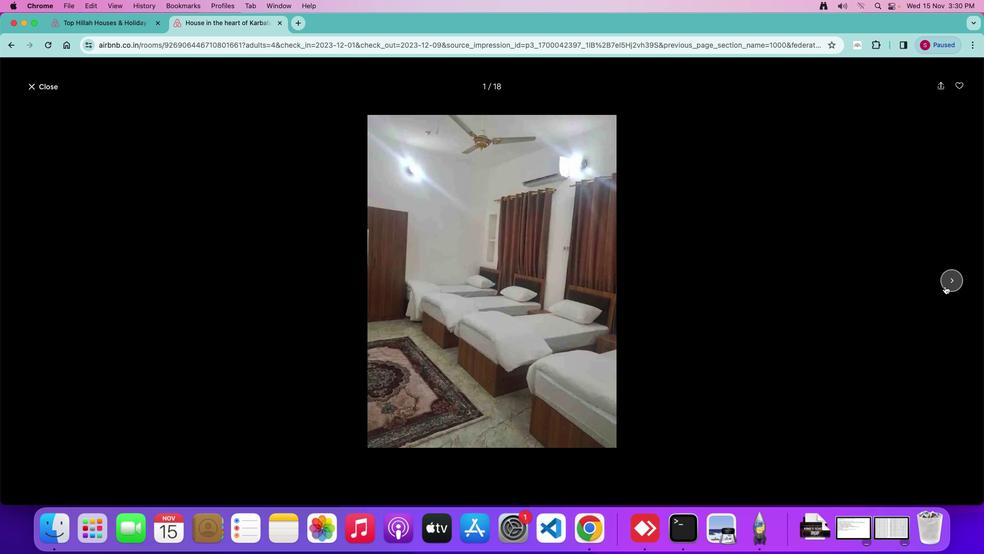 
Action: Mouse pressed left at (945, 285)
Screenshot: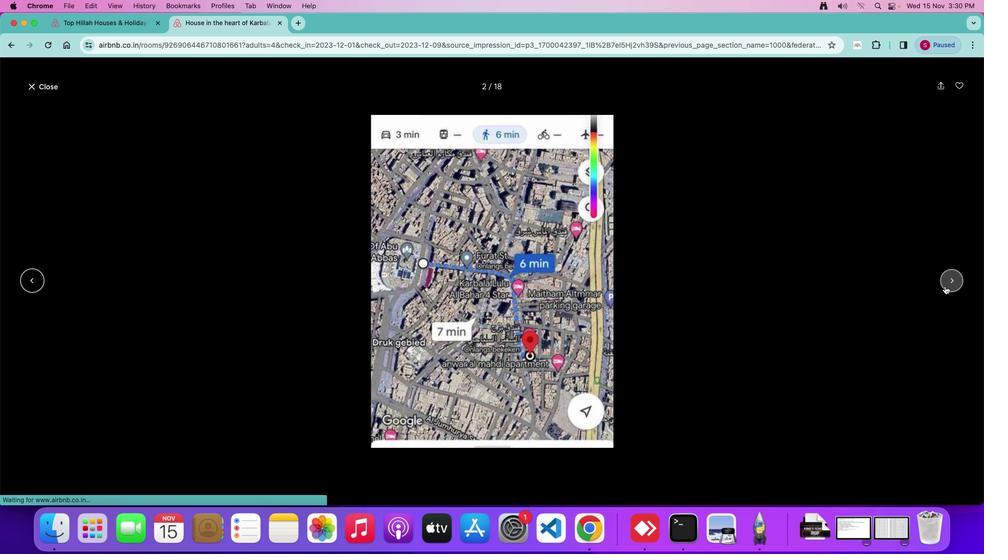
Action: Mouse pressed left at (945, 285)
Screenshot: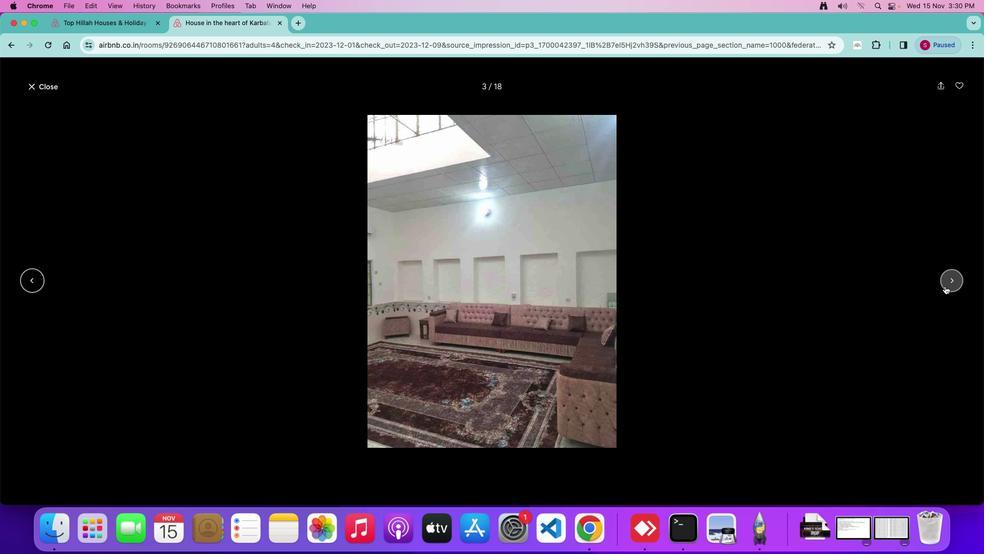 
Action: Mouse pressed left at (945, 285)
Screenshot: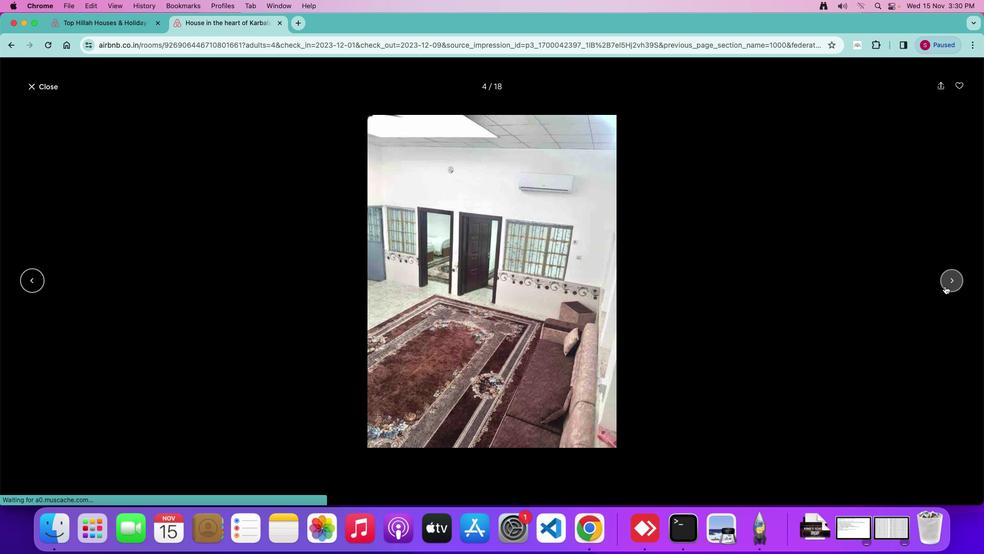 
Action: Mouse pressed left at (945, 285)
Screenshot: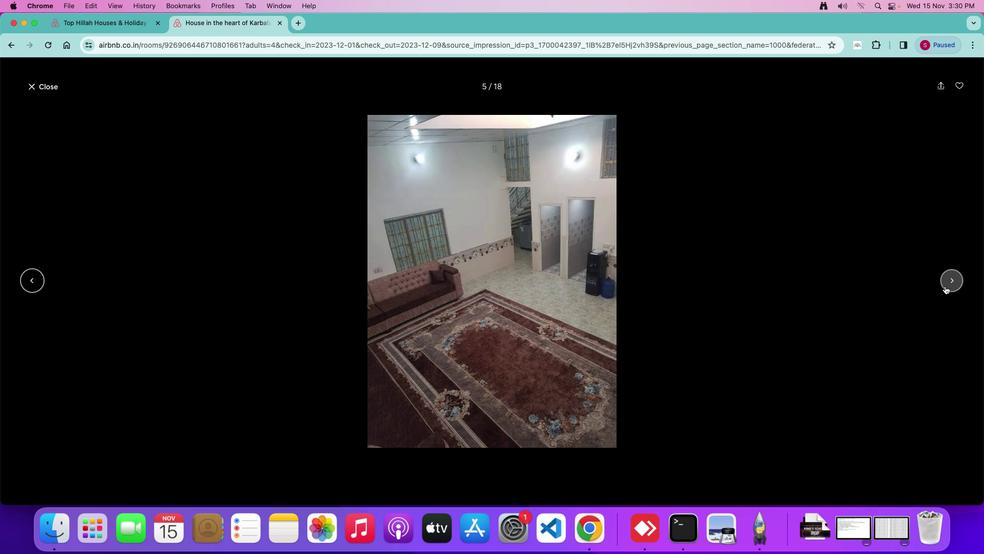 
Action: Mouse pressed left at (945, 285)
Screenshot: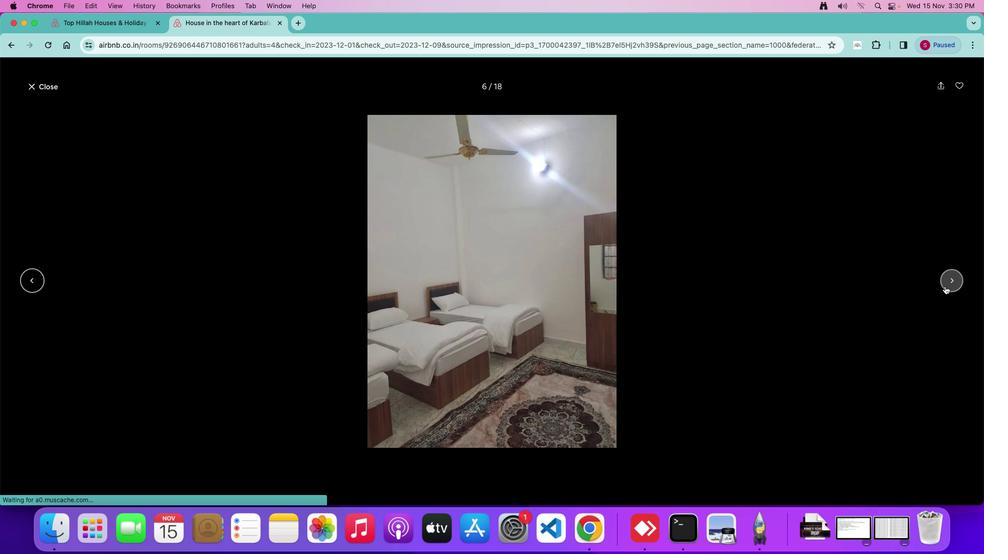 
Action: Mouse pressed left at (945, 285)
Screenshot: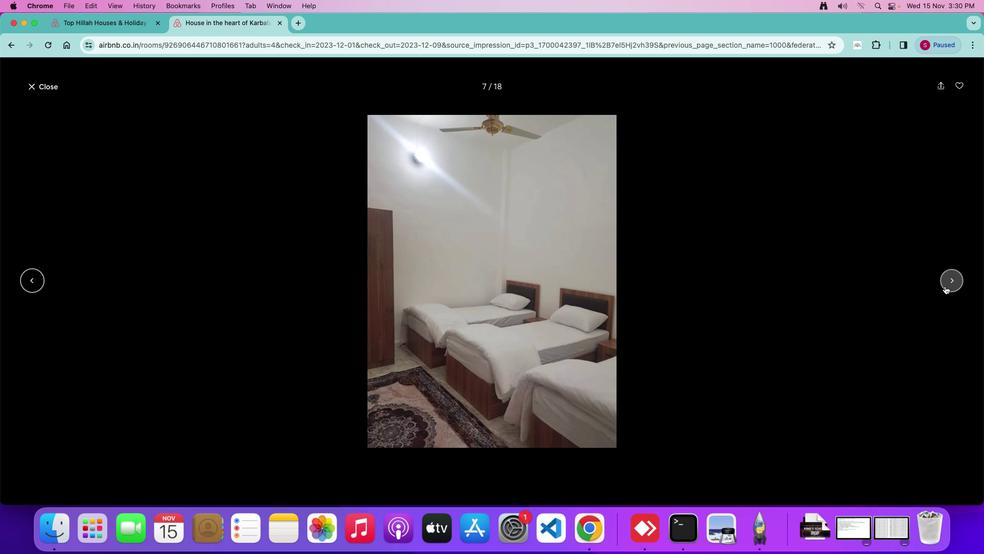
Action: Mouse pressed left at (945, 285)
Screenshot: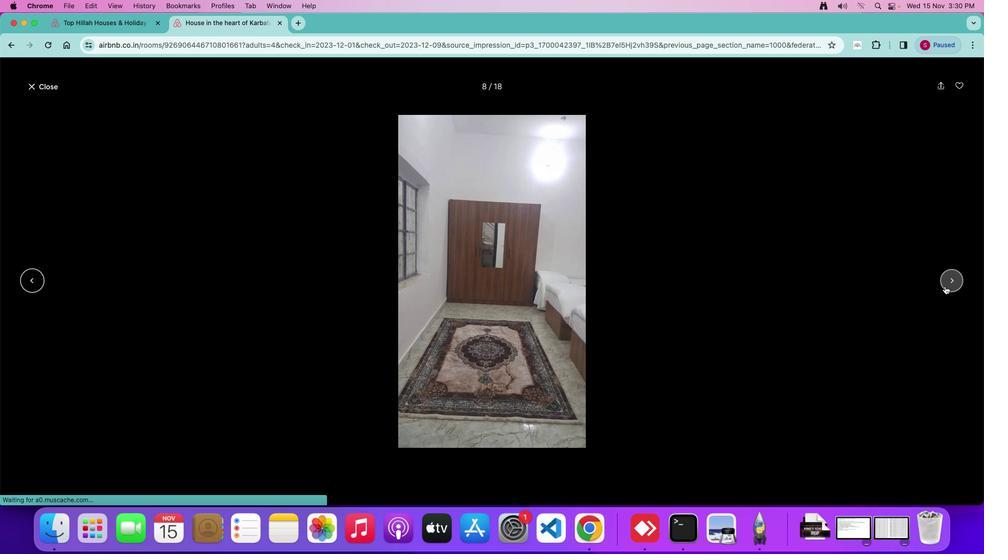 
Action: Mouse pressed left at (945, 285)
Screenshot: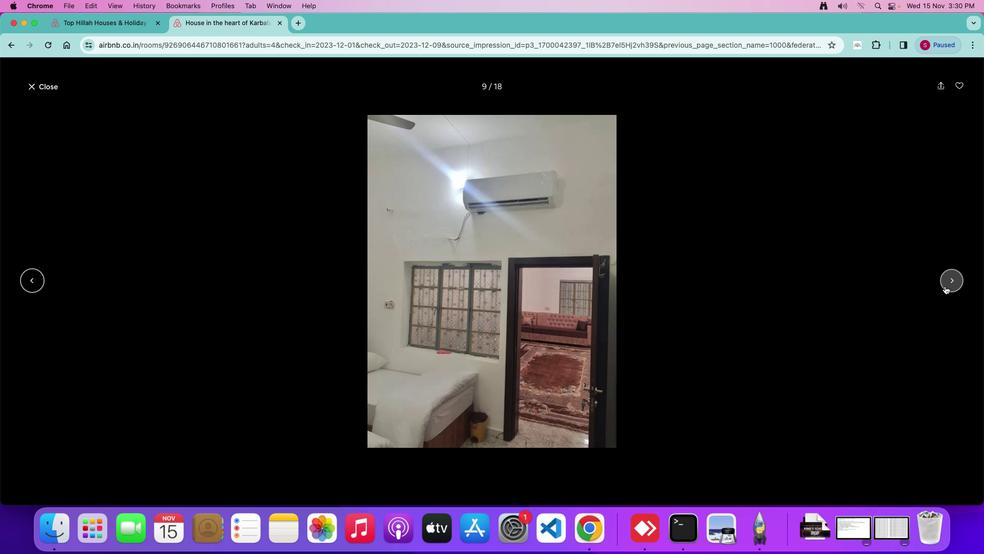 
Action: Mouse pressed left at (945, 285)
Screenshot: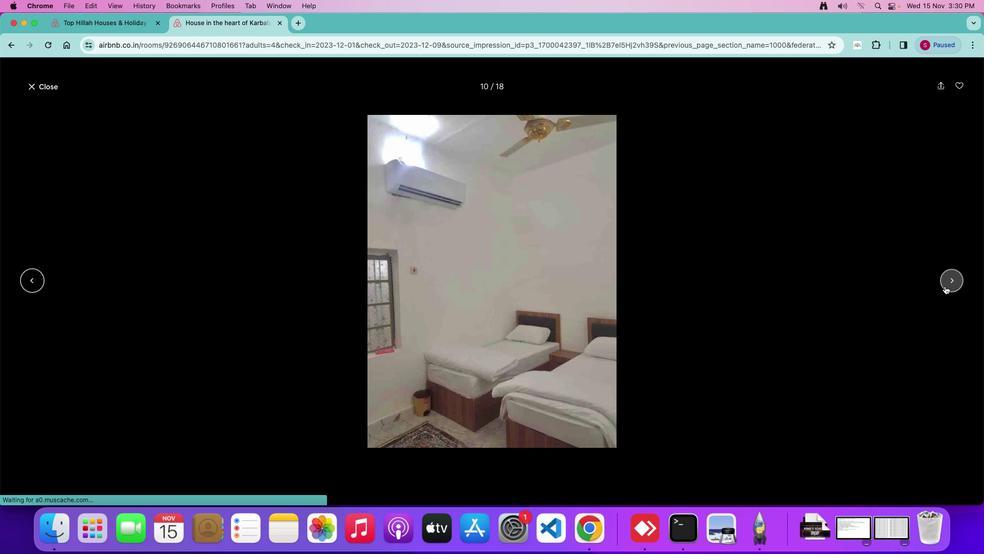 
Action: Mouse moved to (944, 286)
Screenshot: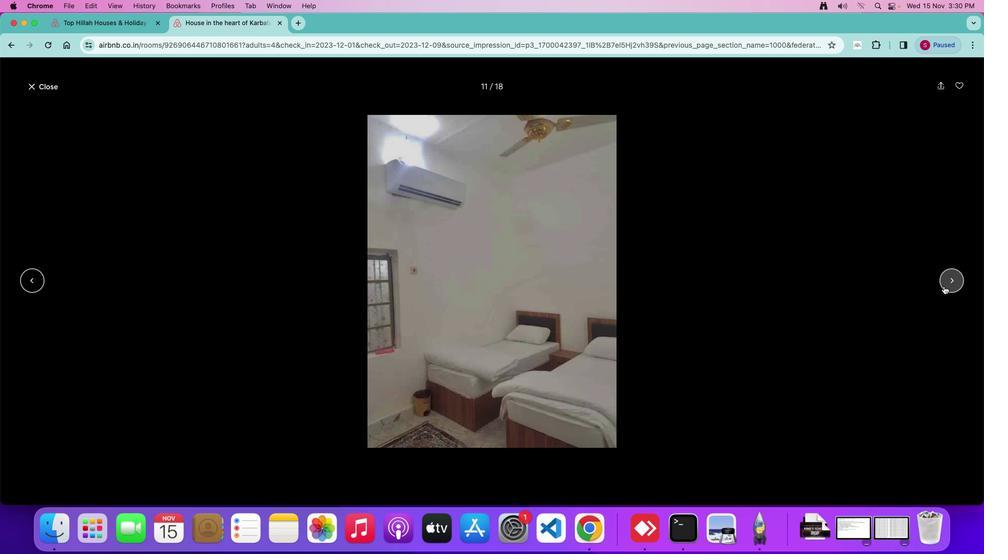 
Action: Mouse pressed left at (944, 286)
Screenshot: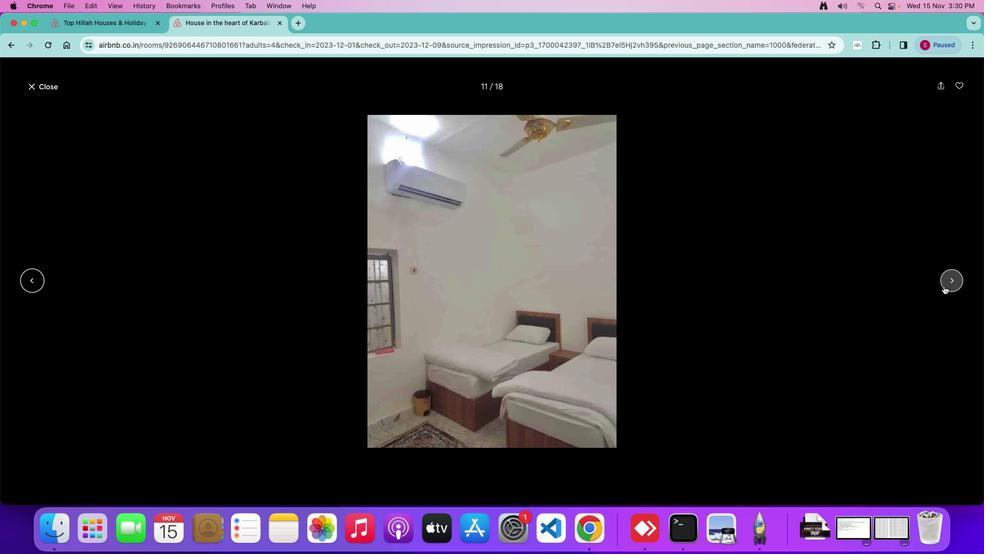 
Action: Mouse moved to (944, 286)
Screenshot: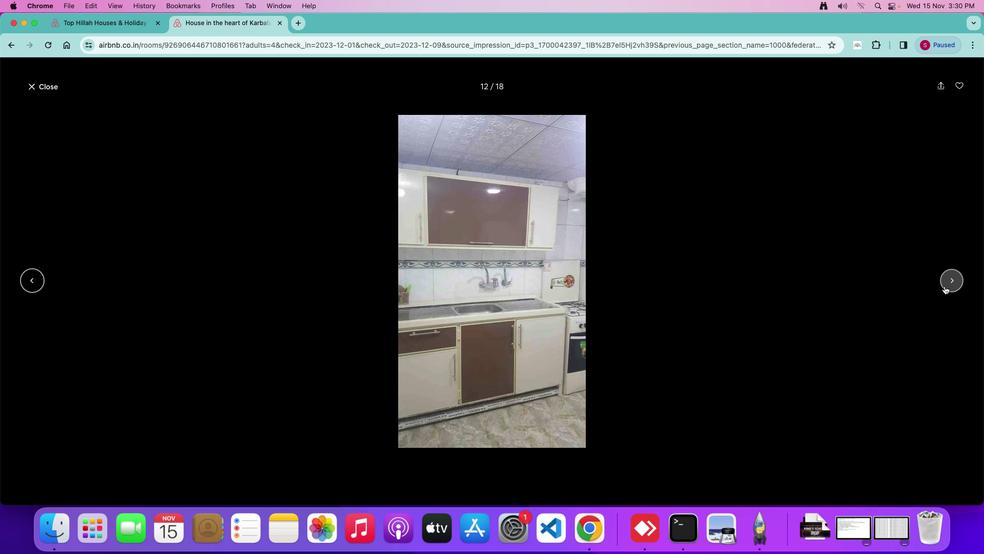 
Action: Mouse pressed left at (944, 286)
Screenshot: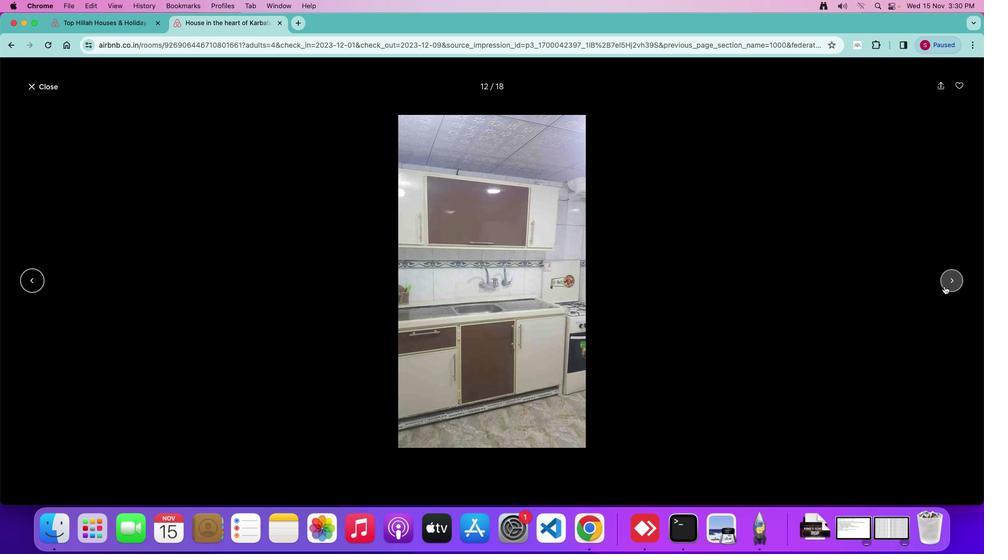 
Action: Mouse pressed left at (944, 286)
Screenshot: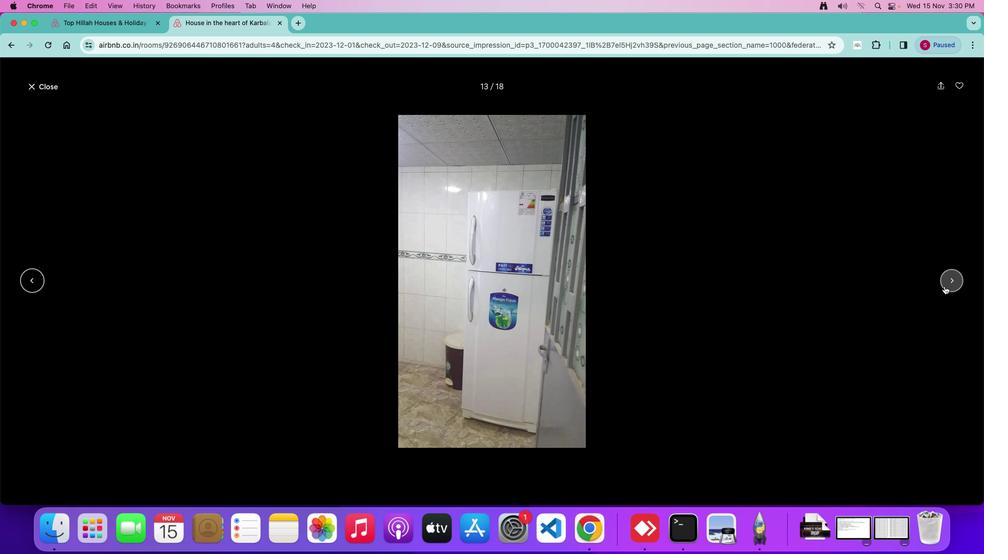 
Action: Mouse pressed left at (944, 286)
Screenshot: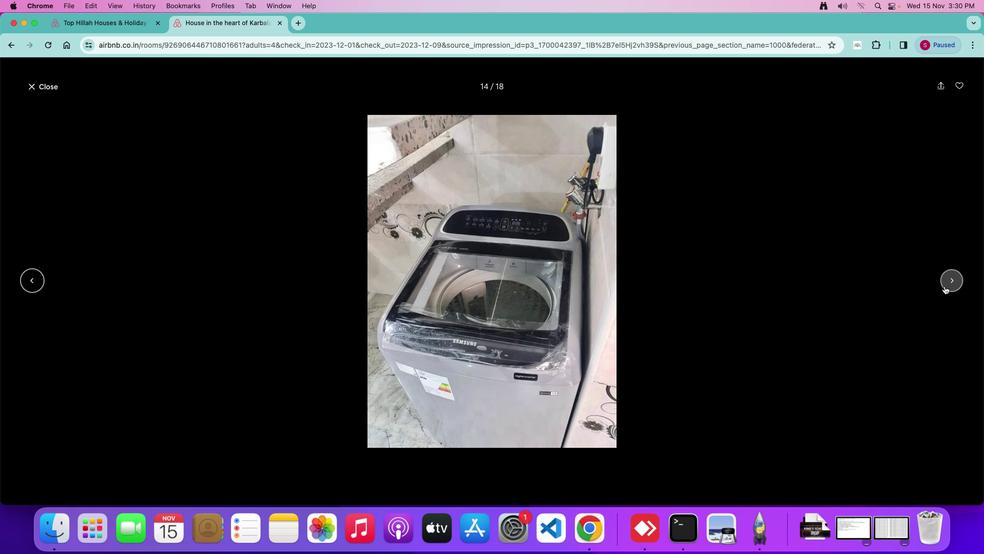 
Action: Mouse pressed left at (944, 286)
Screenshot: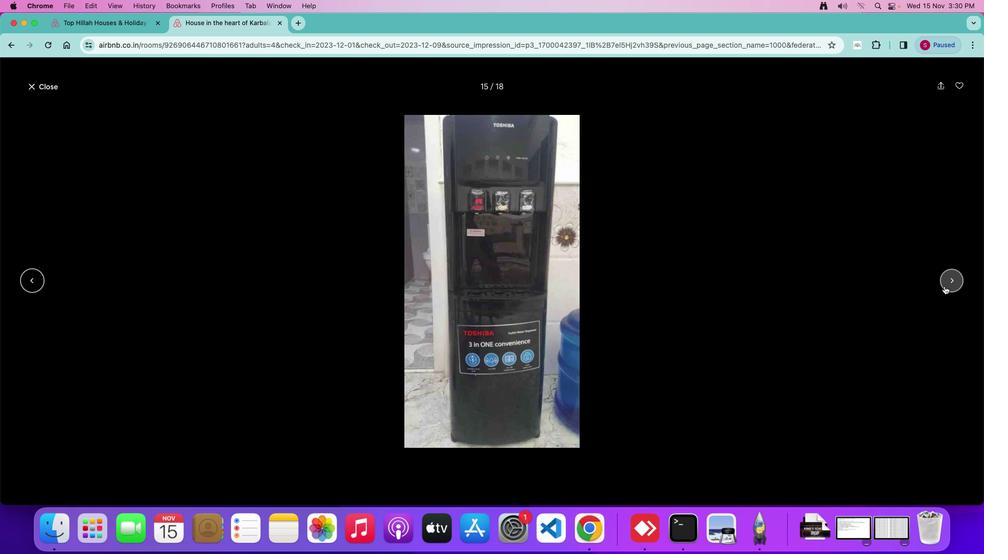 
Action: Mouse pressed left at (944, 286)
Screenshot: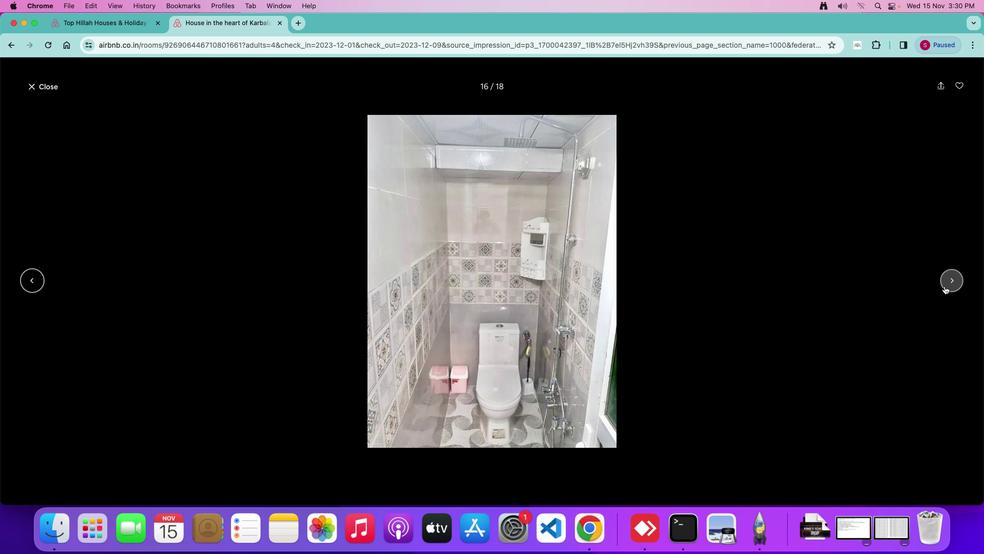 
Action: Mouse pressed left at (944, 286)
Screenshot: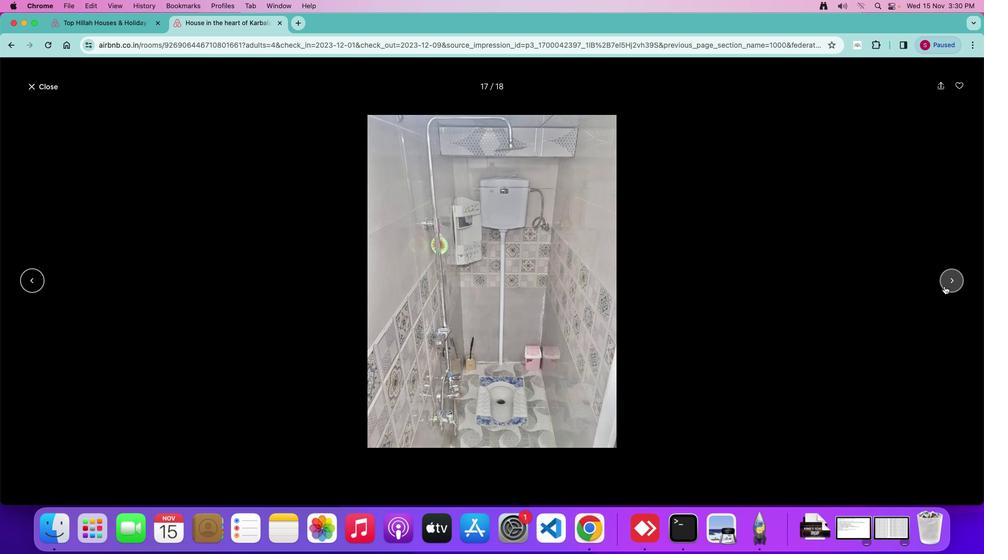 
Action: Mouse pressed left at (944, 286)
Screenshot: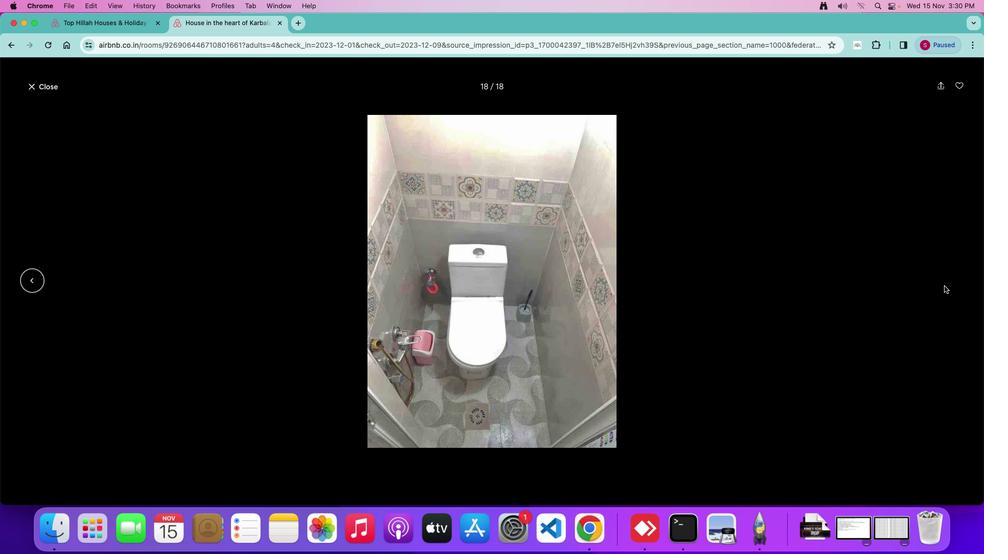 
Action: Mouse moved to (33, 86)
Screenshot: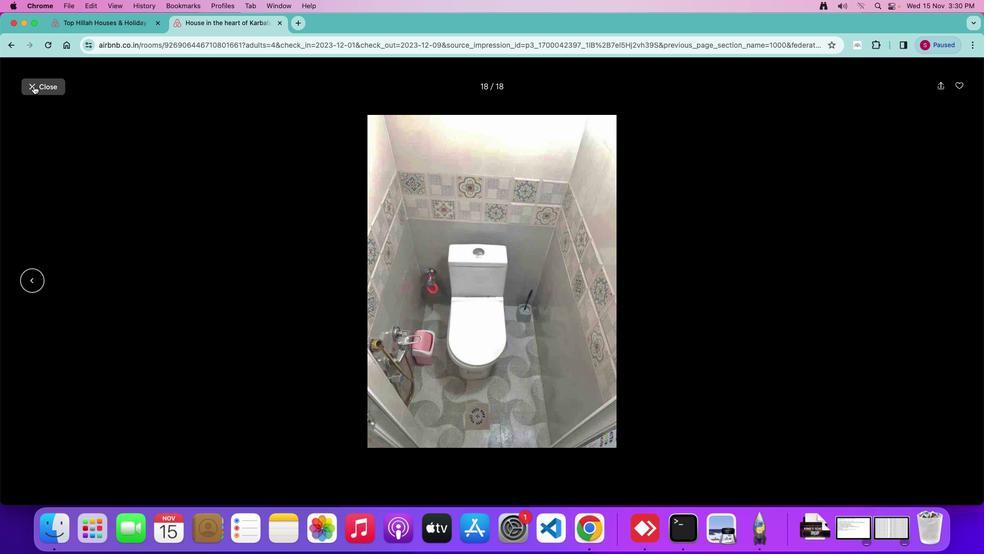 
Action: Mouse pressed left at (33, 86)
Screenshot: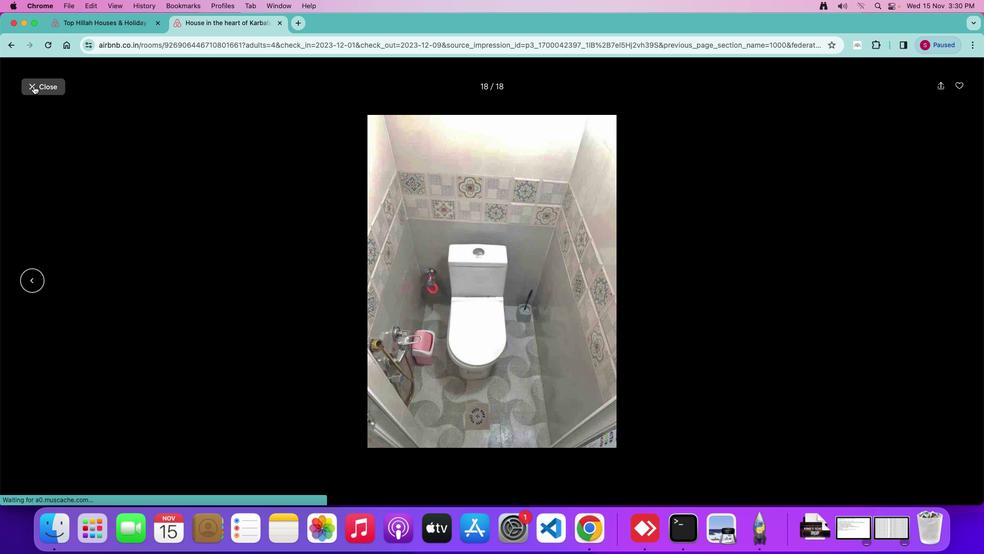 
Action: Mouse moved to (18, 73)
Screenshot: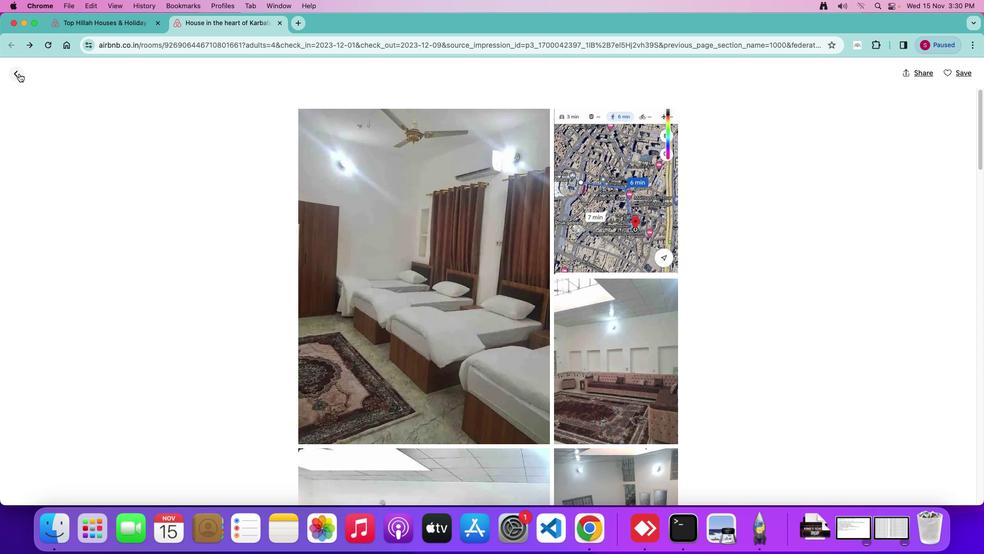 
Action: Mouse pressed left at (18, 73)
Screenshot: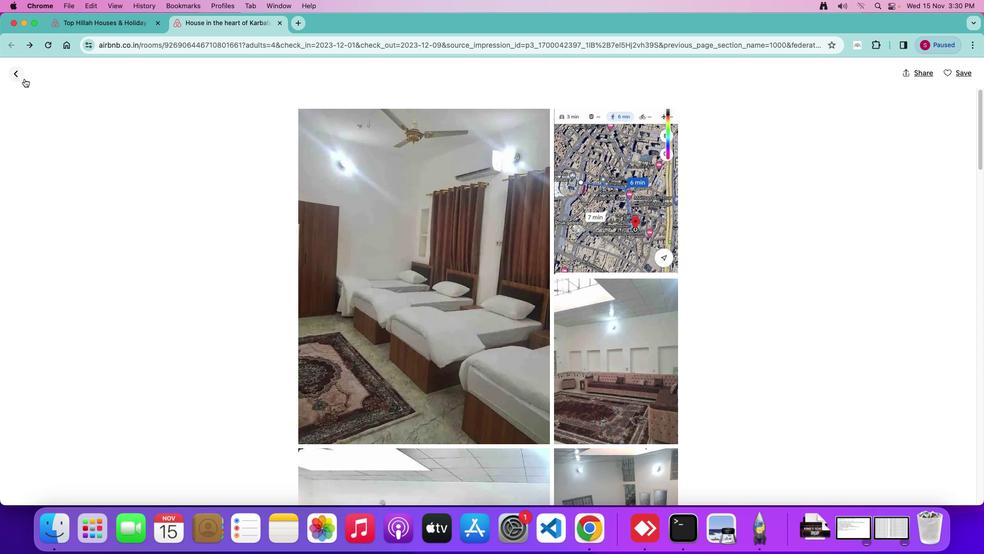 
Action: Mouse moved to (415, 300)
Screenshot: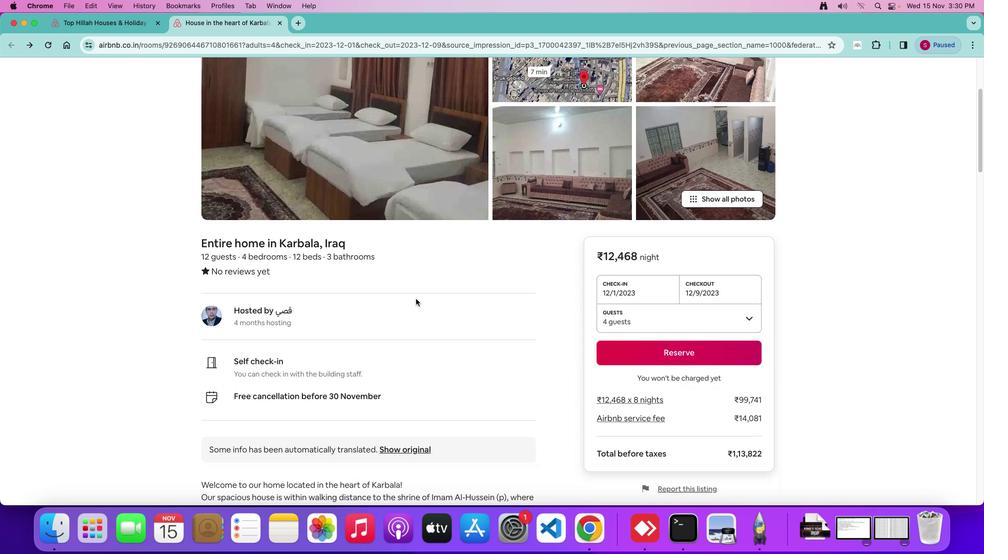 
Action: Mouse scrolled (415, 300) with delta (0, 0)
Screenshot: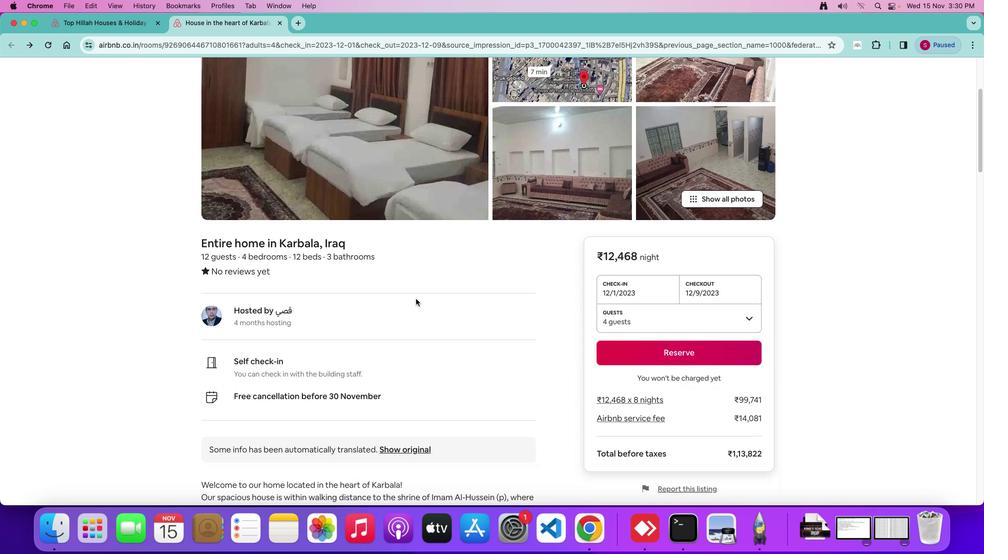 
Action: Mouse moved to (415, 299)
Screenshot: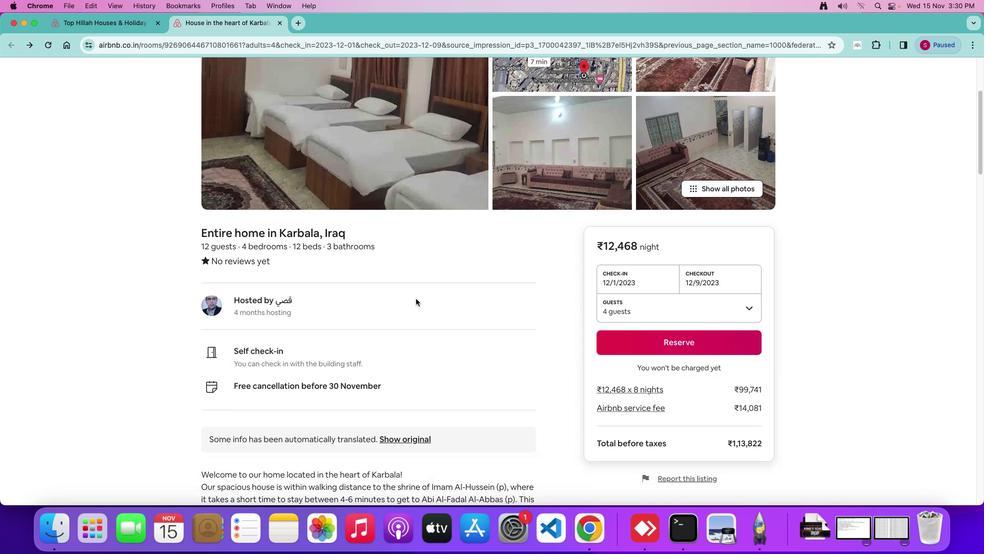 
Action: Mouse scrolled (415, 299) with delta (0, 0)
Screenshot: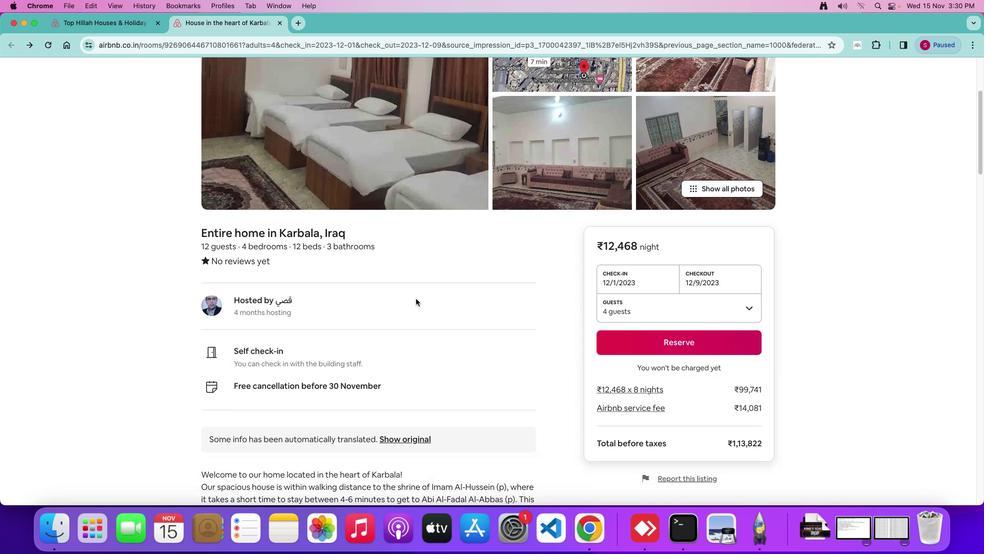 
Action: Mouse scrolled (415, 299) with delta (0, -1)
Screenshot: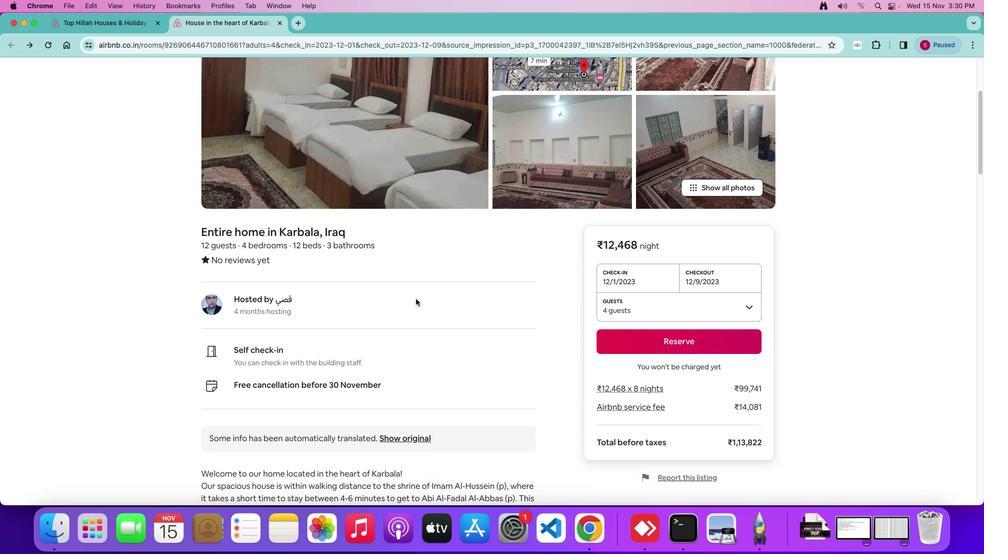 
Action: Mouse moved to (416, 298)
Screenshot: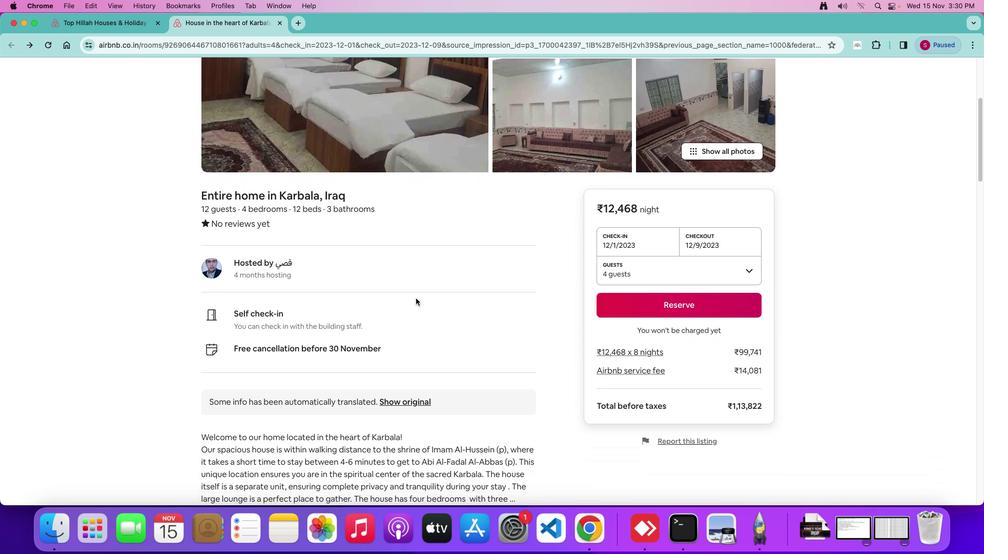 
Action: Mouse scrolled (416, 298) with delta (0, 0)
Screenshot: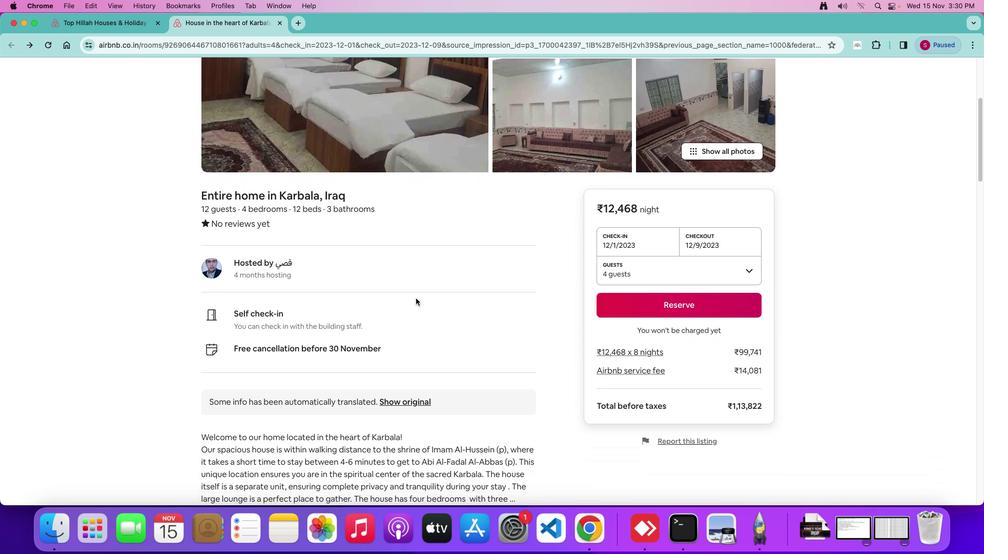 
Action: Mouse scrolled (416, 298) with delta (0, 0)
Screenshot: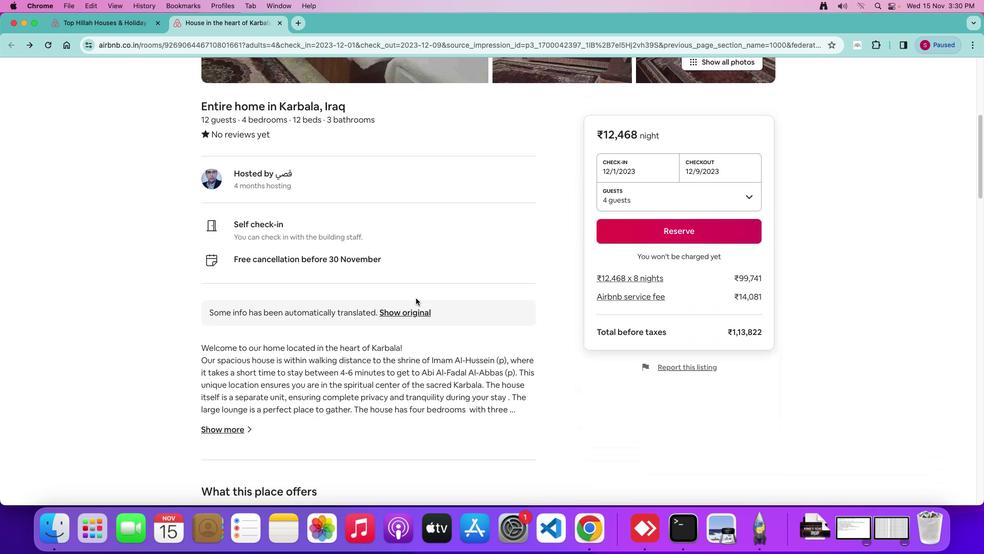 
Action: Mouse scrolled (416, 298) with delta (0, -1)
Screenshot: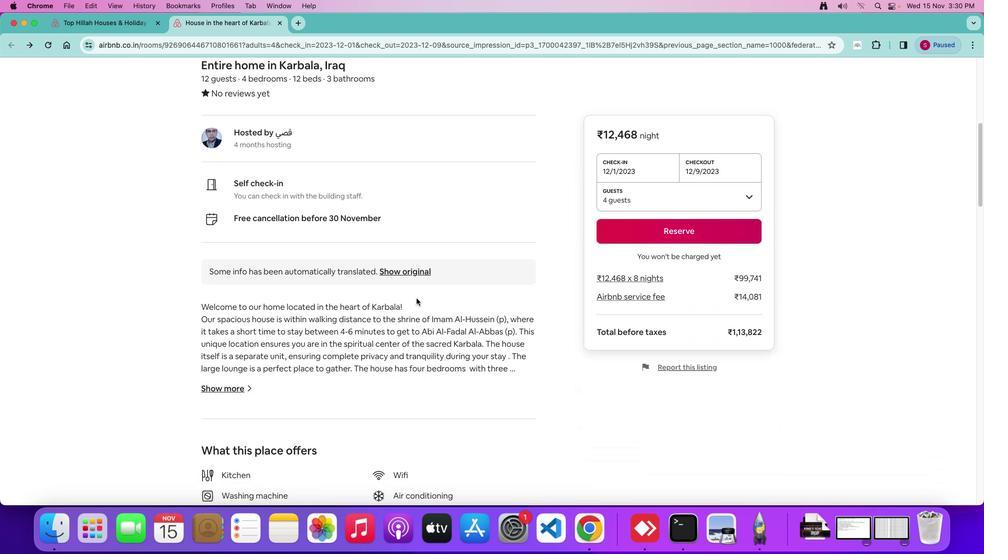 
Action: Mouse scrolled (416, 298) with delta (0, -2)
Screenshot: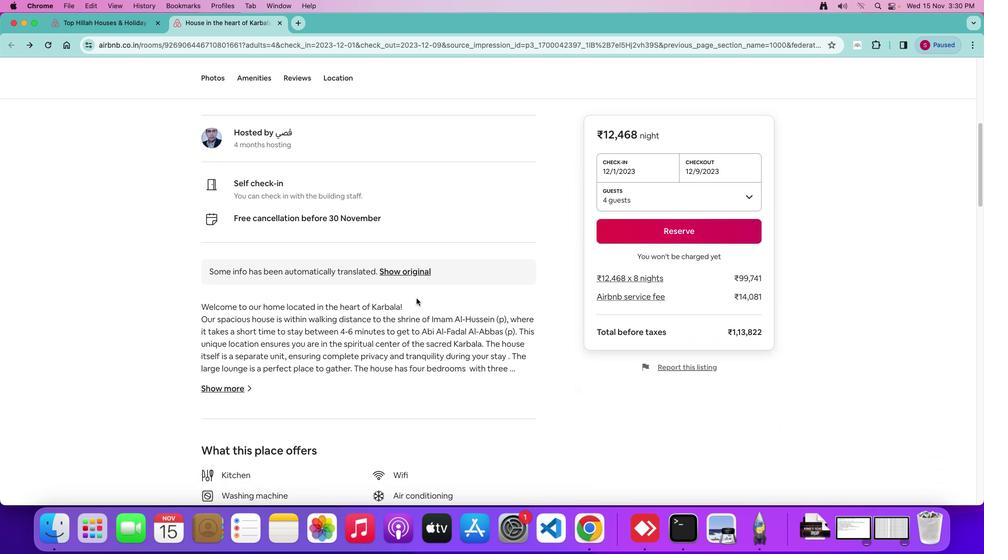 
Action: Mouse moved to (416, 298)
Screenshot: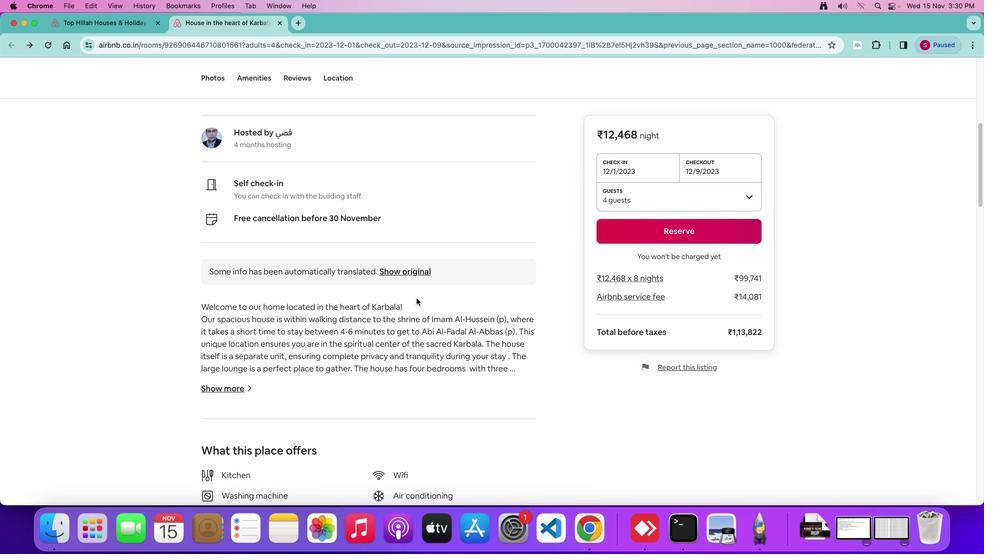 
Action: Mouse scrolled (416, 298) with delta (0, 0)
Screenshot: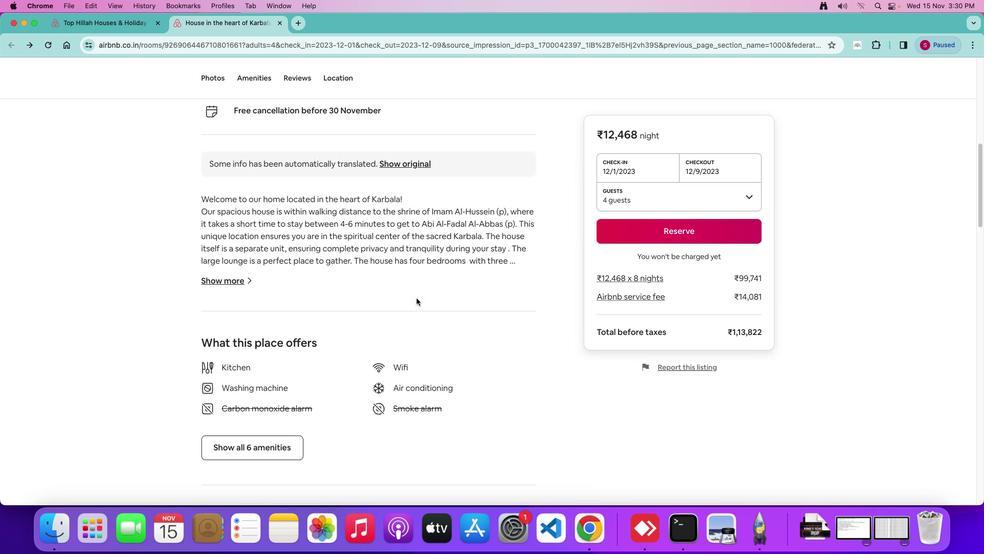 
Action: Mouse scrolled (416, 298) with delta (0, 0)
Screenshot: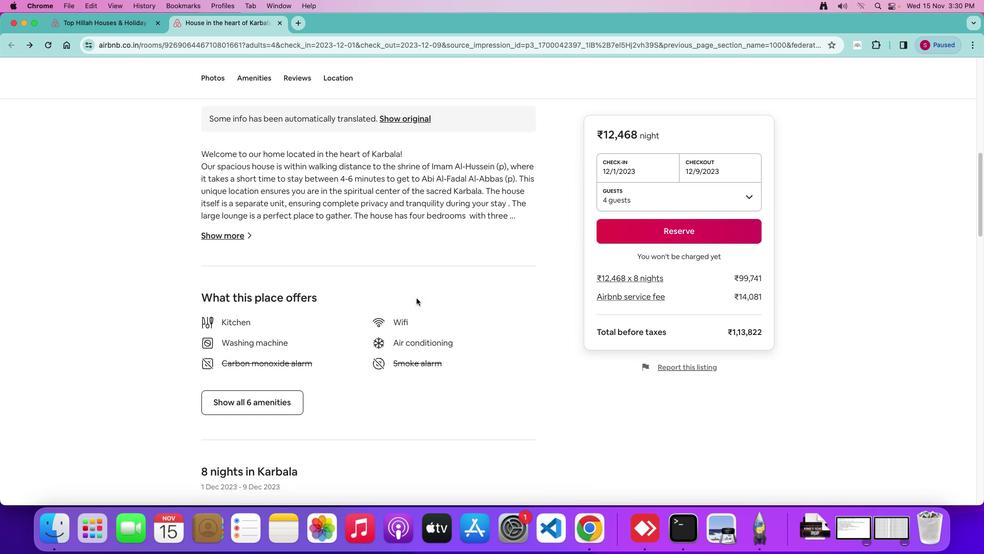 
Action: Mouse scrolled (416, 298) with delta (0, -2)
Screenshot: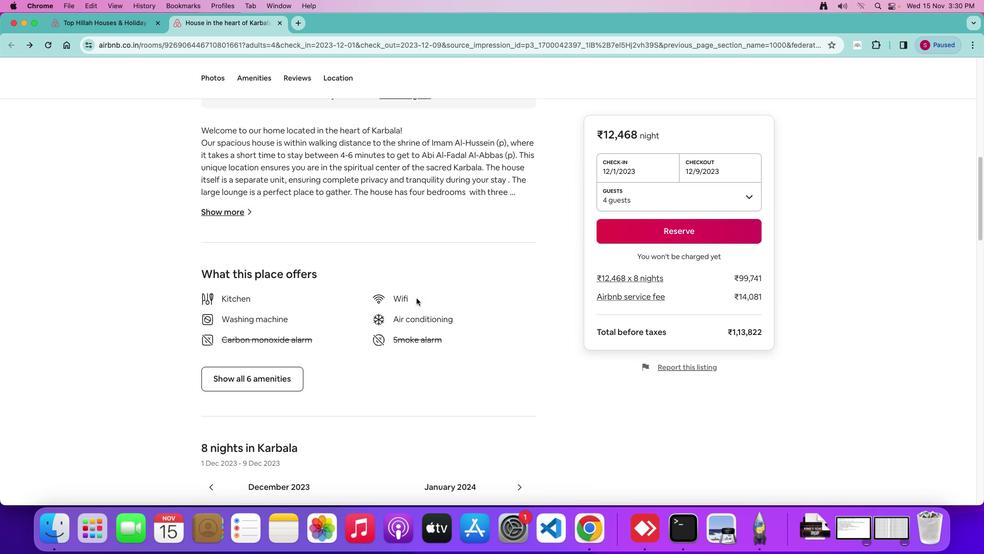 
Action: Mouse scrolled (416, 298) with delta (0, -1)
Screenshot: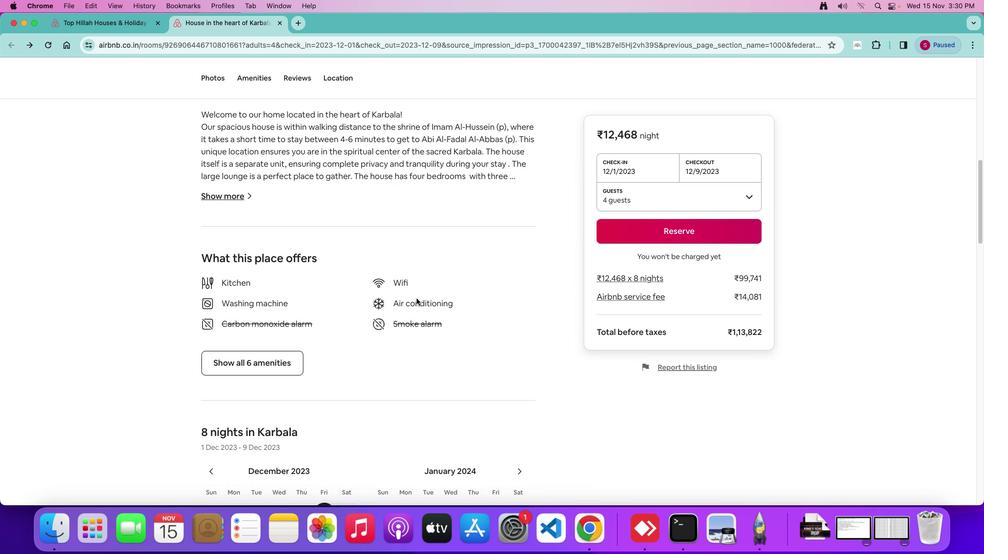 
Action: Mouse moved to (416, 298)
Screenshot: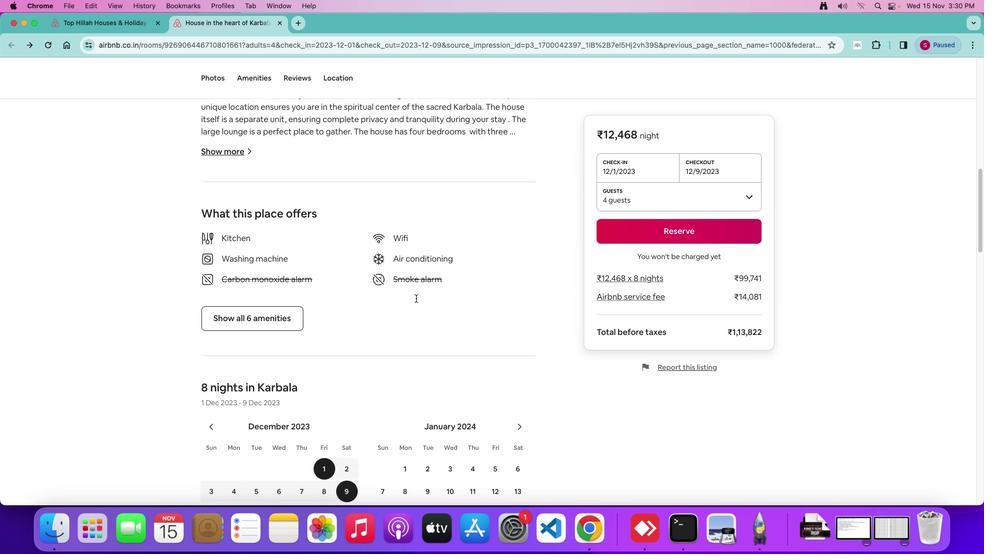 
Action: Mouse scrolled (416, 298) with delta (0, 0)
Screenshot: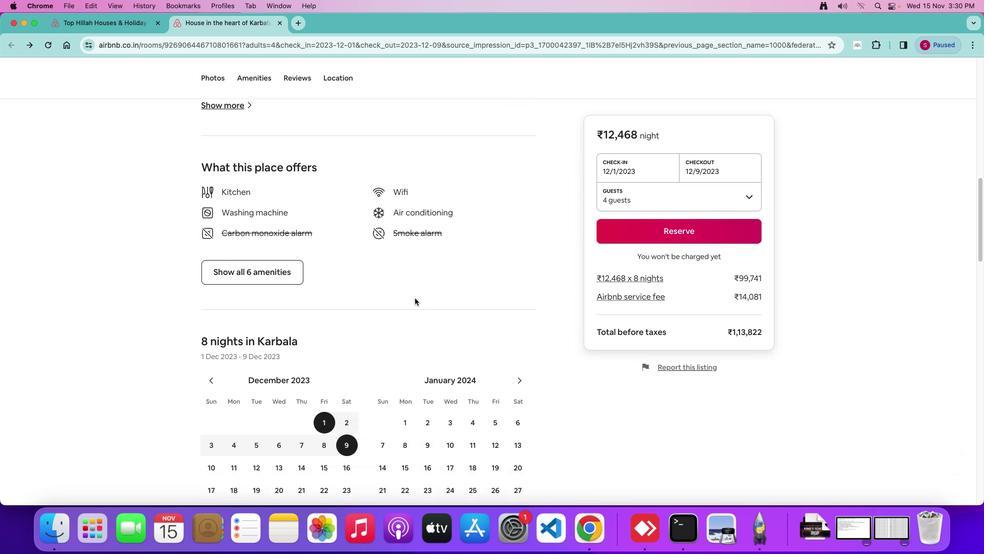 
Action: Mouse scrolled (416, 298) with delta (0, 0)
Screenshot: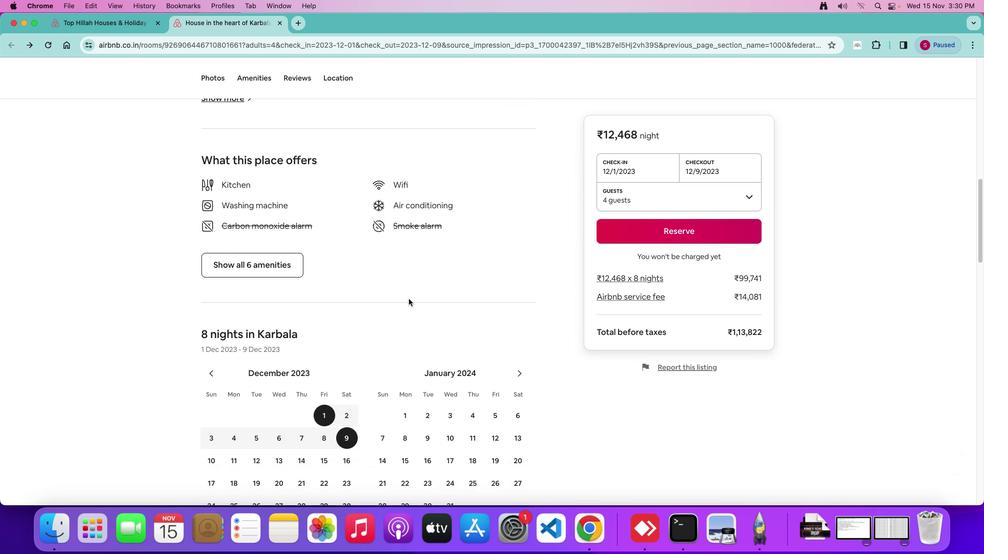 
Action: Mouse scrolled (416, 298) with delta (0, -1)
Screenshot: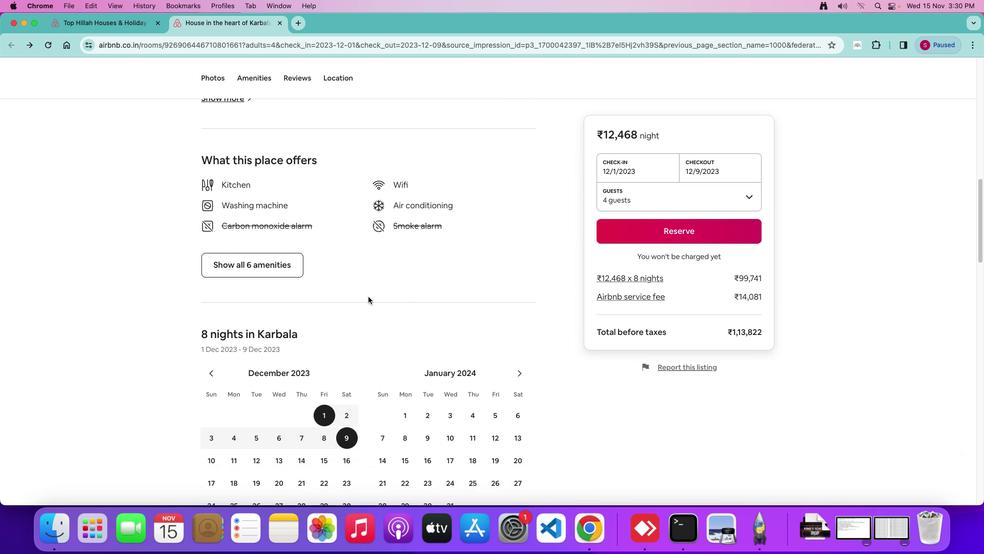 
Action: Mouse moved to (253, 275)
Screenshot: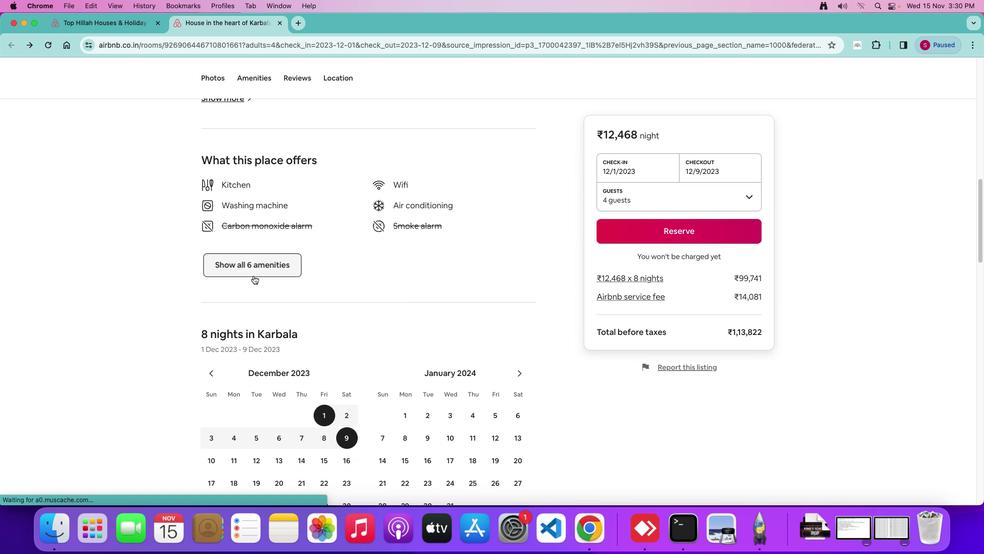 
Action: Mouse pressed left at (253, 275)
Screenshot: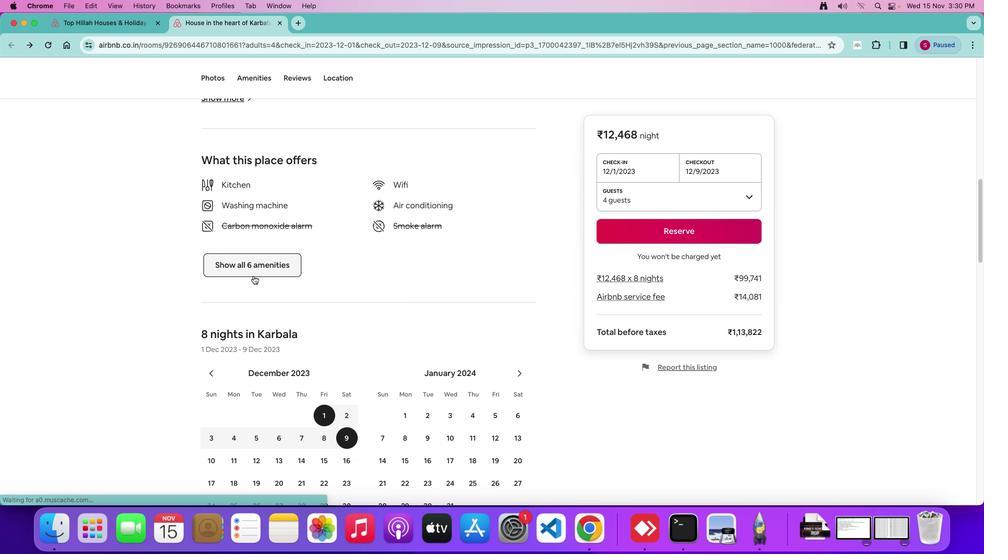 
Action: Mouse moved to (409, 285)
Screenshot: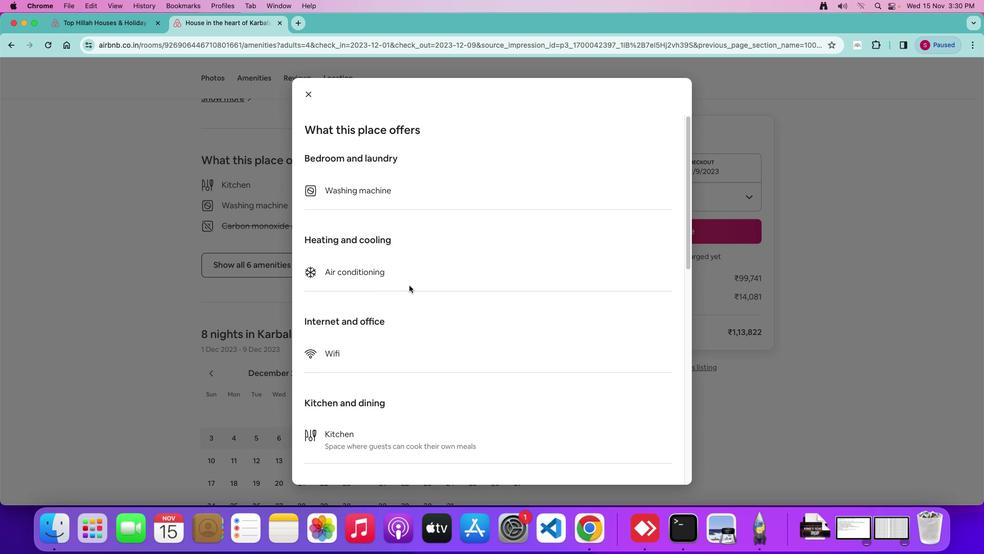 
Action: Mouse scrolled (409, 285) with delta (0, 0)
Screenshot: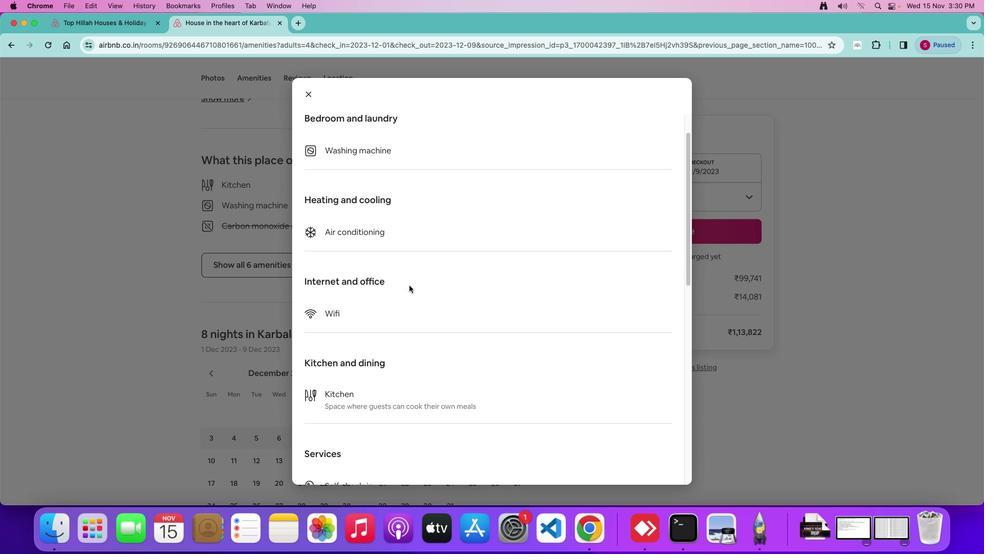 
Action: Mouse scrolled (409, 285) with delta (0, 0)
Screenshot: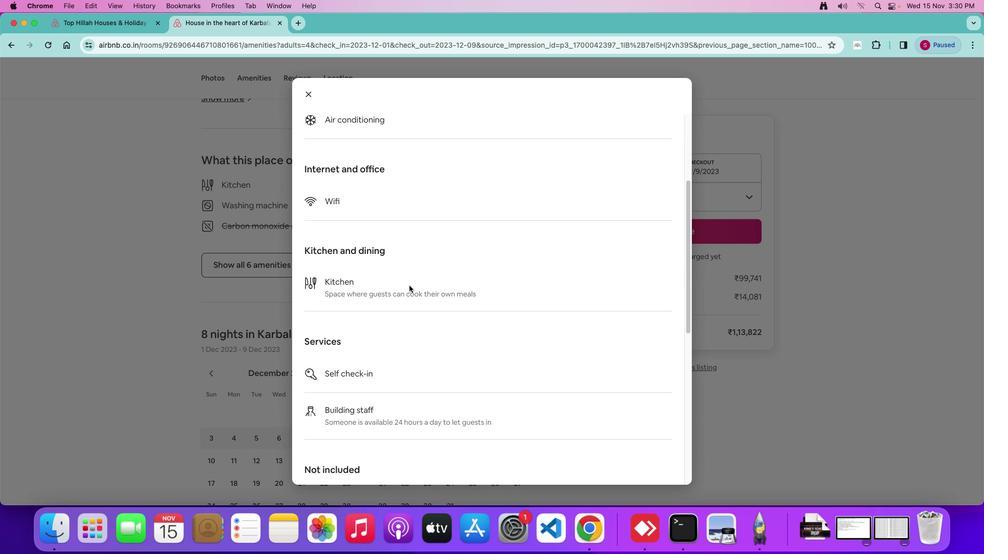 
Action: Mouse scrolled (409, 285) with delta (0, -1)
Screenshot: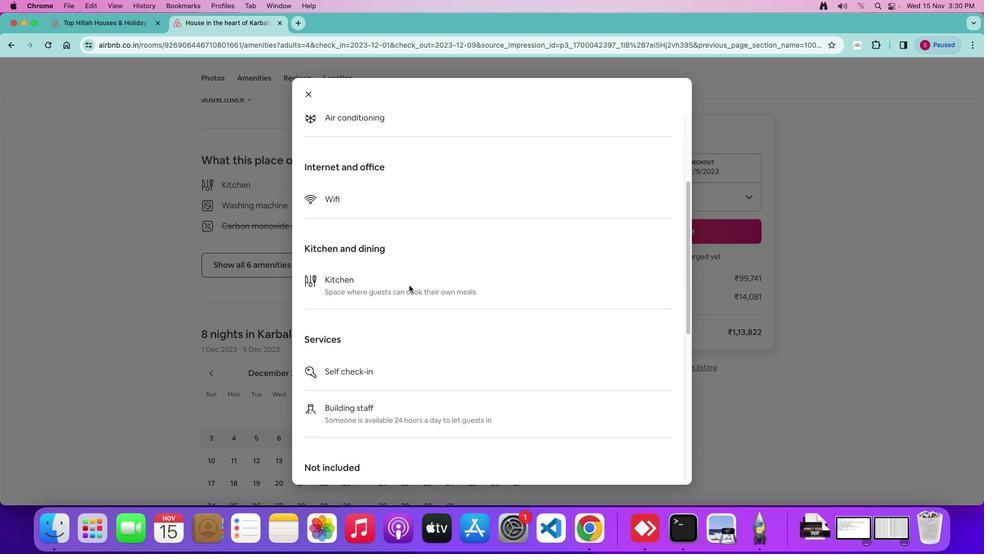 
Action: Mouse scrolled (409, 285) with delta (0, -2)
Screenshot: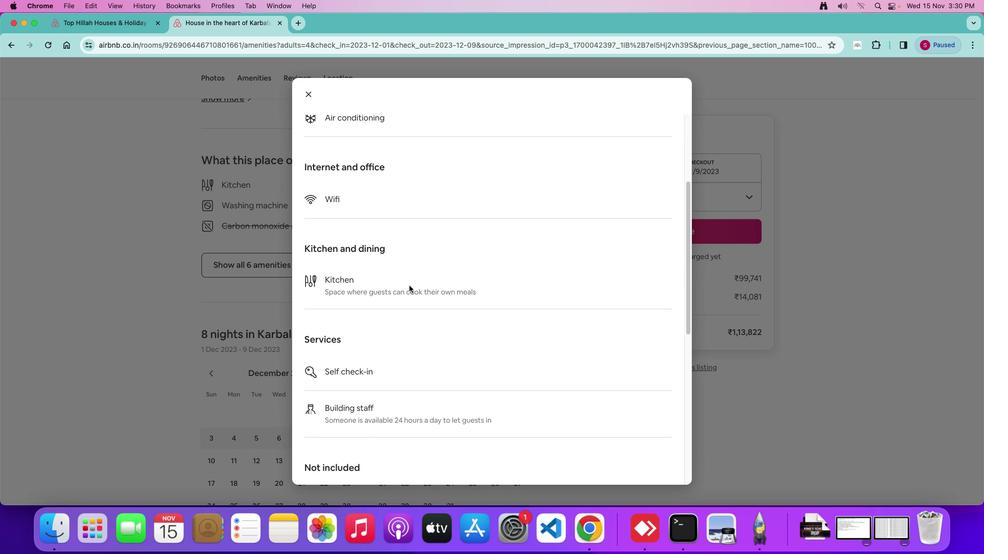 
Action: Mouse moved to (409, 285)
Screenshot: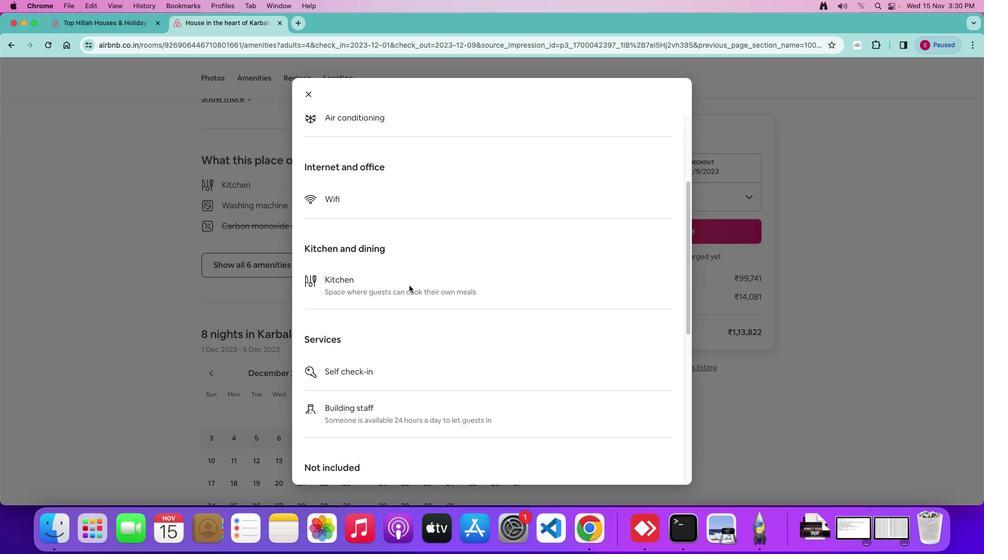 
Action: Mouse scrolled (409, 285) with delta (0, 0)
Screenshot: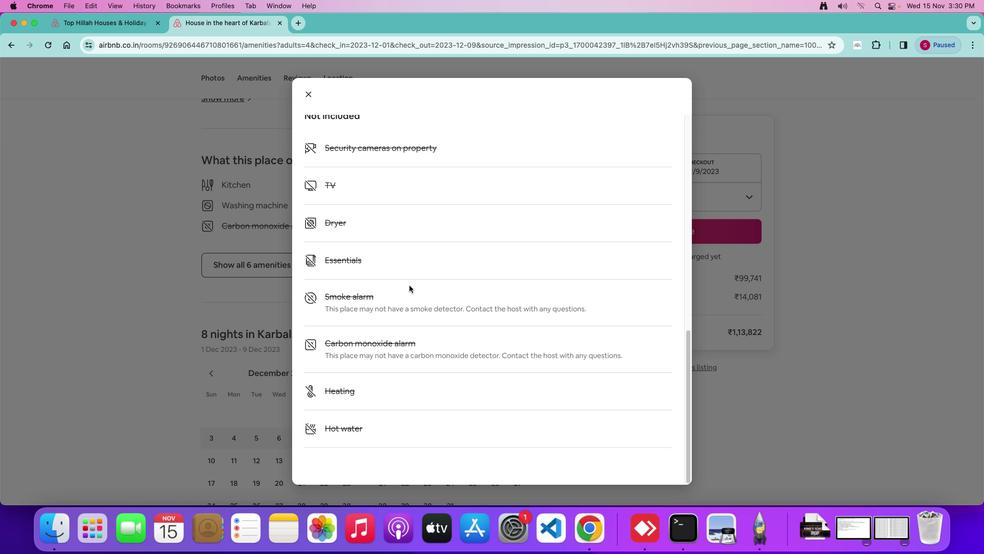 
Action: Mouse scrolled (409, 285) with delta (0, 0)
Screenshot: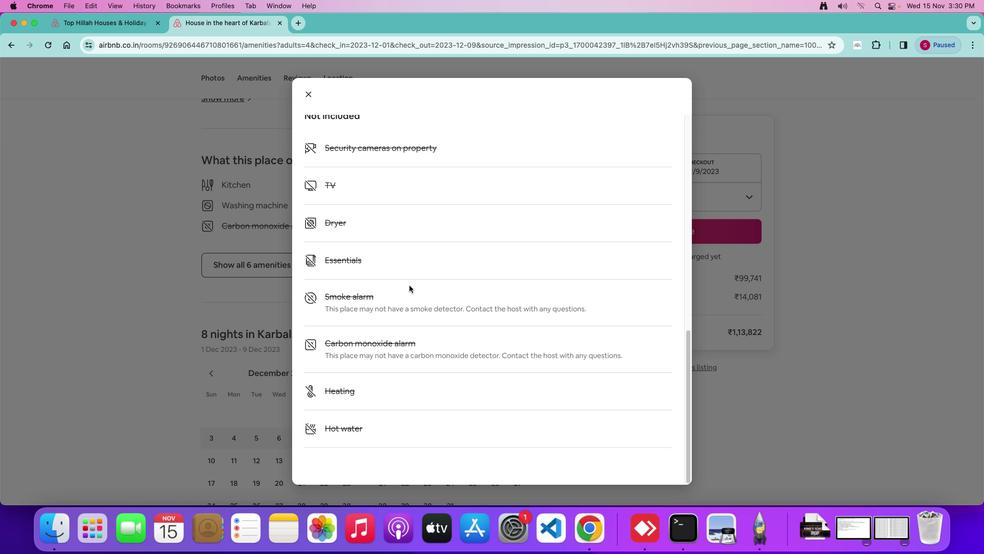 
Action: Mouse scrolled (409, 285) with delta (0, -2)
Screenshot: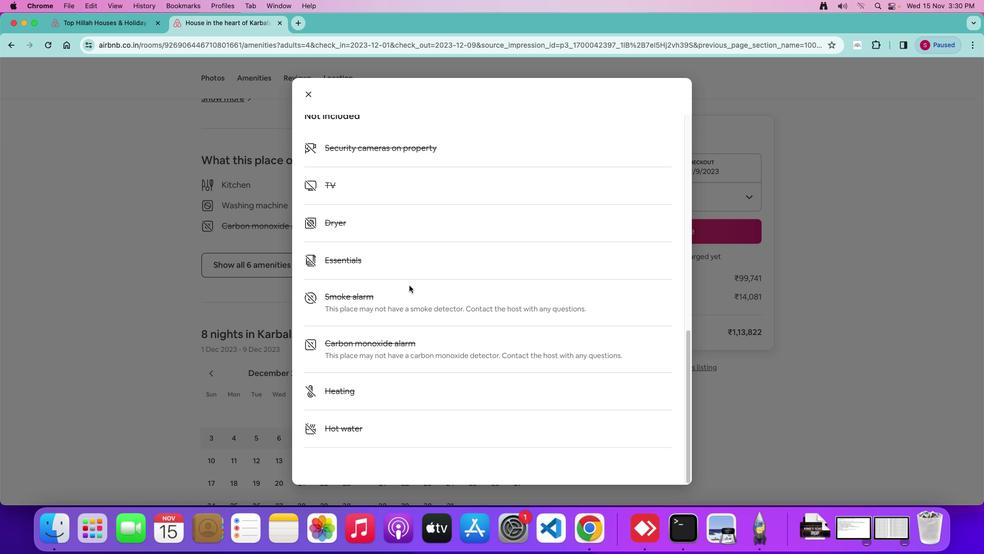 
Action: Mouse scrolled (409, 285) with delta (0, -3)
Screenshot: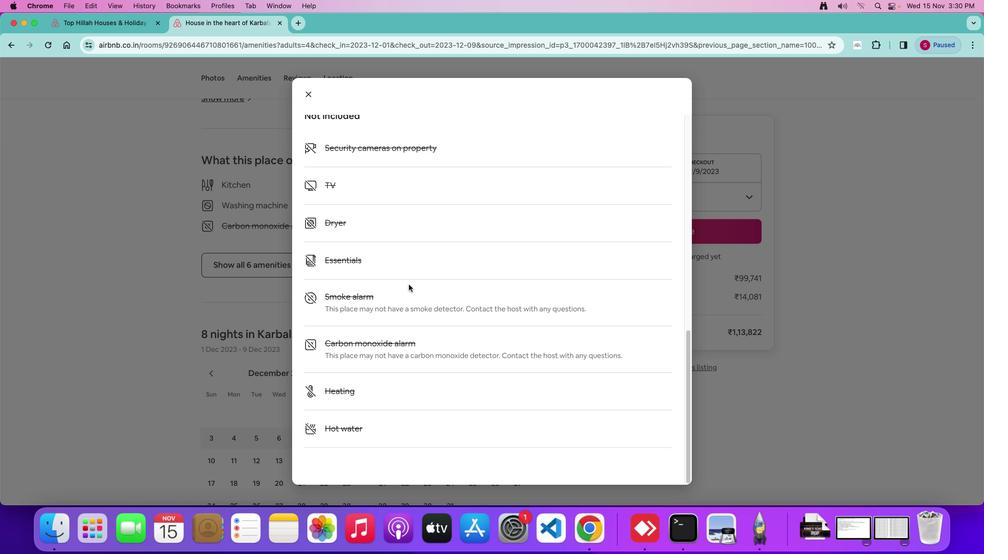 
Action: Mouse scrolled (409, 285) with delta (0, -4)
Screenshot: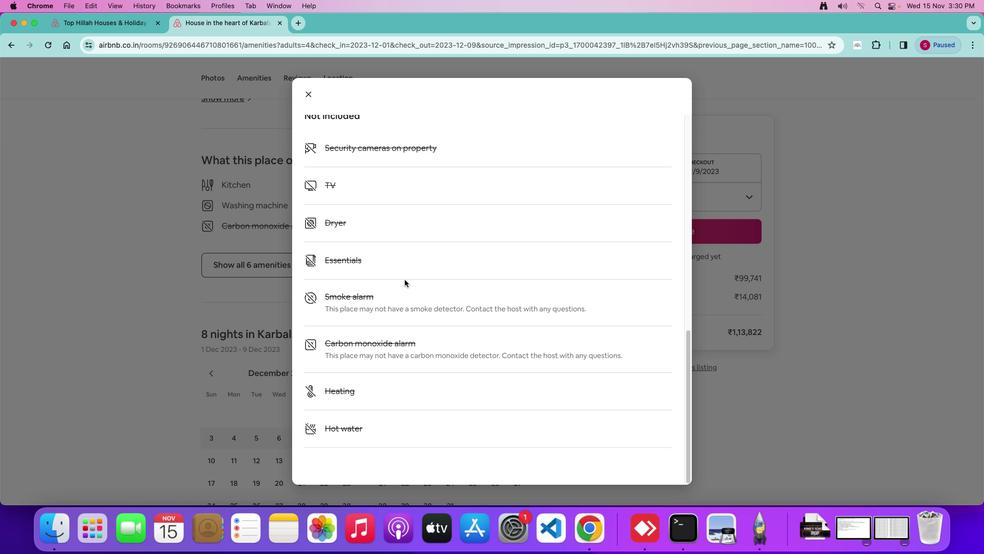
Action: Mouse moved to (403, 278)
Screenshot: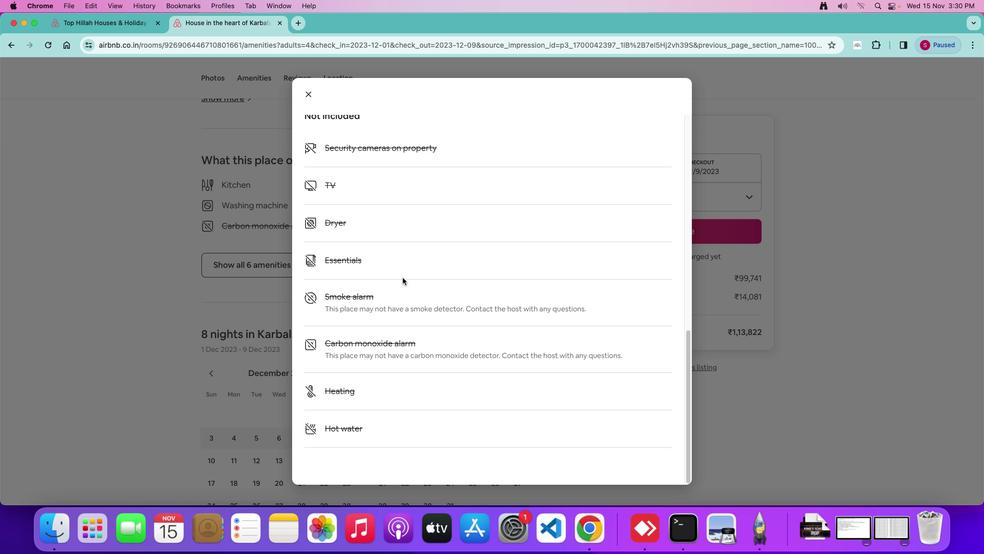 
Action: Mouse scrolled (403, 278) with delta (0, 0)
Screenshot: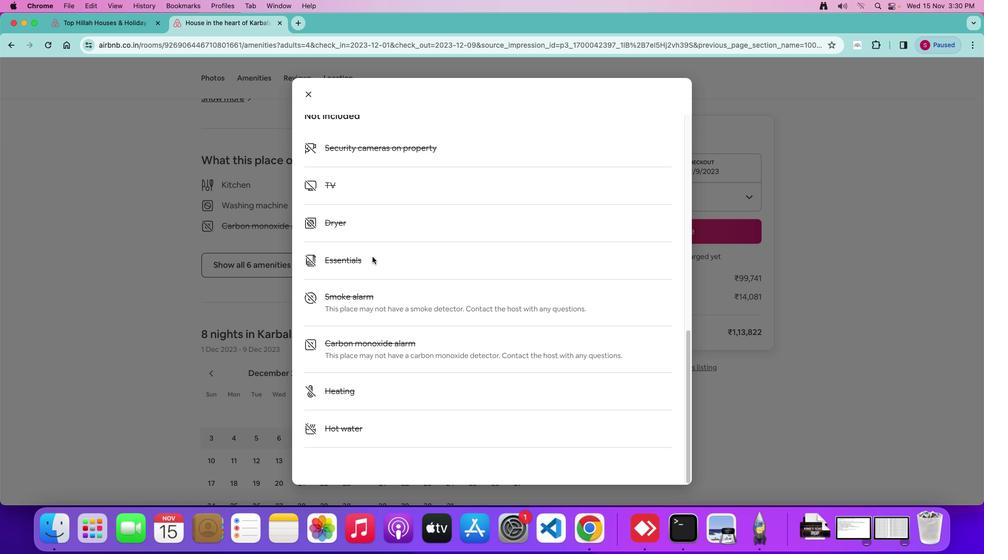 
Action: Mouse scrolled (403, 278) with delta (0, 0)
Screenshot: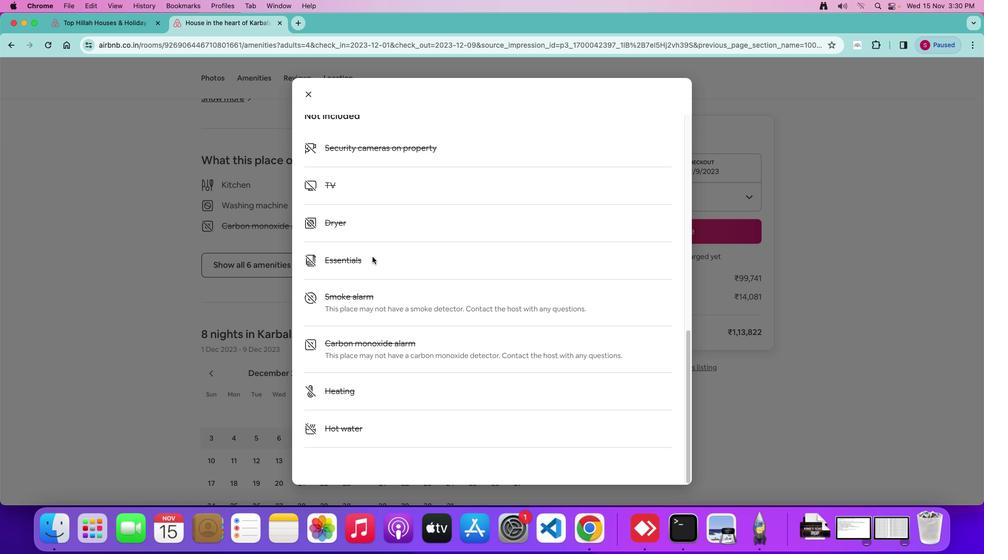 
Action: Mouse scrolled (403, 278) with delta (0, -2)
Screenshot: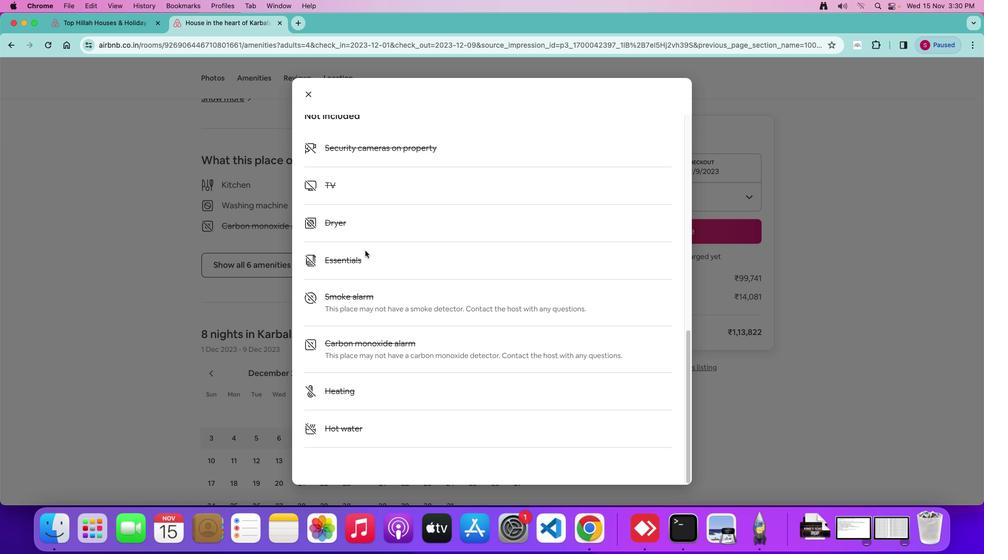 
Action: Mouse scrolled (403, 278) with delta (0, -3)
Screenshot: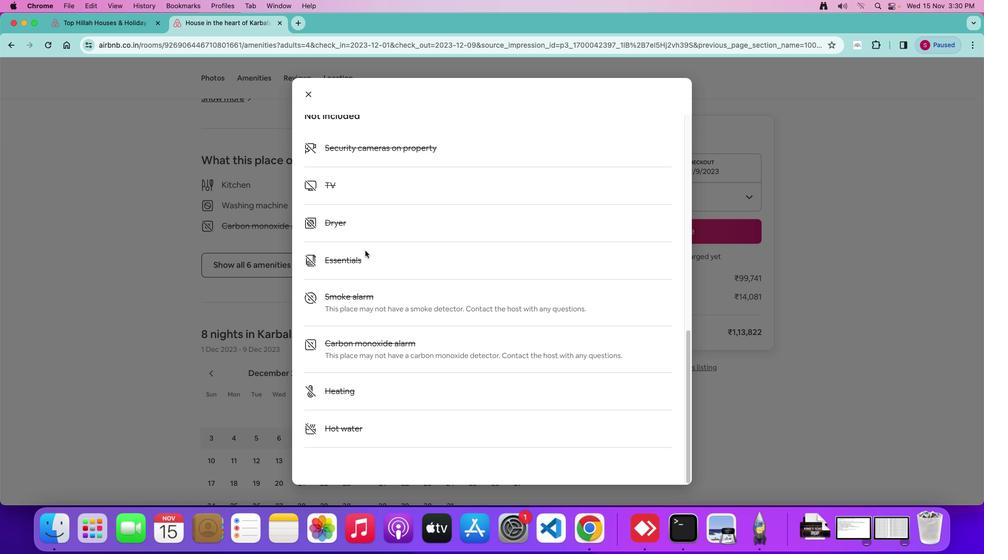 
Action: Mouse moved to (398, 273)
Screenshot: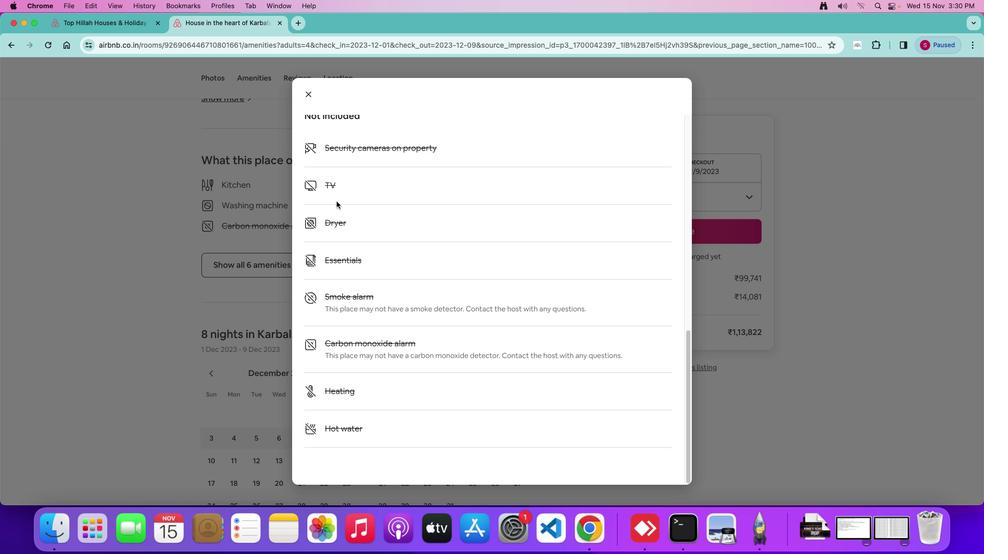 
Action: Mouse scrolled (398, 273) with delta (0, -4)
Screenshot: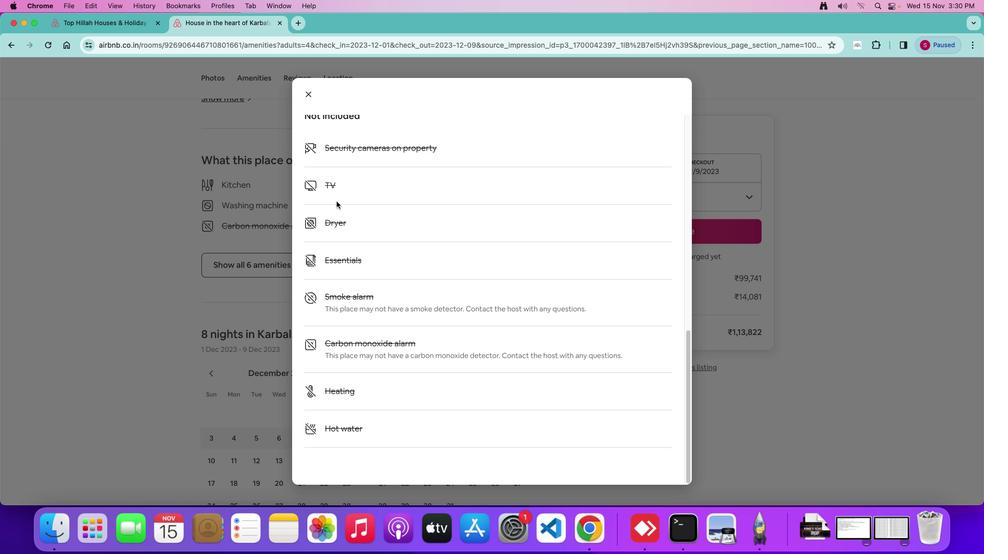 
Action: Mouse moved to (303, 94)
Screenshot: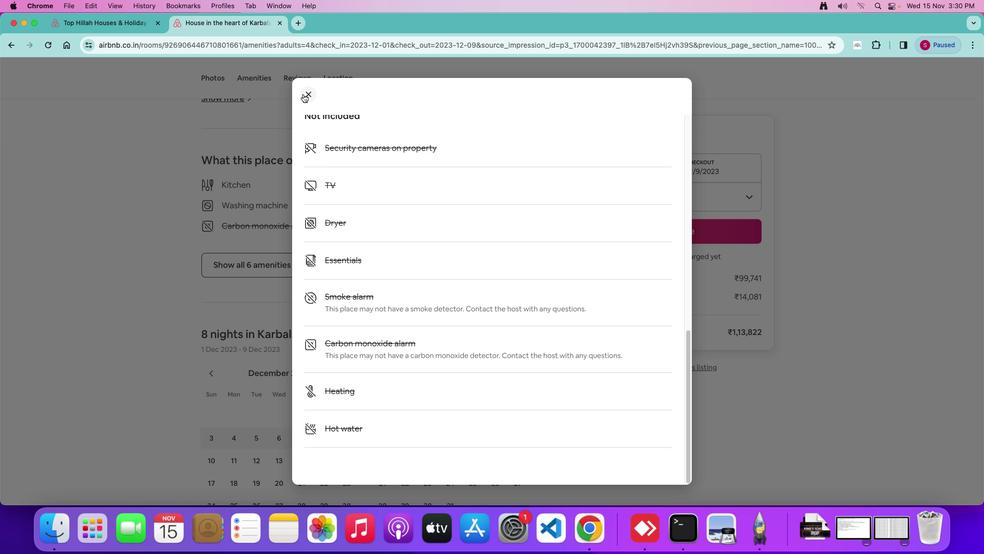 
Action: Mouse pressed left at (303, 94)
Screenshot: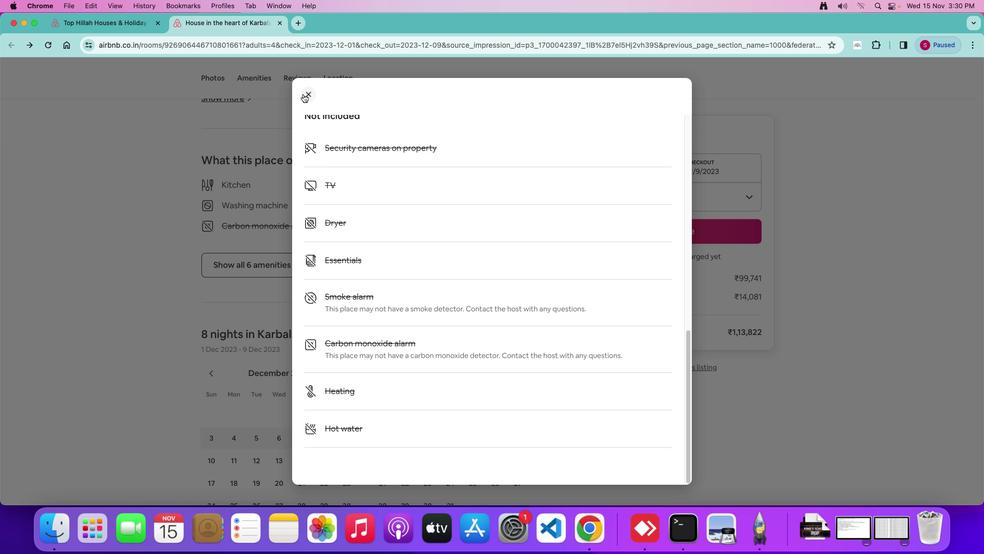 
Action: Mouse moved to (280, 325)
Screenshot: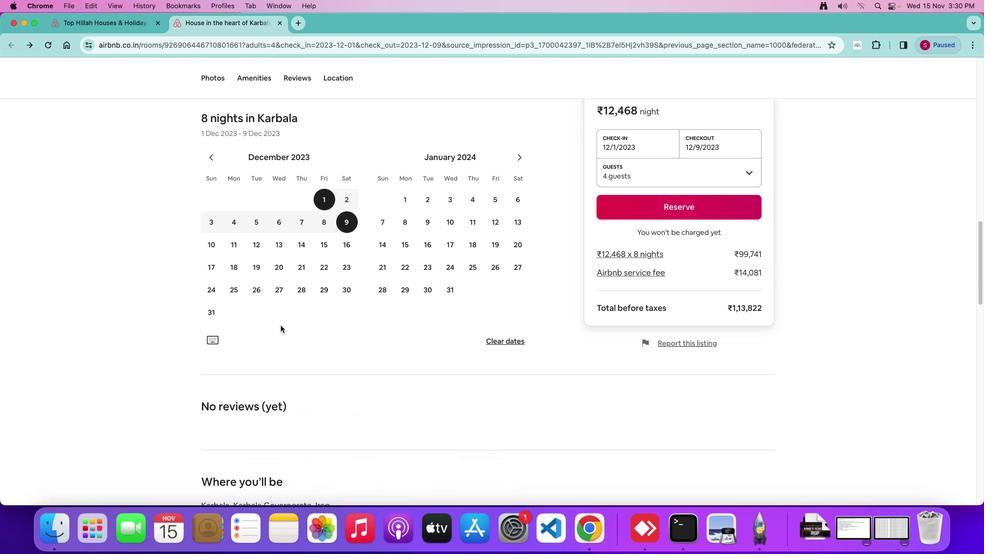 
Action: Mouse scrolled (280, 325) with delta (0, 0)
Screenshot: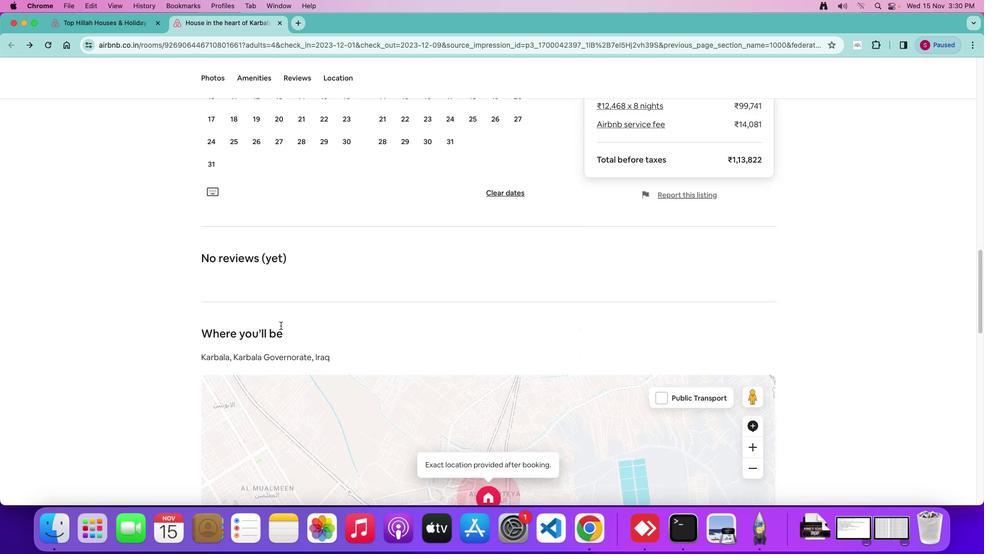 
Action: Mouse scrolled (280, 325) with delta (0, 0)
Screenshot: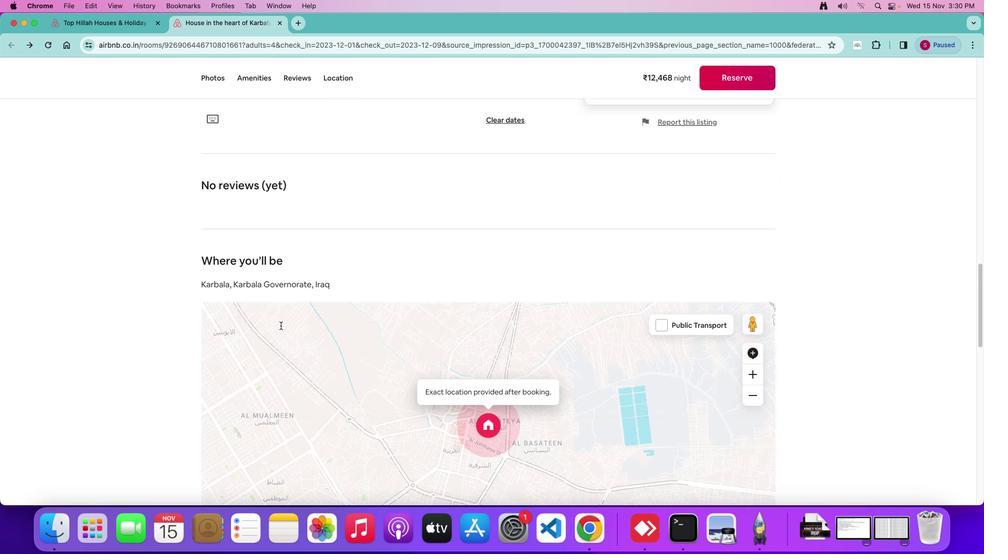 
Action: Mouse scrolled (280, 325) with delta (0, -2)
Screenshot: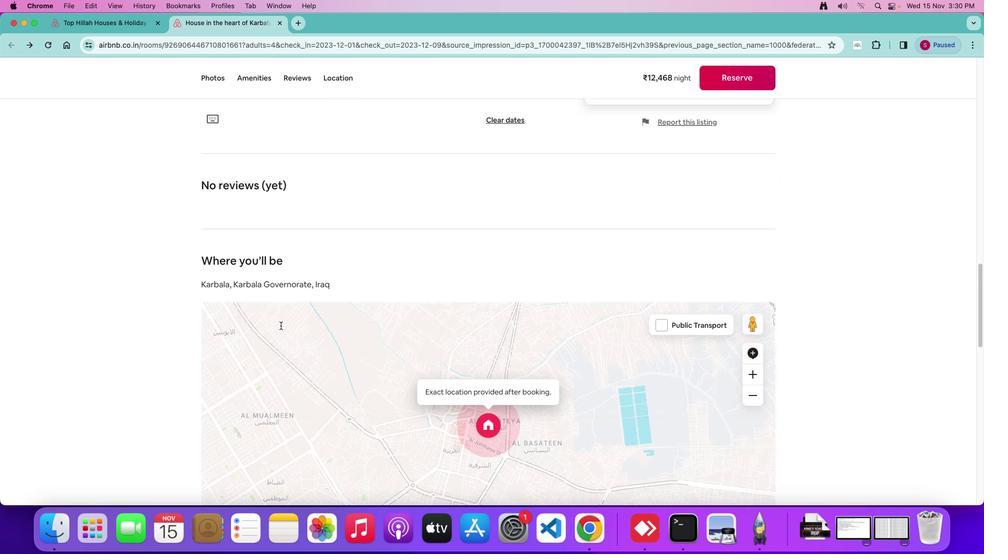 
Action: Mouse scrolled (280, 325) with delta (0, -3)
Screenshot: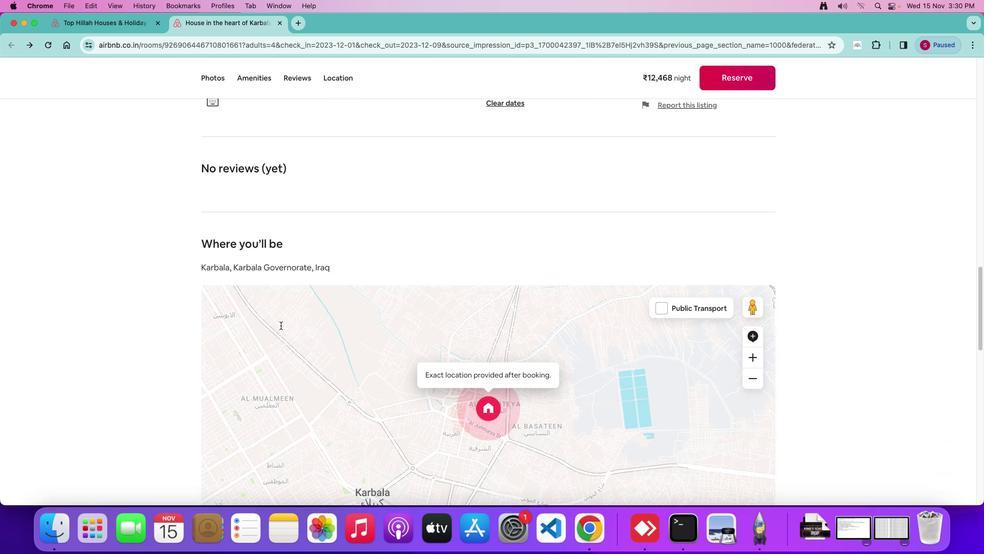 
Action: Mouse moved to (280, 325)
Screenshot: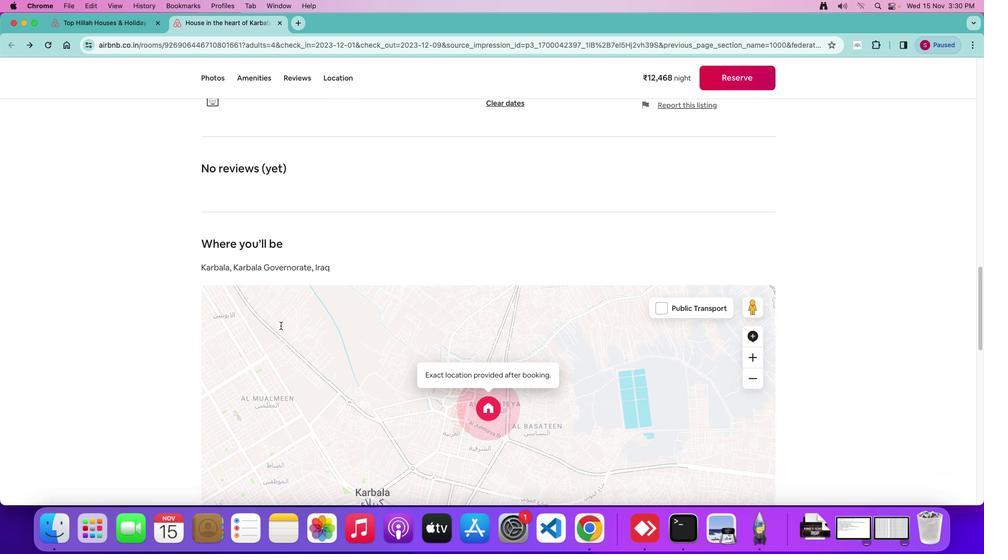 
Action: Mouse scrolled (280, 325) with delta (0, -3)
Screenshot: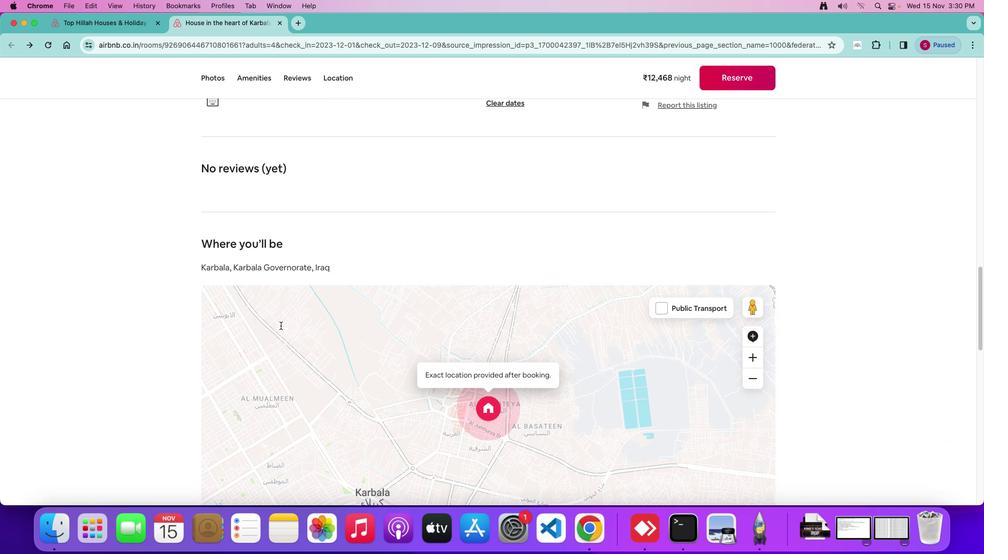 
Action: Mouse moved to (286, 323)
Screenshot: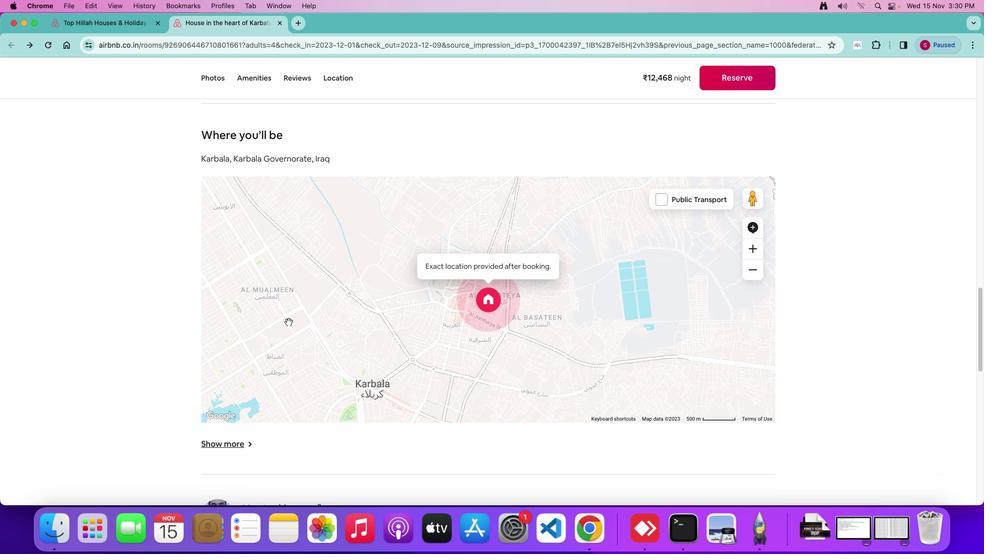 
Action: Mouse scrolled (286, 323) with delta (0, 0)
Screenshot: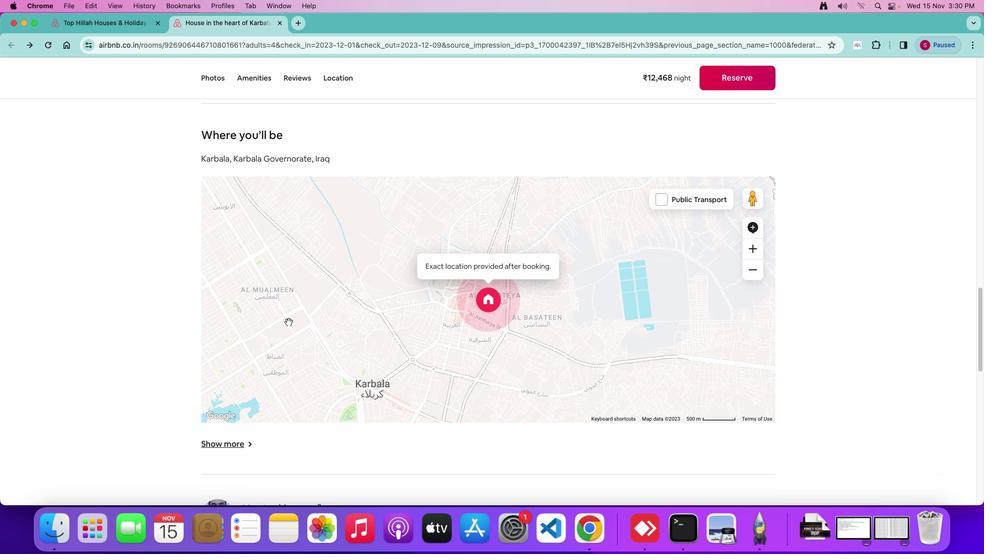 
Action: Mouse moved to (287, 323)
Screenshot: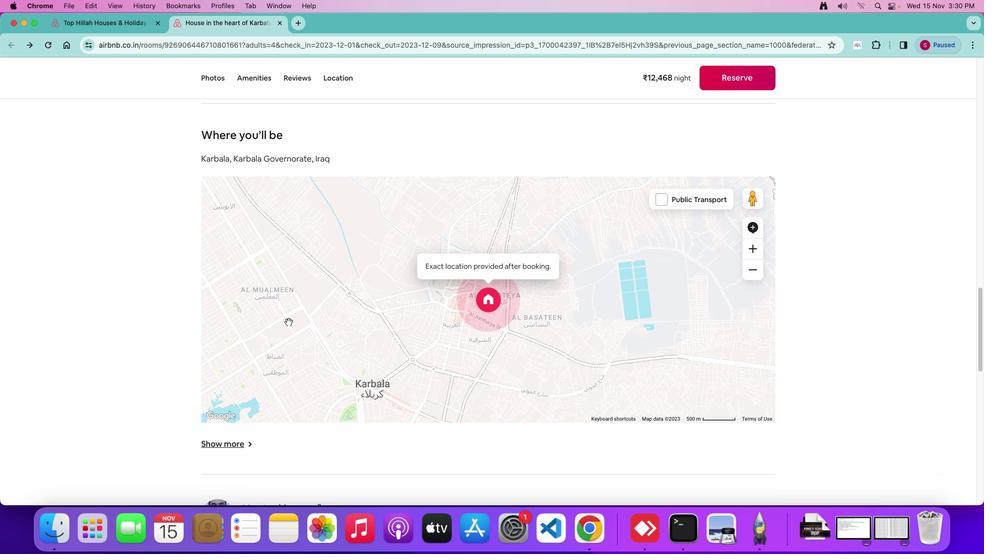 
Action: Mouse scrolled (287, 323) with delta (0, 0)
Screenshot: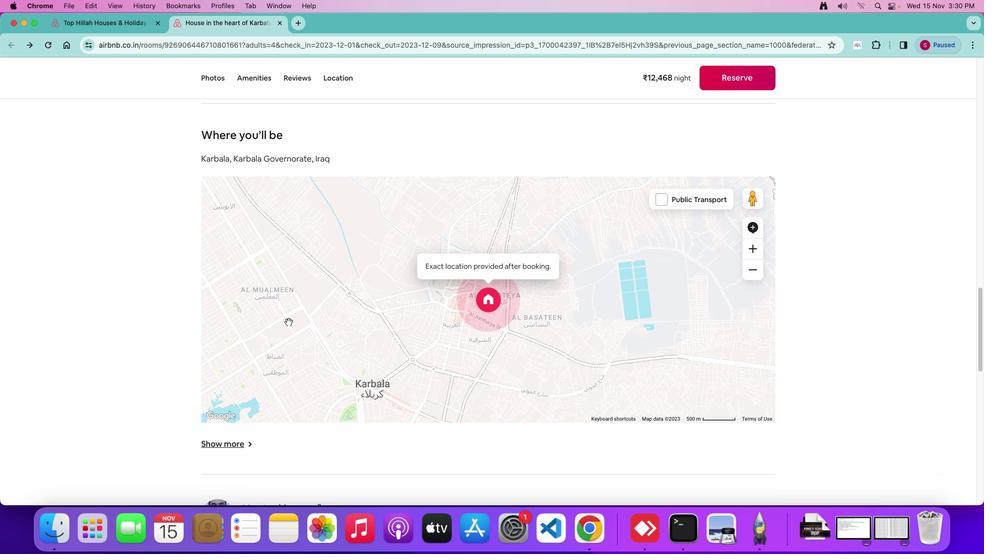 
Action: Mouse moved to (287, 322)
Screenshot: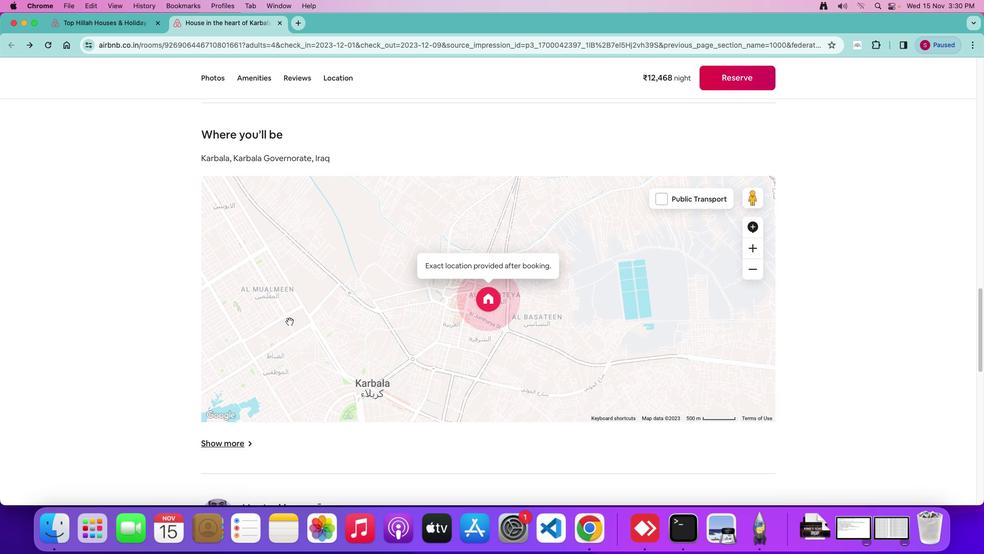 
Action: Mouse scrolled (287, 322) with delta (0, -2)
Screenshot: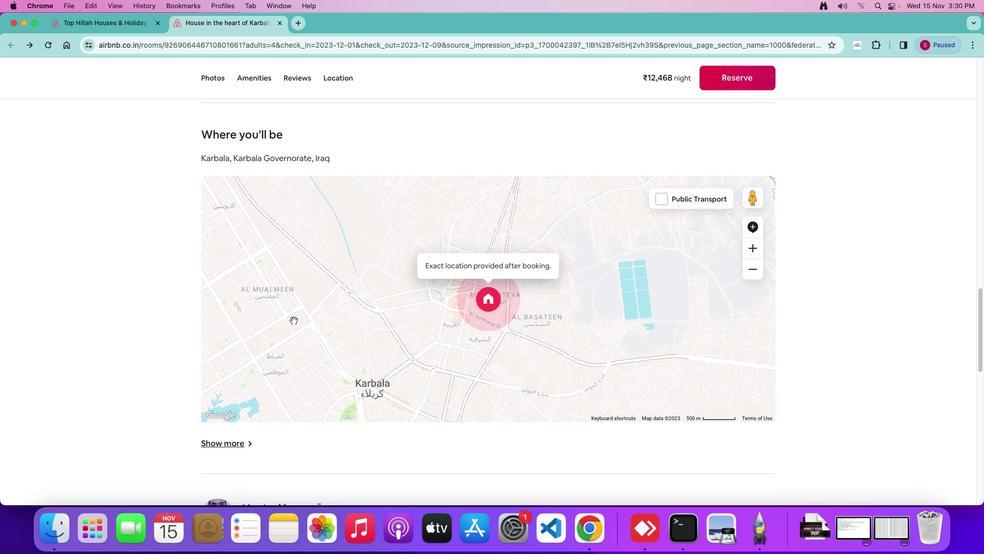 
Action: Mouse moved to (331, 319)
Screenshot: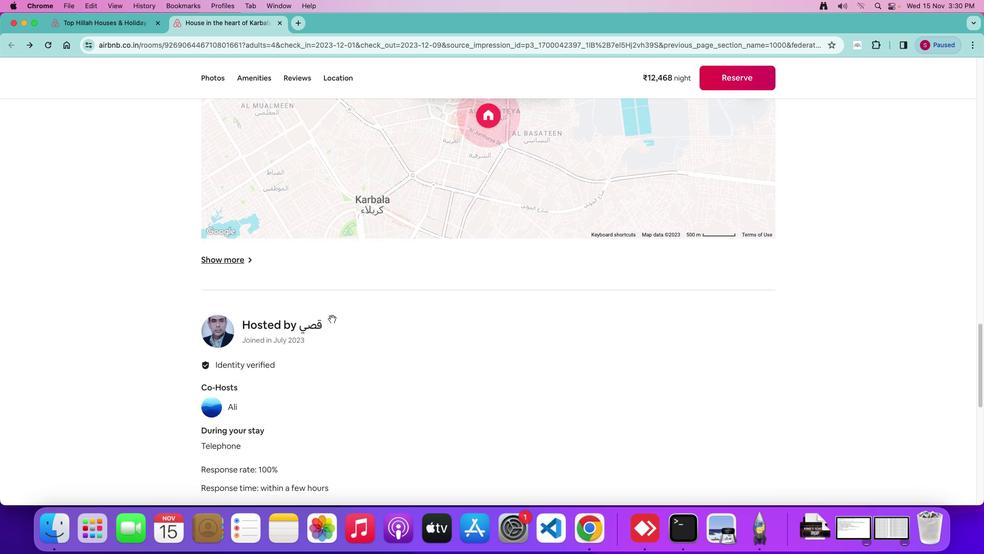 
Action: Mouse scrolled (331, 319) with delta (0, 0)
Screenshot: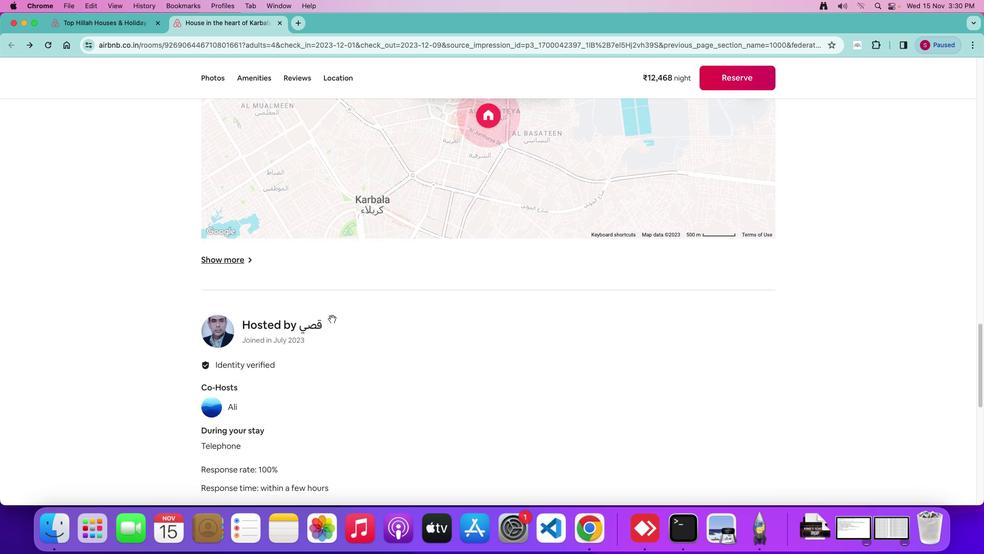 
Action: Mouse moved to (331, 319)
Screenshot: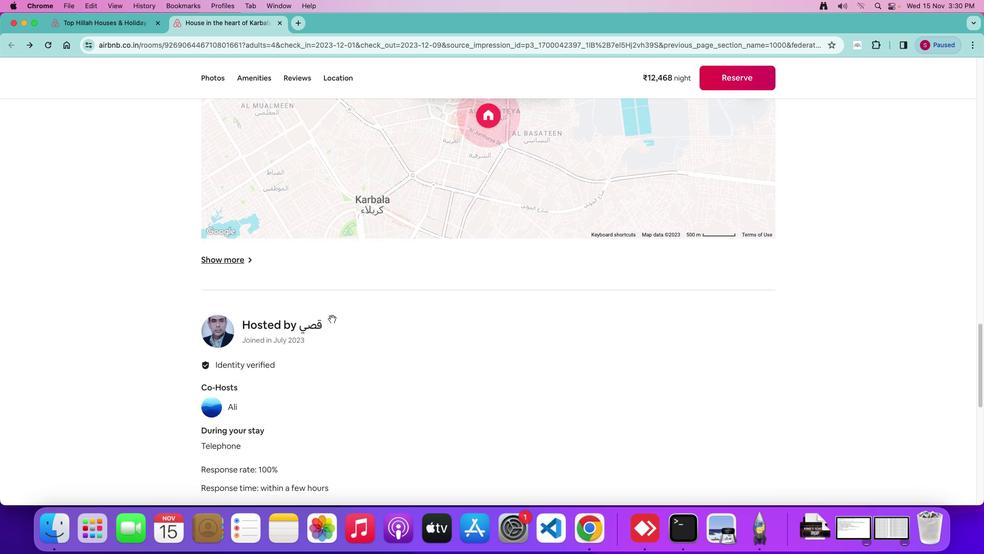 
Action: Mouse scrolled (331, 319) with delta (0, 0)
Screenshot: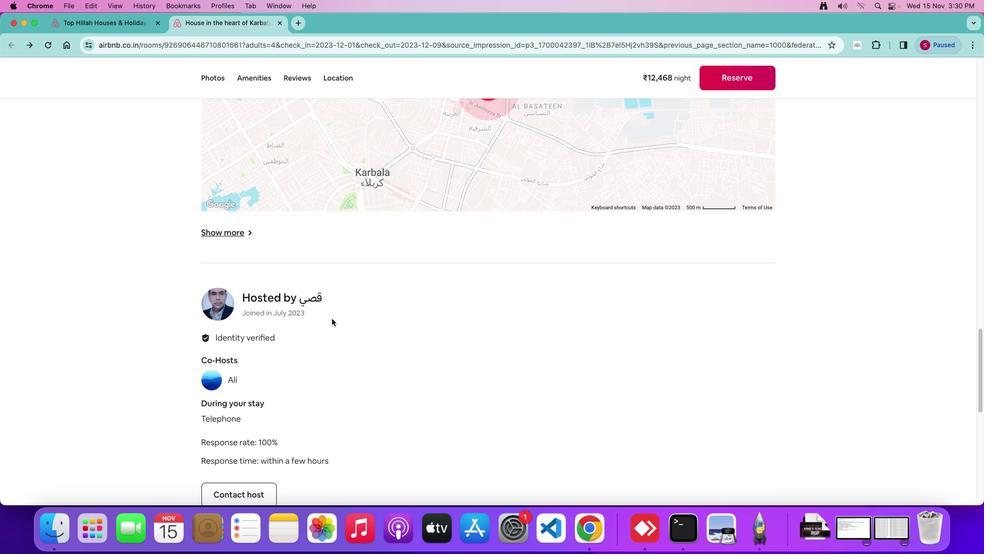
Action: Mouse scrolled (331, 319) with delta (0, -1)
Screenshot: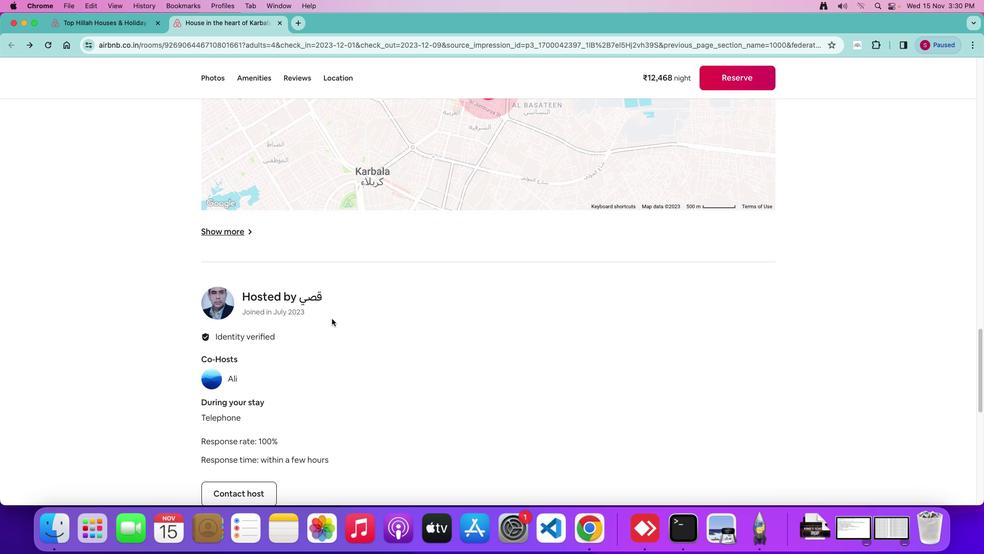 
Action: Mouse scrolled (331, 319) with delta (0, -2)
Screenshot: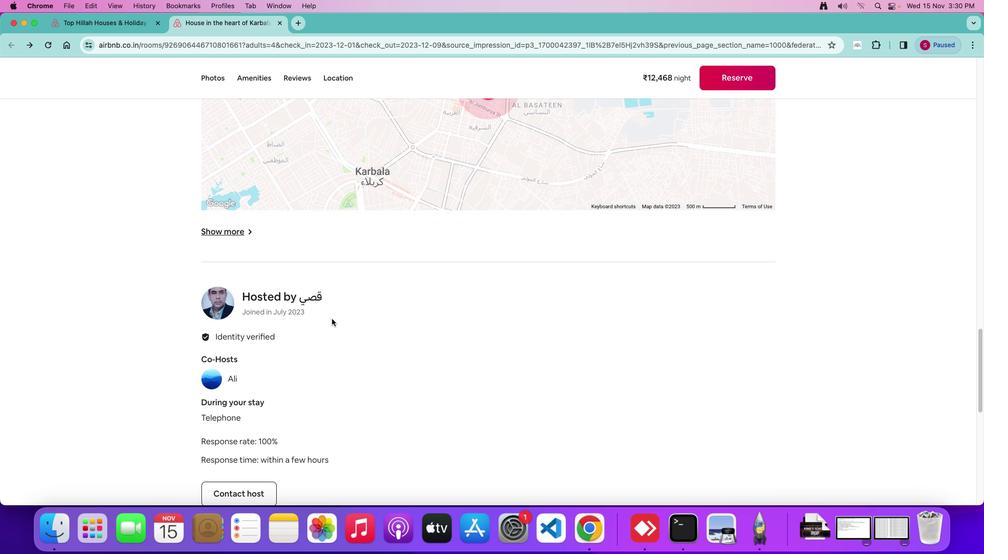
Action: Mouse moved to (297, 325)
Screenshot: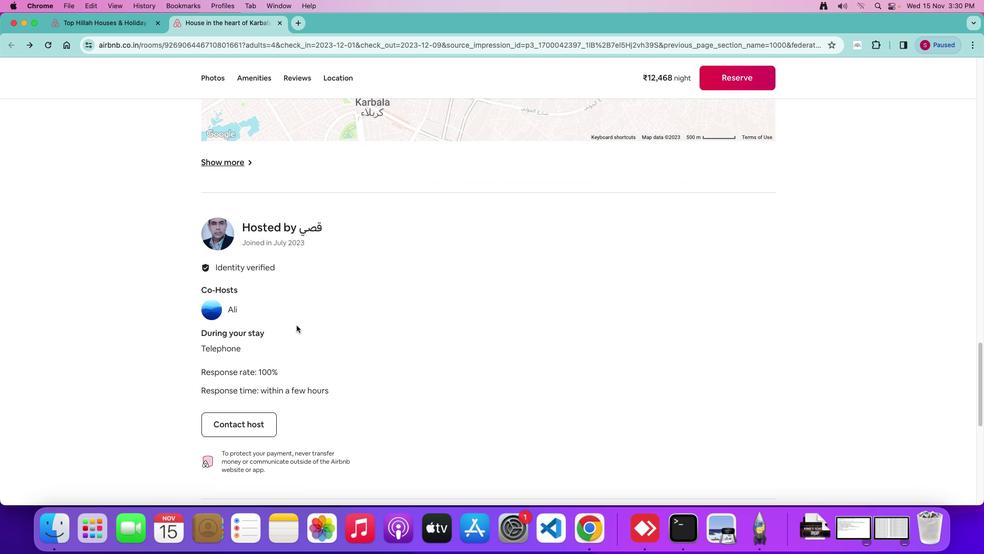 
Action: Mouse scrolled (297, 325) with delta (0, 0)
Screenshot: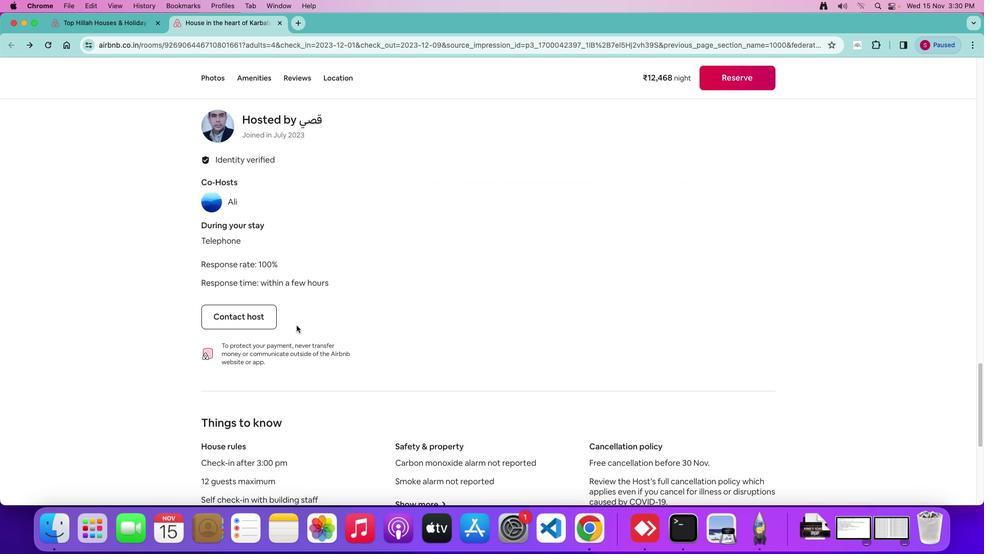 
Action: Mouse scrolled (297, 325) with delta (0, 0)
Screenshot: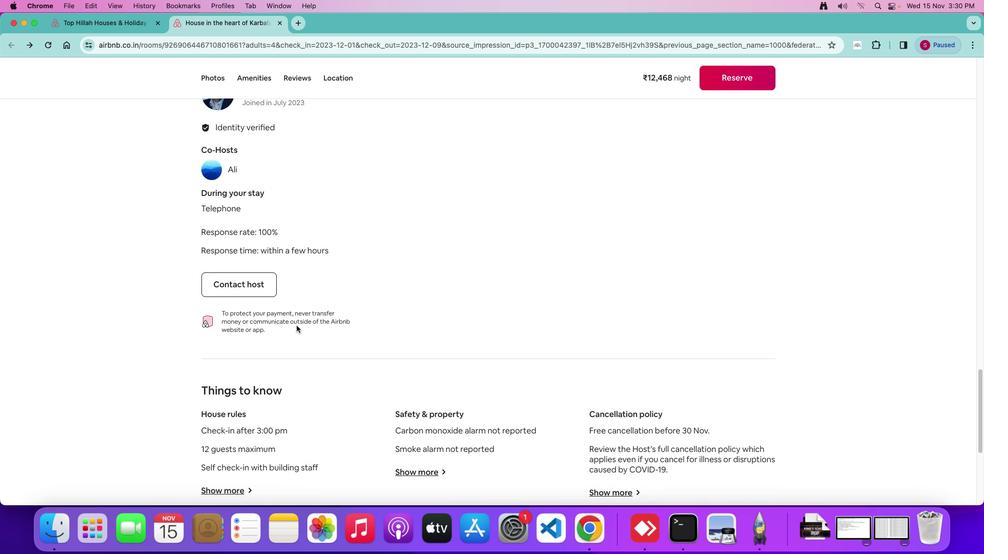 
Action: Mouse scrolled (297, 325) with delta (0, -2)
Screenshot: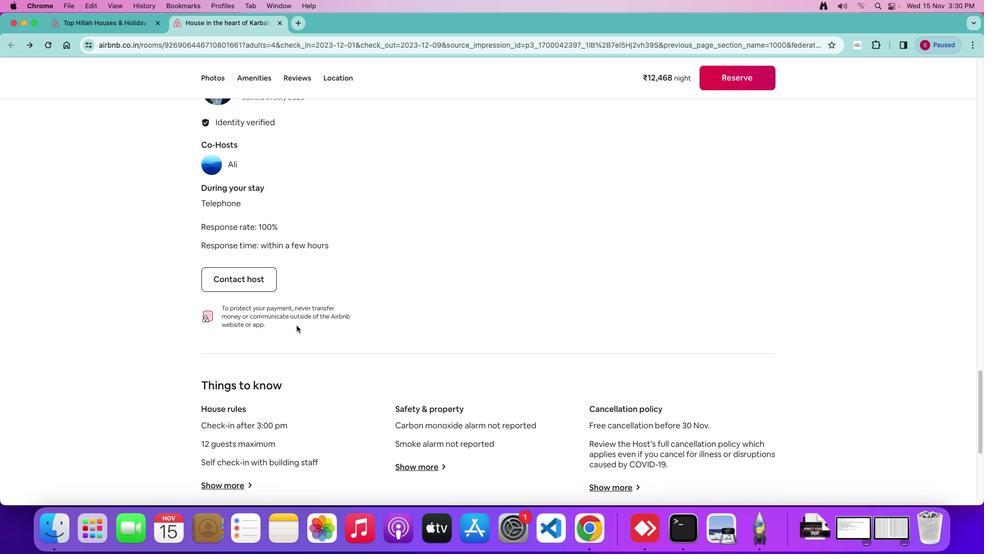 
Action: Mouse scrolled (297, 325) with delta (0, -2)
Screenshot: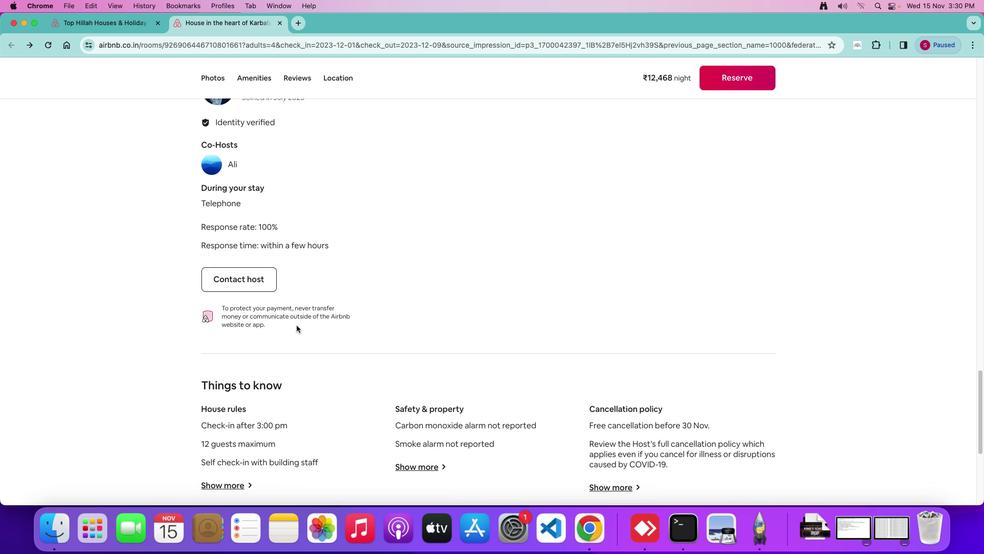 
Action: Mouse scrolled (297, 325) with delta (0, 0)
Screenshot: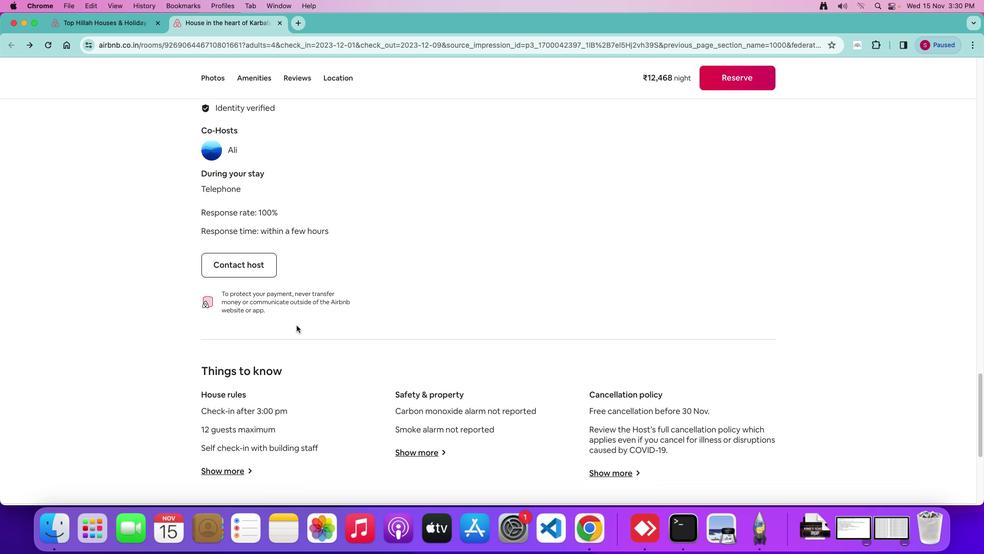 
Action: Mouse scrolled (297, 325) with delta (0, 0)
Screenshot: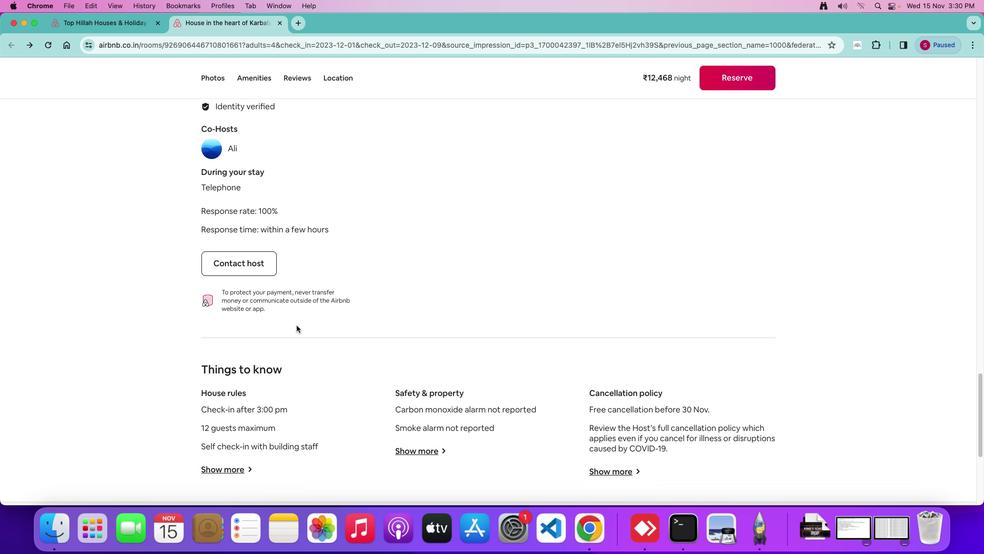 
Action: Mouse moved to (368, 313)
Screenshot: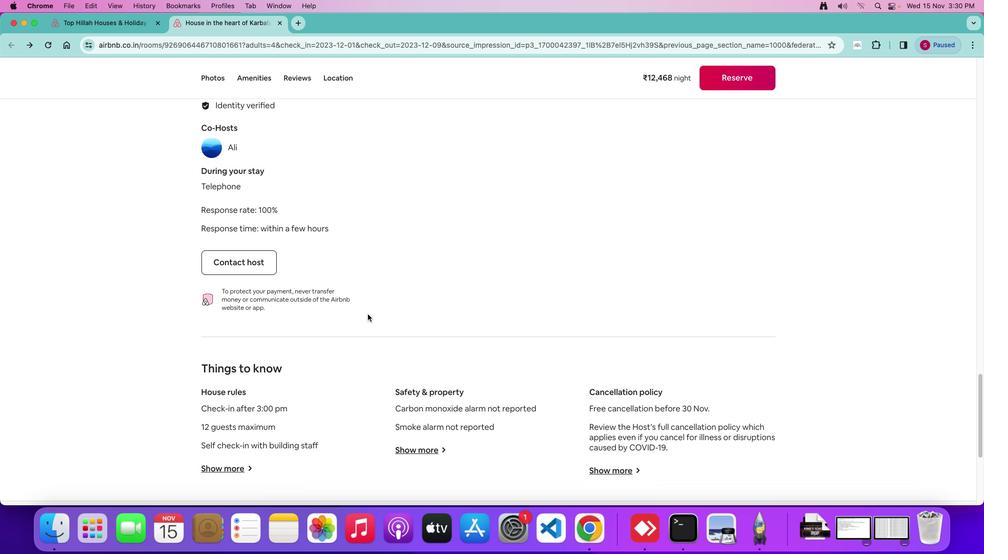
Action: Mouse scrolled (368, 313) with delta (0, 0)
Screenshot: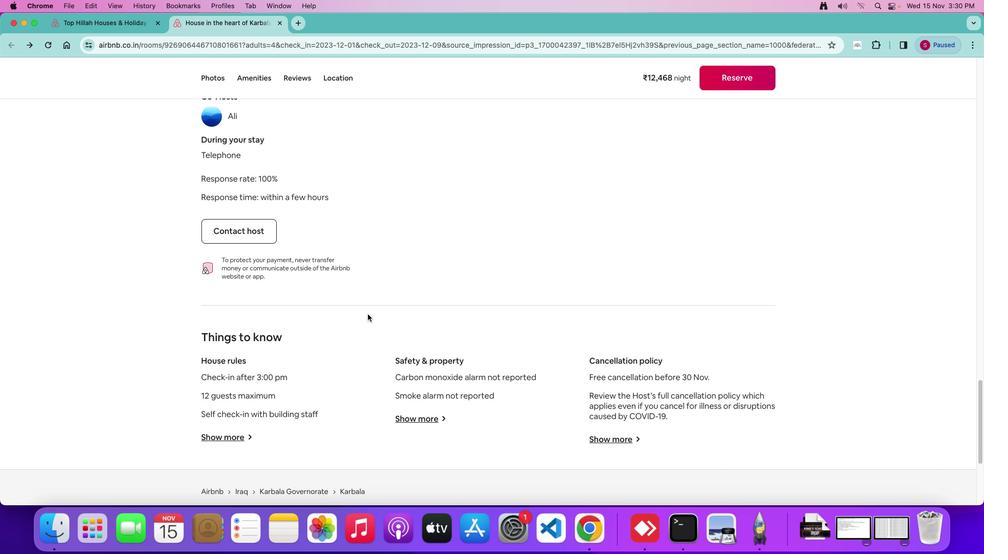 
Action: Mouse scrolled (368, 313) with delta (0, 0)
Screenshot: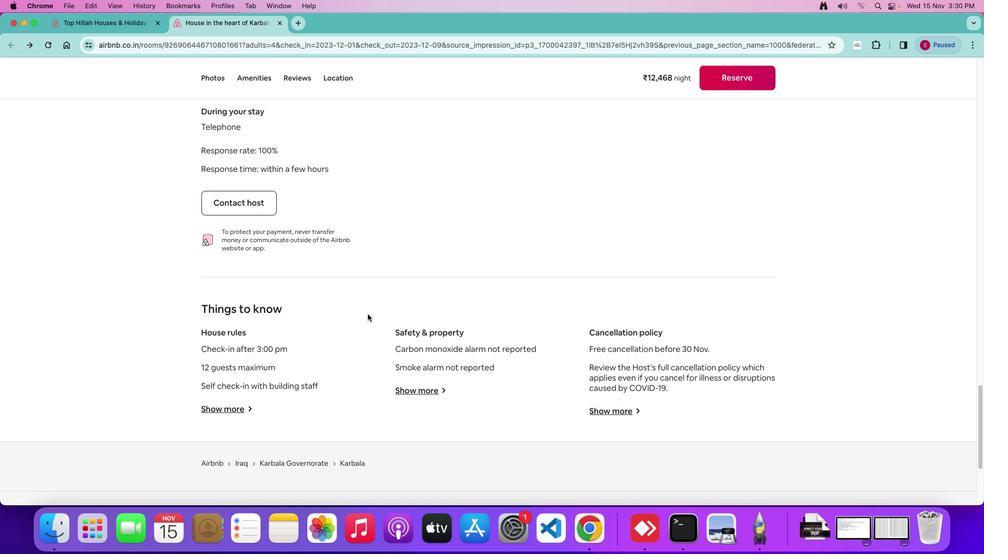 
Action: Mouse scrolled (368, 313) with delta (0, -1)
Screenshot: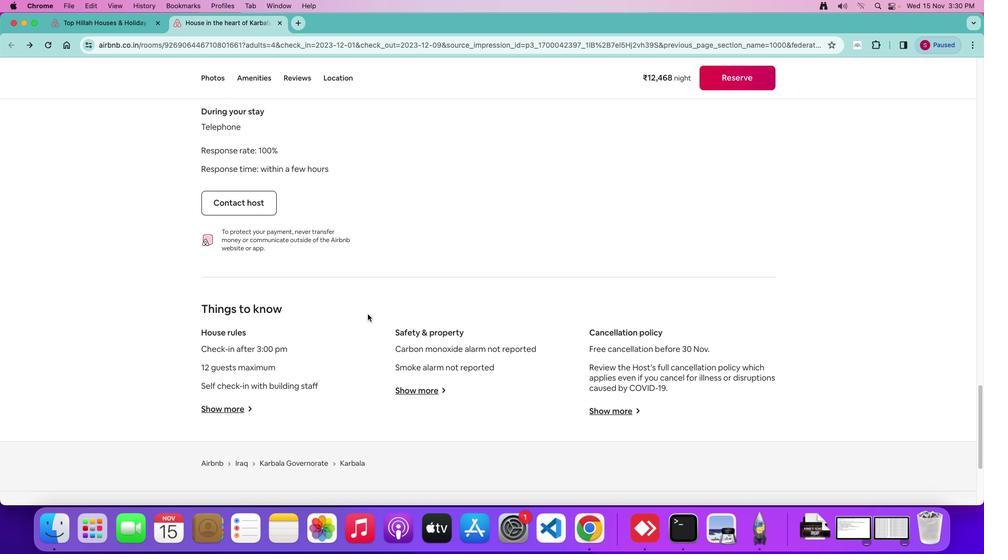 
Action: Mouse scrolled (368, 313) with delta (0, 0)
Screenshot: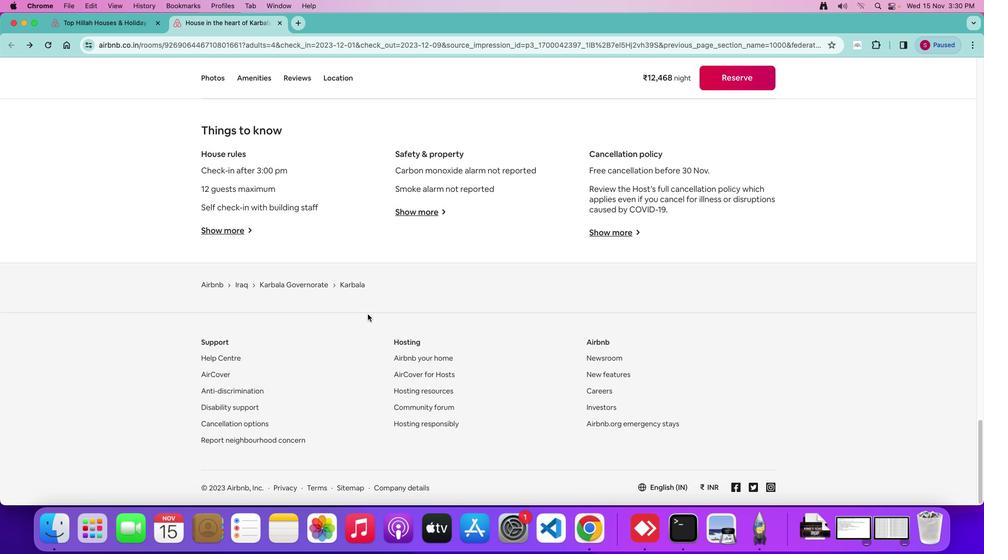 
Action: Mouse scrolled (368, 313) with delta (0, 0)
Screenshot: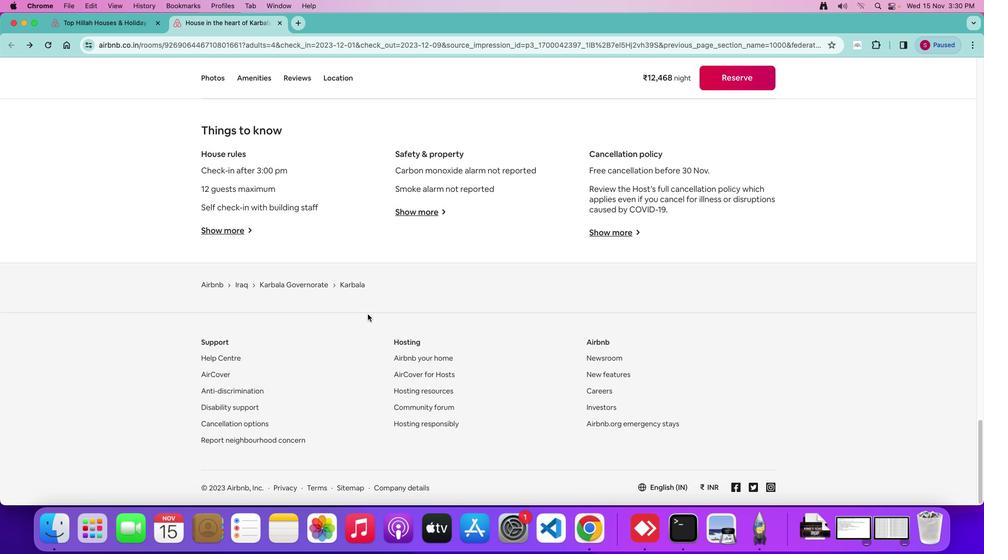 
Action: Mouse scrolled (368, 313) with delta (0, -2)
Screenshot: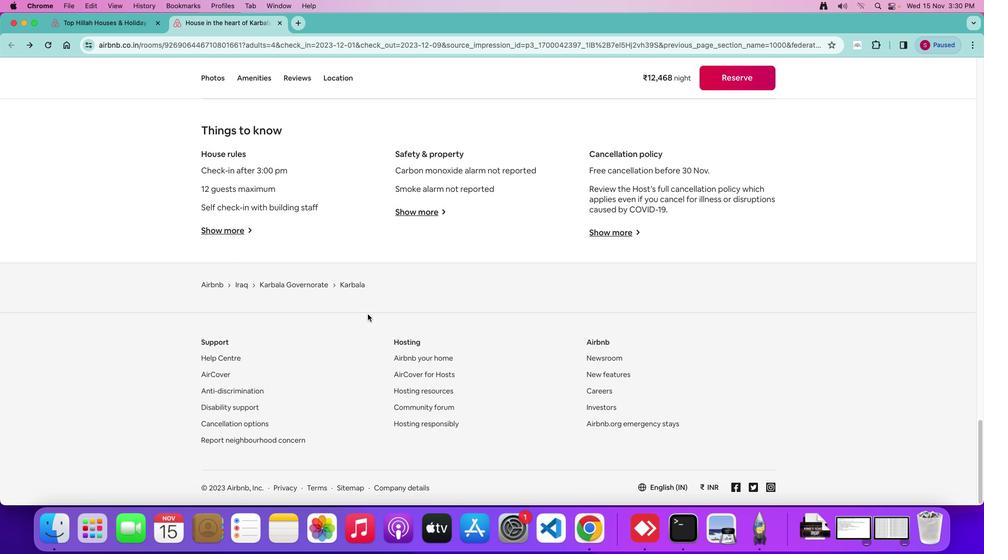 
Action: Mouse scrolled (368, 313) with delta (0, -3)
Screenshot: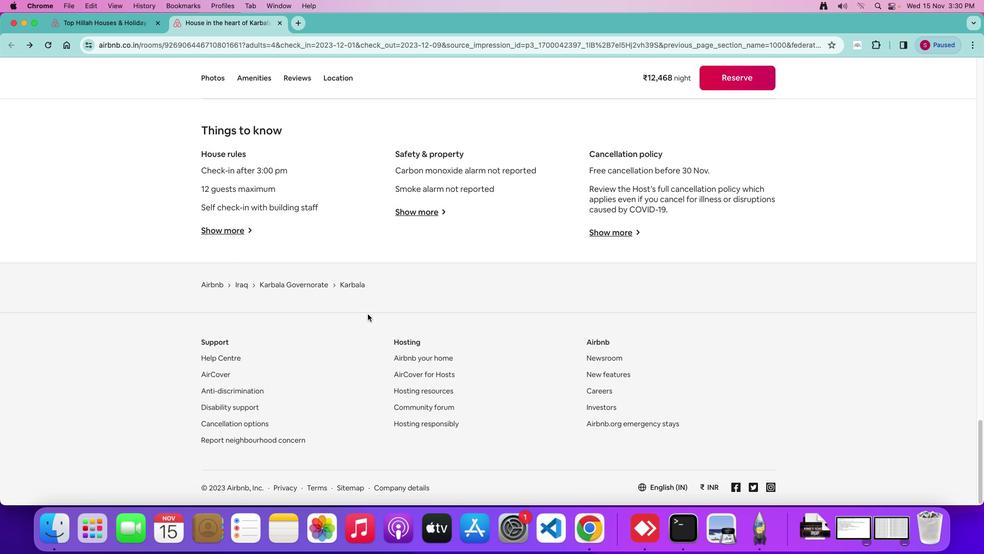 
Action: Mouse scrolled (368, 313) with delta (0, 0)
Screenshot: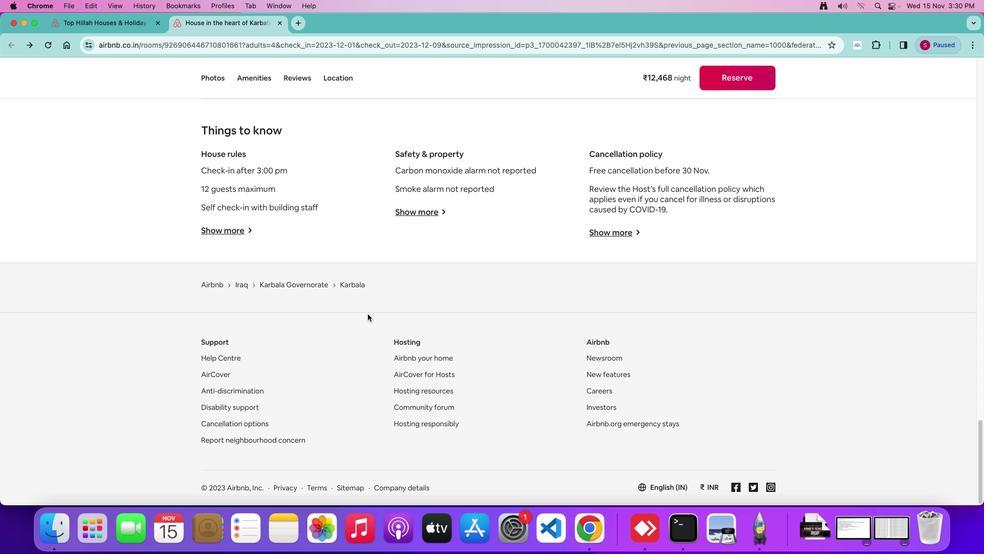 
Action: Mouse scrolled (368, 313) with delta (0, 0)
Screenshot: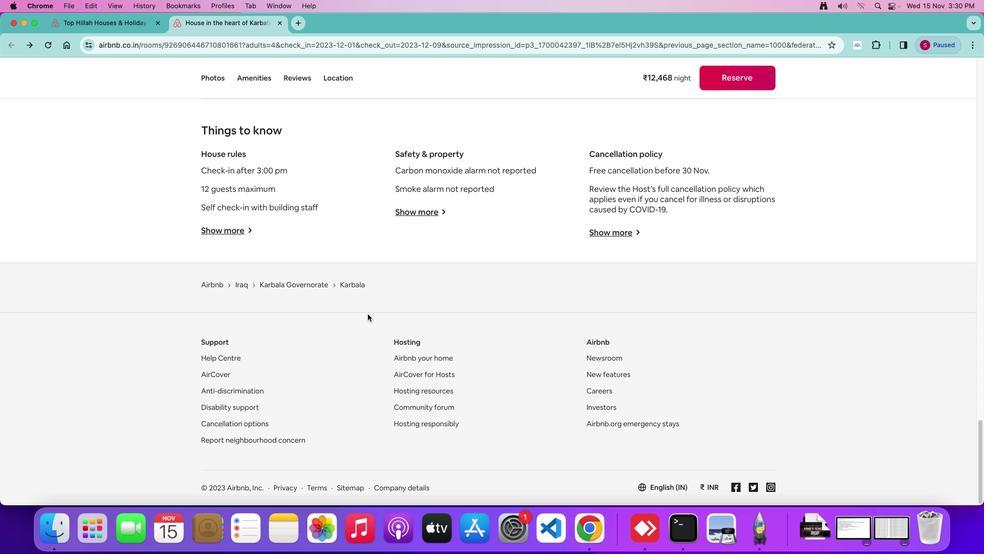 
Action: Mouse scrolled (368, 313) with delta (0, -2)
Screenshot: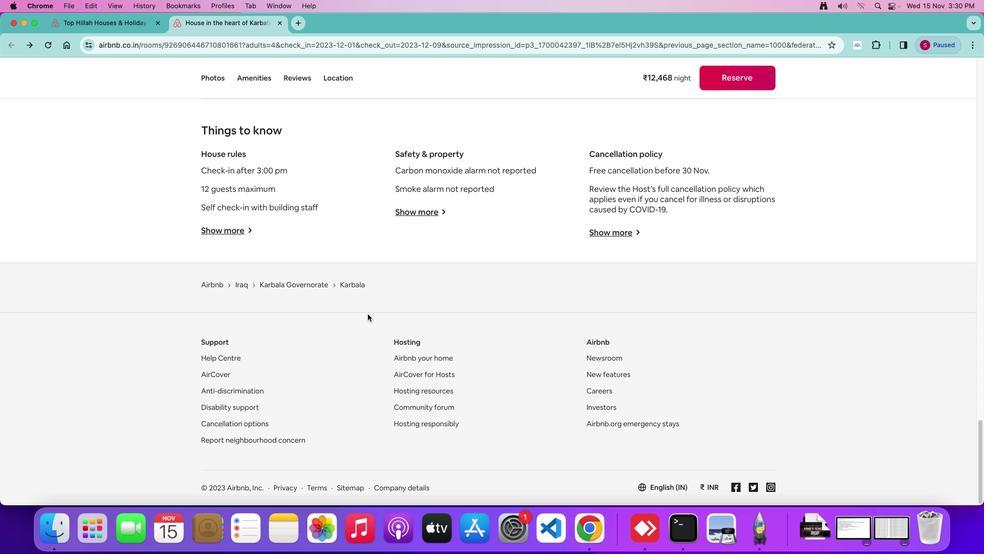 
Action: Mouse scrolled (368, 313) with delta (0, -3)
Screenshot: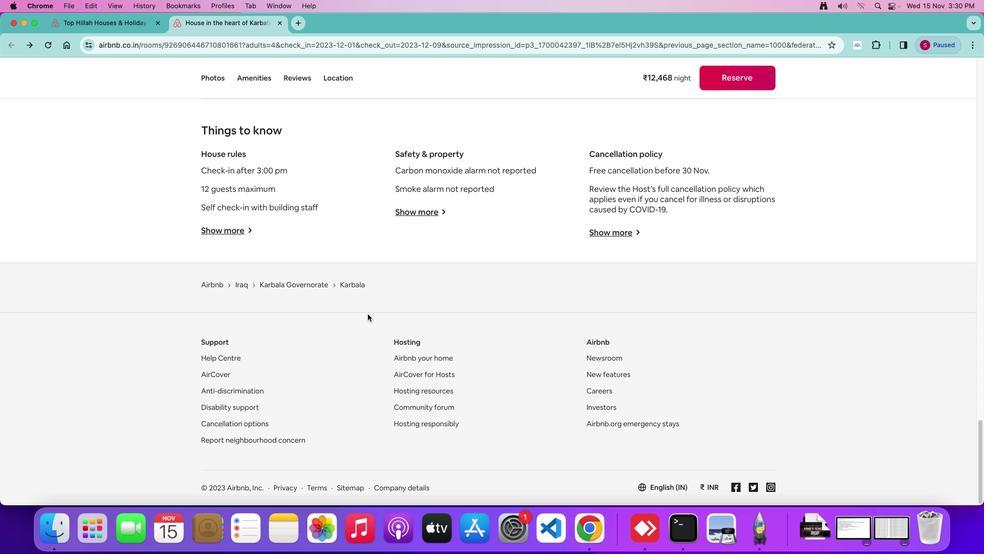
Action: Mouse moved to (368, 313)
Screenshot: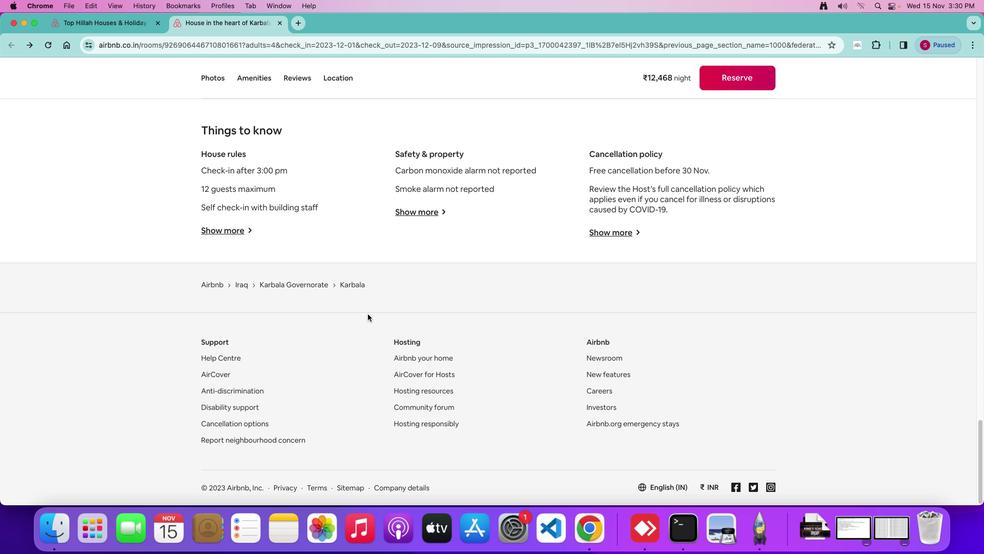 
